 Task: Find connections with filter location Jugsālai with filter topic #Business2021with filter profile language English with filter current company Ashok Leyland with filter school Ambedkar University, Delhi with filter industry IT System Design Services with filter service category Logo Design with filter keywords title Travel Nurse
Action: Mouse moved to (193, 290)
Screenshot: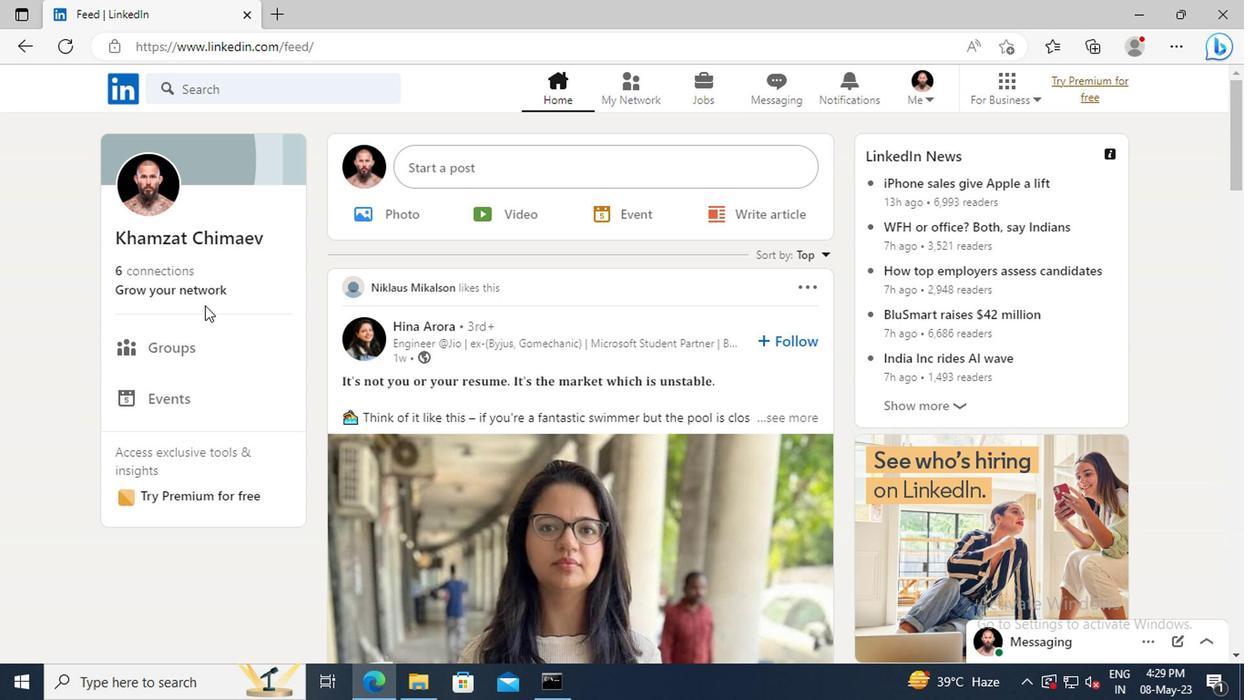
Action: Mouse pressed left at (193, 290)
Screenshot: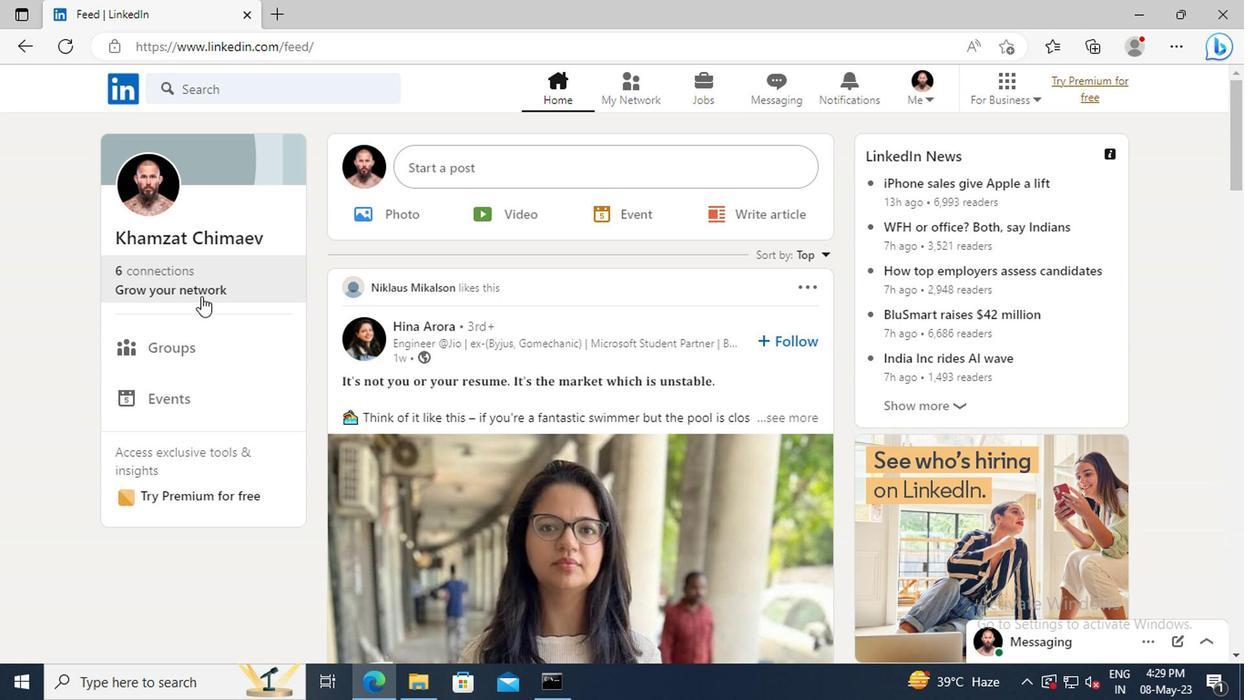 
Action: Mouse moved to (193, 194)
Screenshot: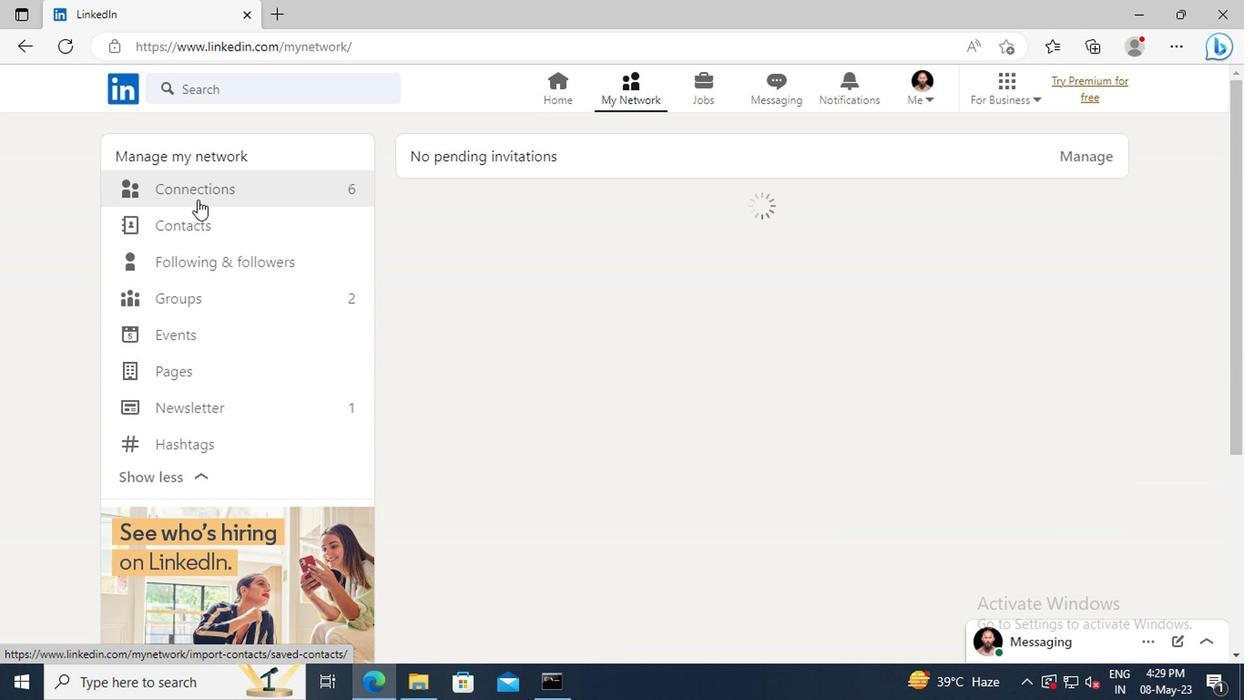 
Action: Mouse pressed left at (193, 194)
Screenshot: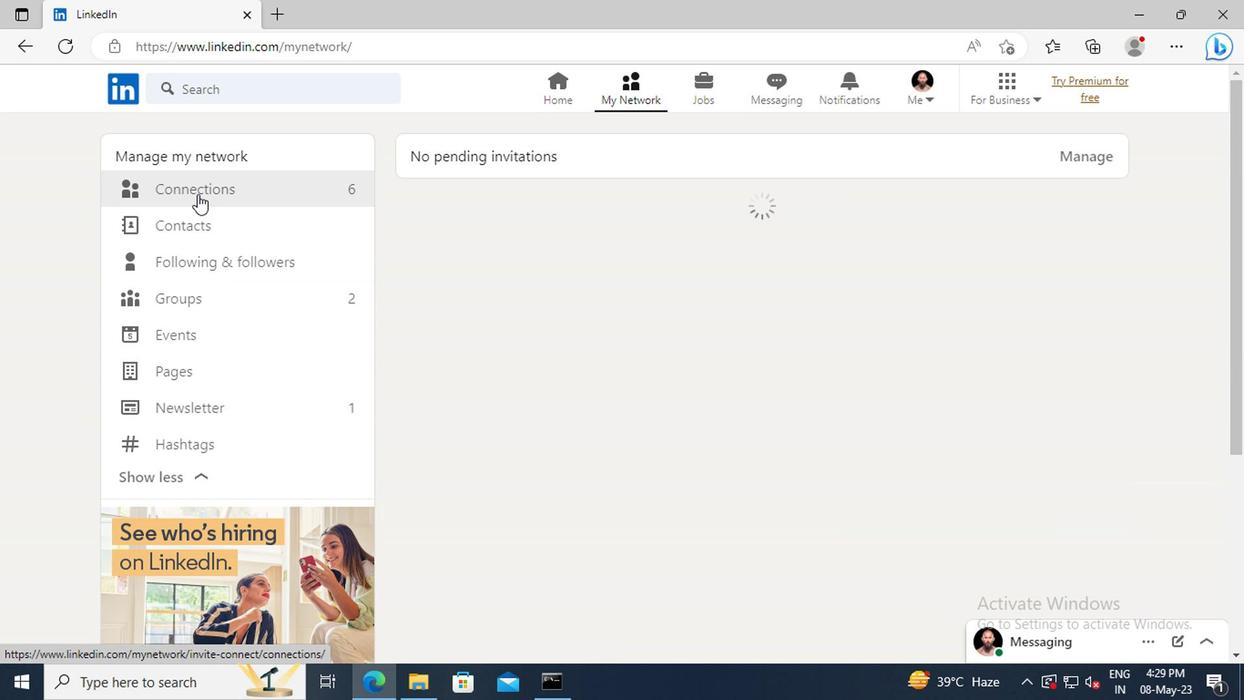 
Action: Mouse moved to (755, 195)
Screenshot: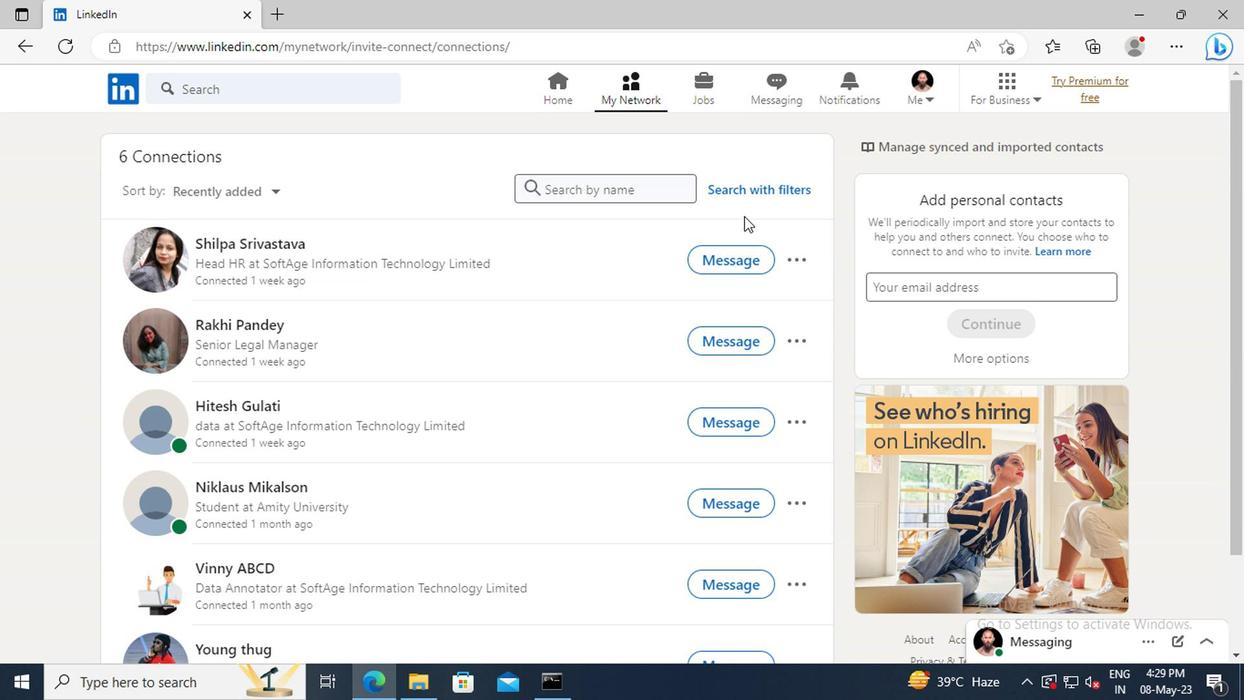 
Action: Mouse pressed left at (755, 195)
Screenshot: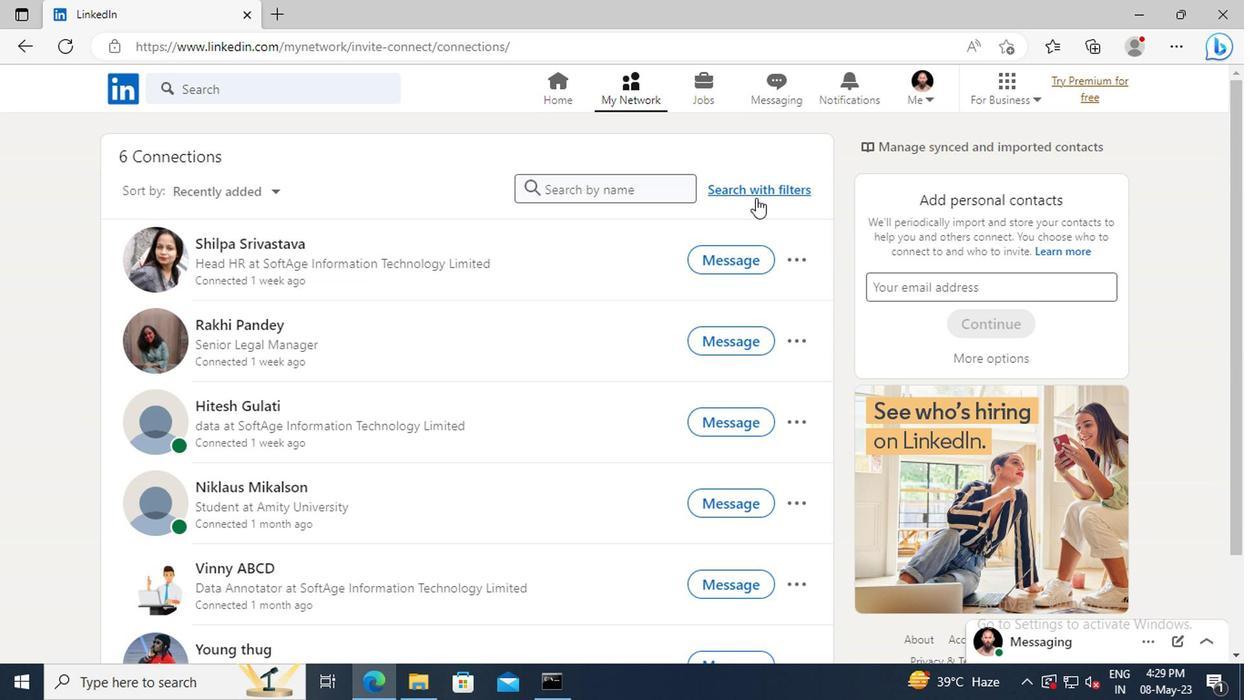 
Action: Mouse moved to (688, 141)
Screenshot: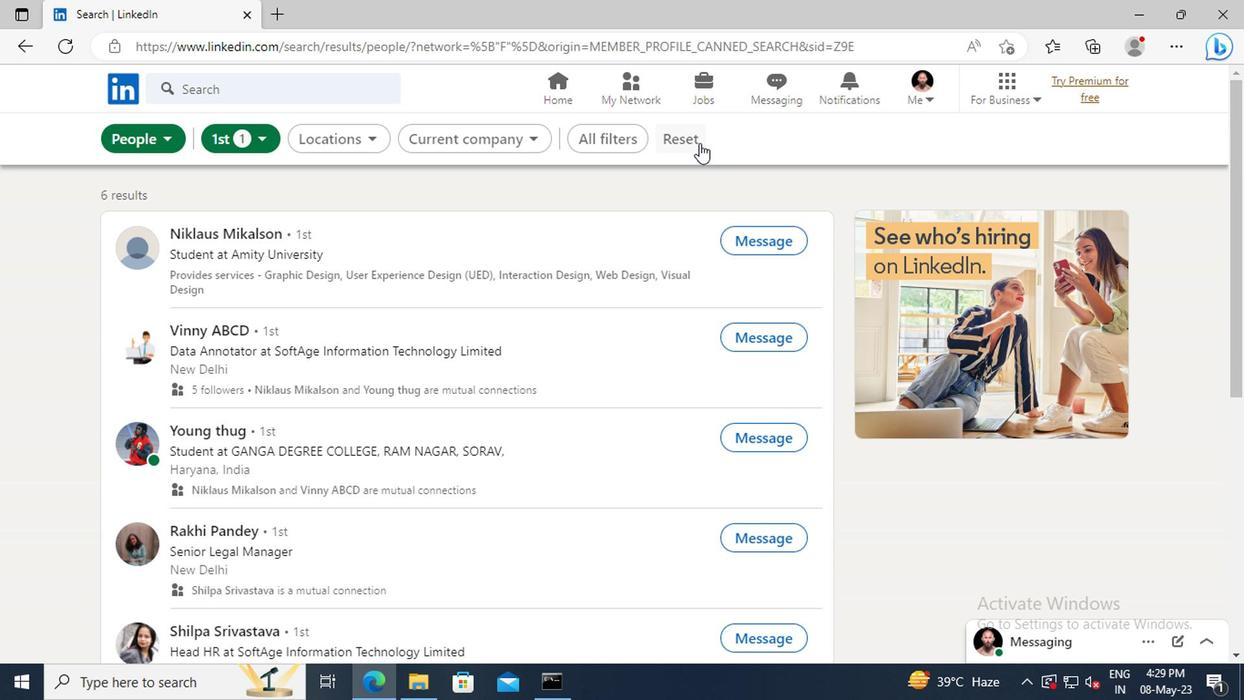 
Action: Mouse pressed left at (688, 141)
Screenshot: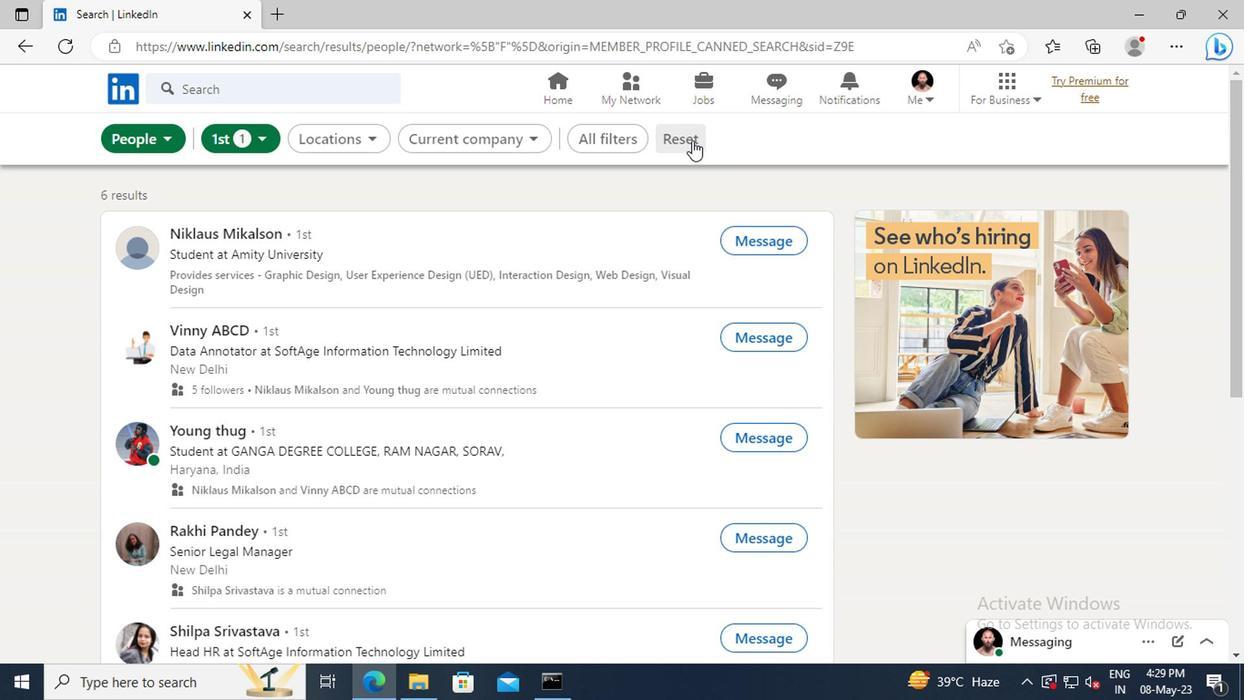 
Action: Mouse moved to (659, 141)
Screenshot: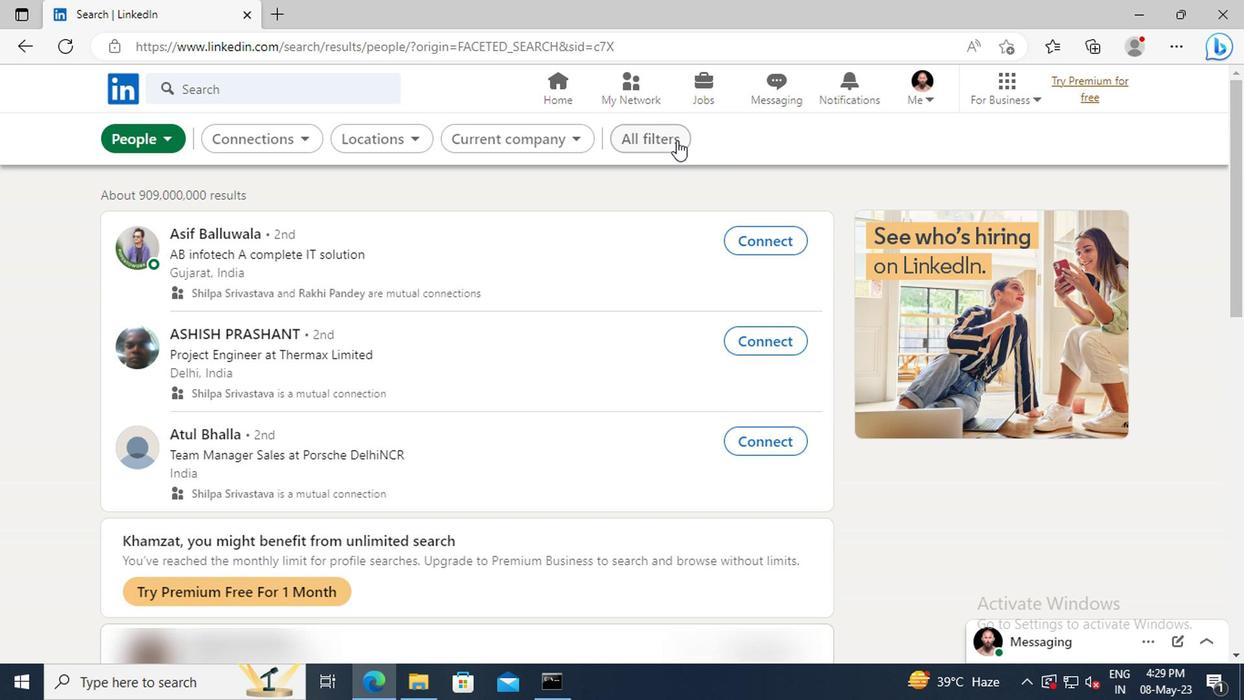 
Action: Mouse pressed left at (659, 141)
Screenshot: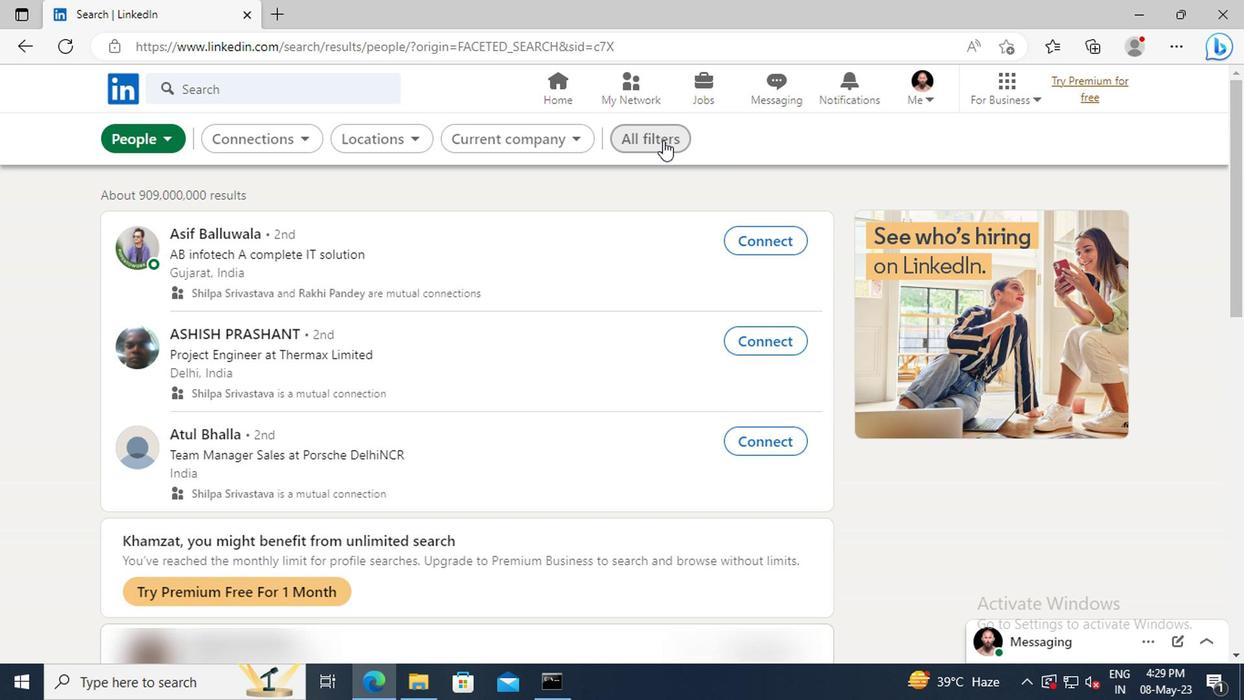 
Action: Mouse moved to (1025, 352)
Screenshot: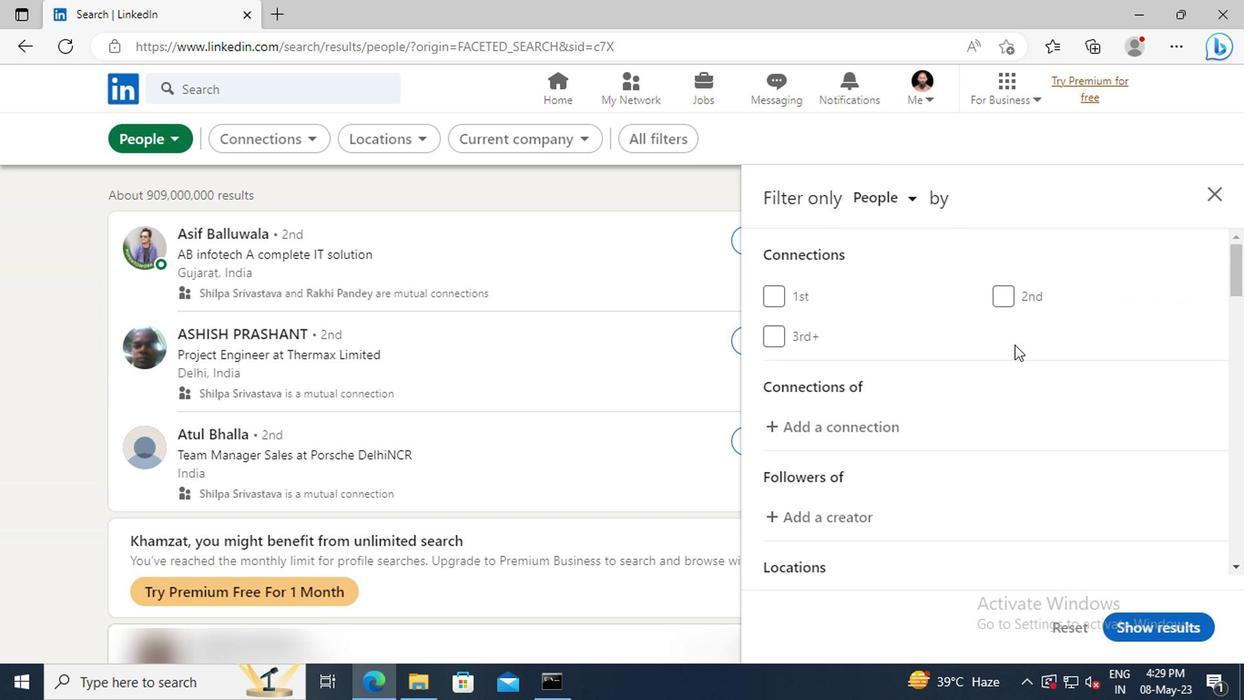 
Action: Mouse scrolled (1025, 351) with delta (0, -1)
Screenshot: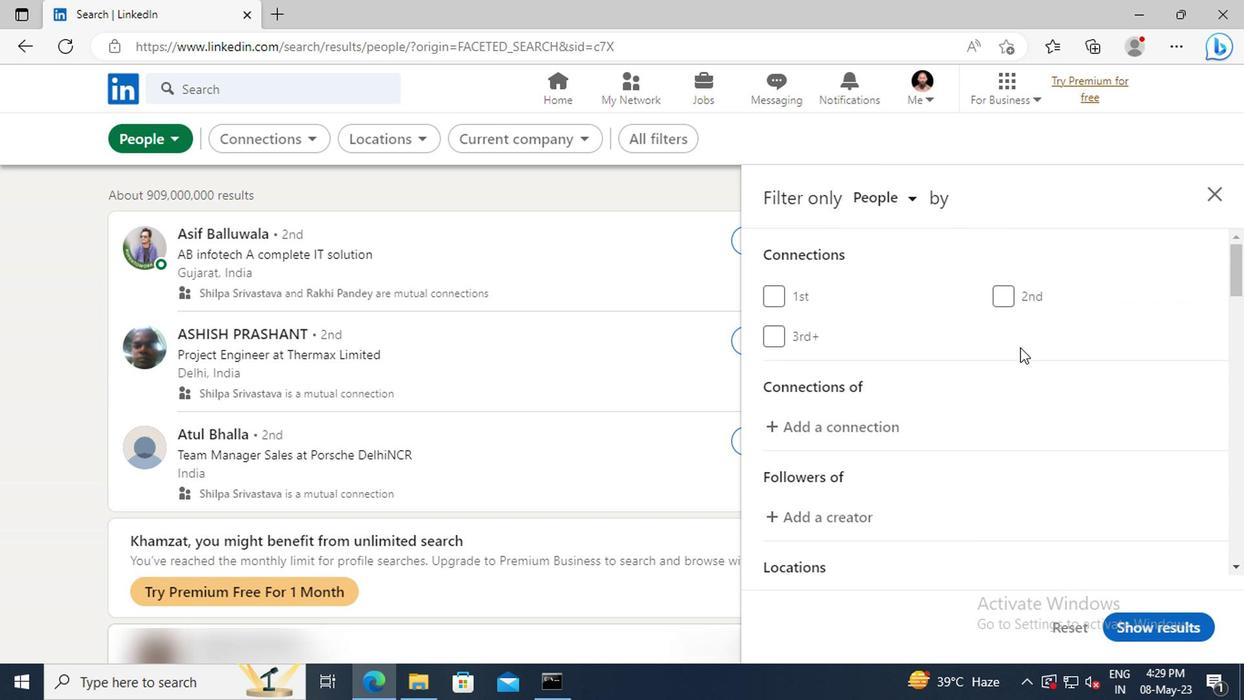 
Action: Mouse scrolled (1025, 351) with delta (0, -1)
Screenshot: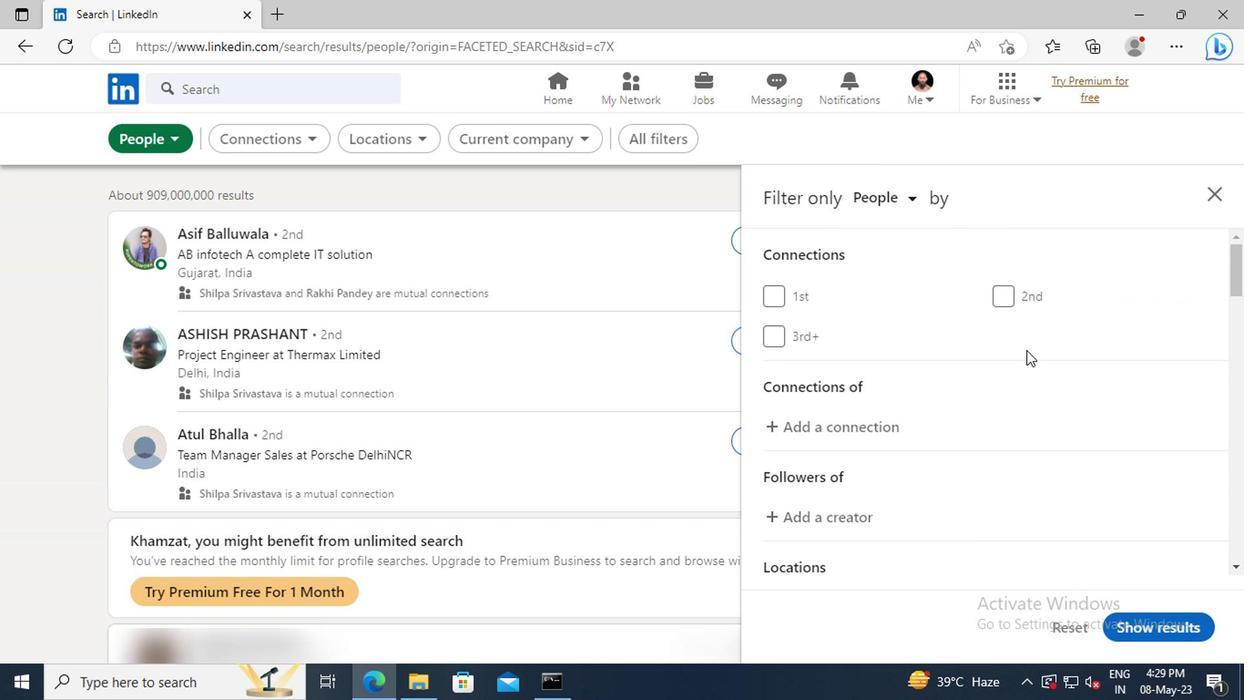
Action: Mouse scrolled (1025, 351) with delta (0, -1)
Screenshot: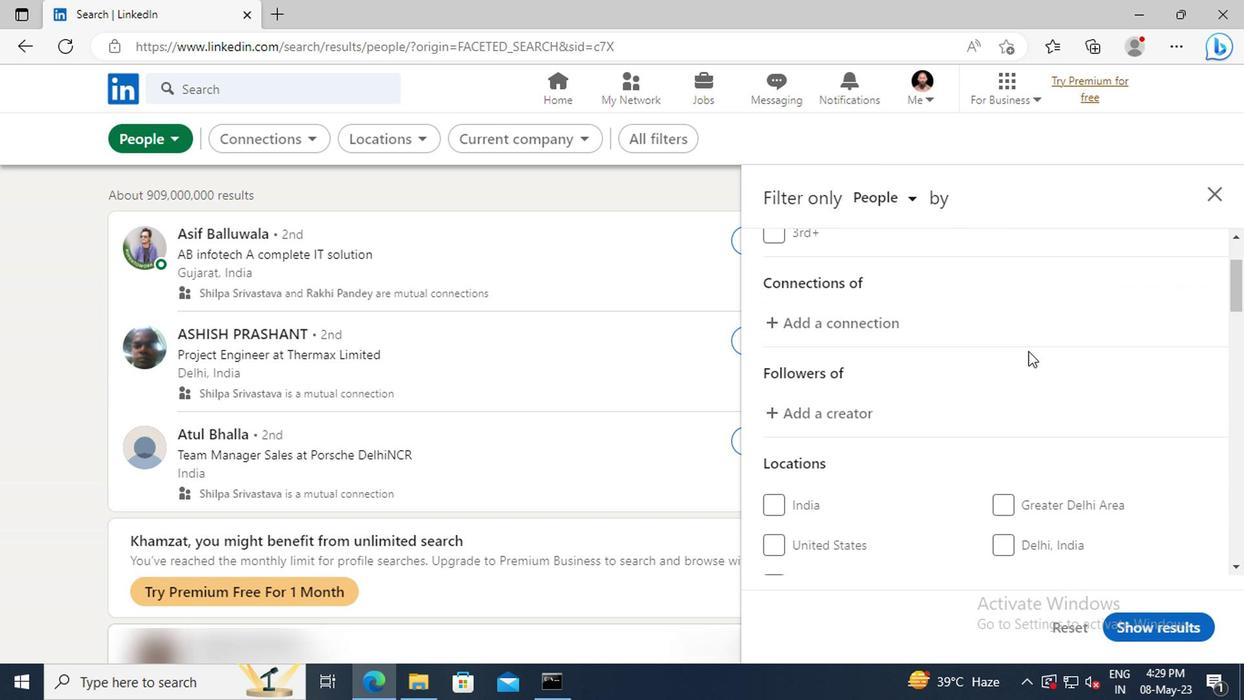 
Action: Mouse scrolled (1025, 351) with delta (0, -1)
Screenshot: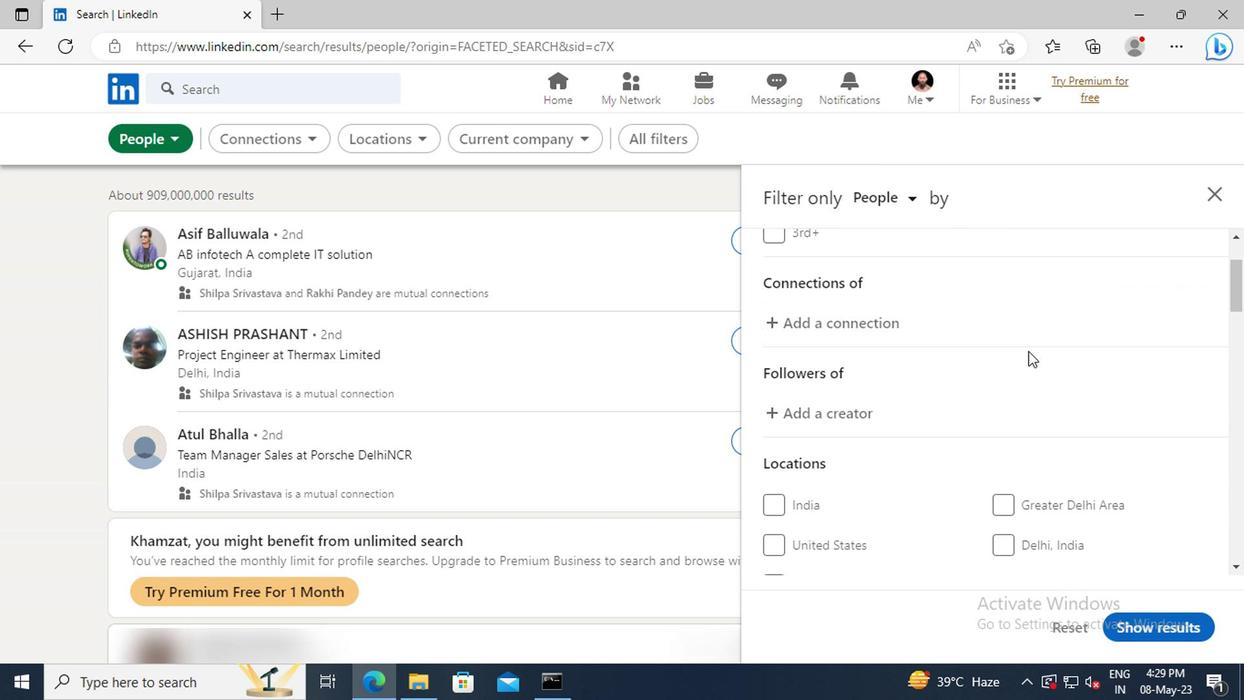 
Action: Mouse scrolled (1025, 351) with delta (0, -1)
Screenshot: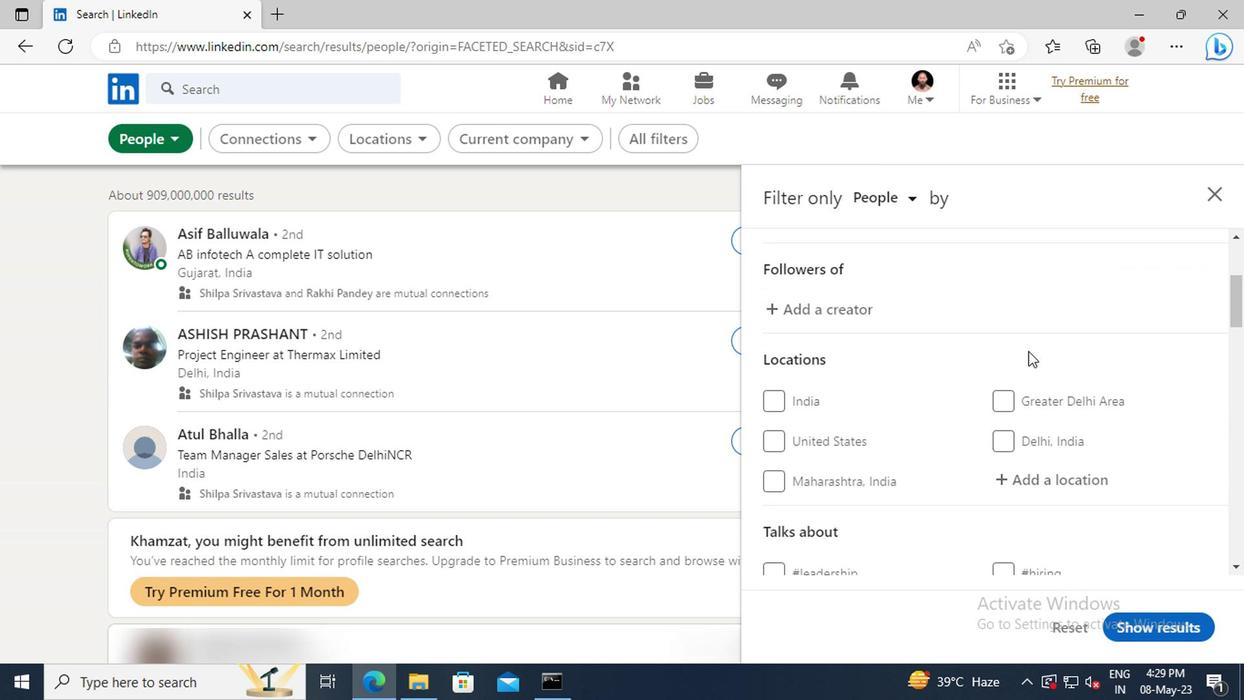 
Action: Mouse scrolled (1025, 351) with delta (0, -1)
Screenshot: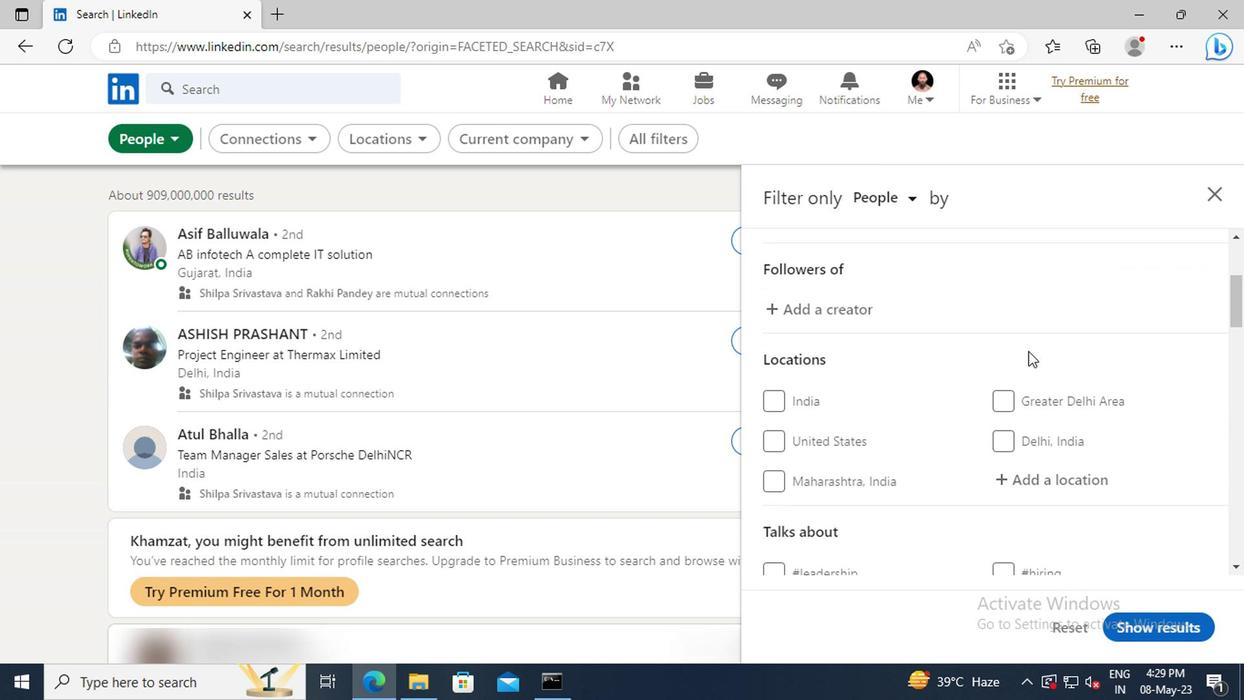 
Action: Mouse moved to (1025, 377)
Screenshot: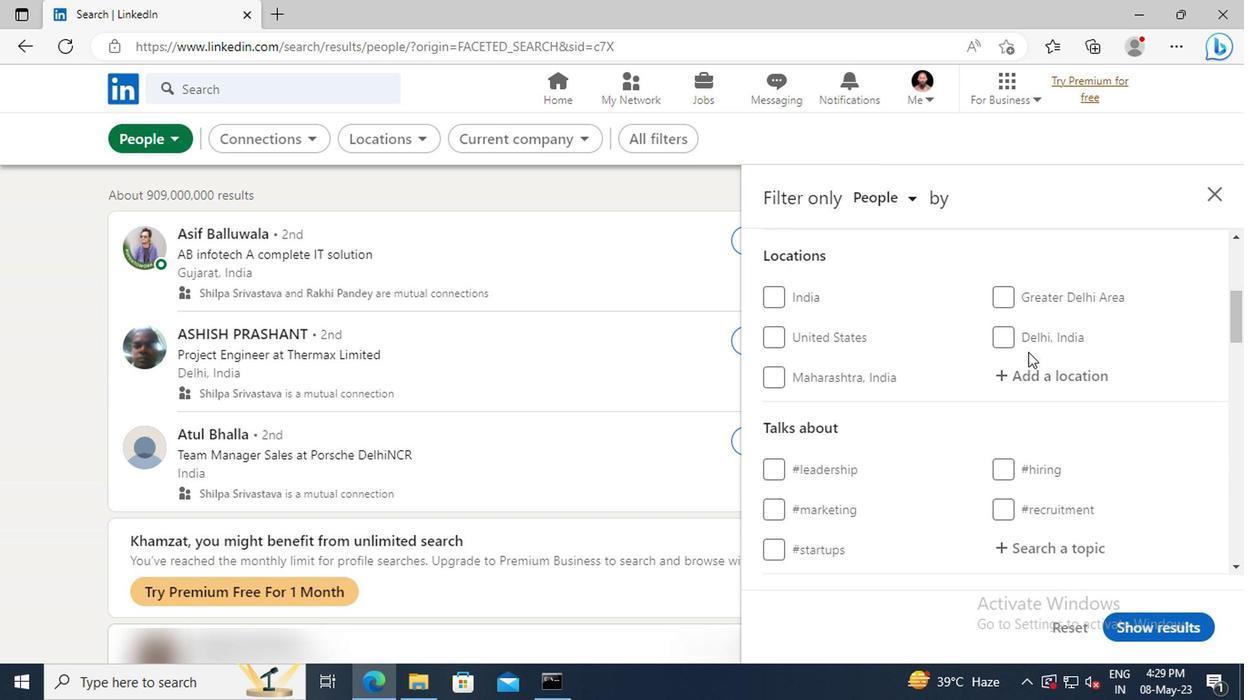 
Action: Mouse pressed left at (1025, 377)
Screenshot: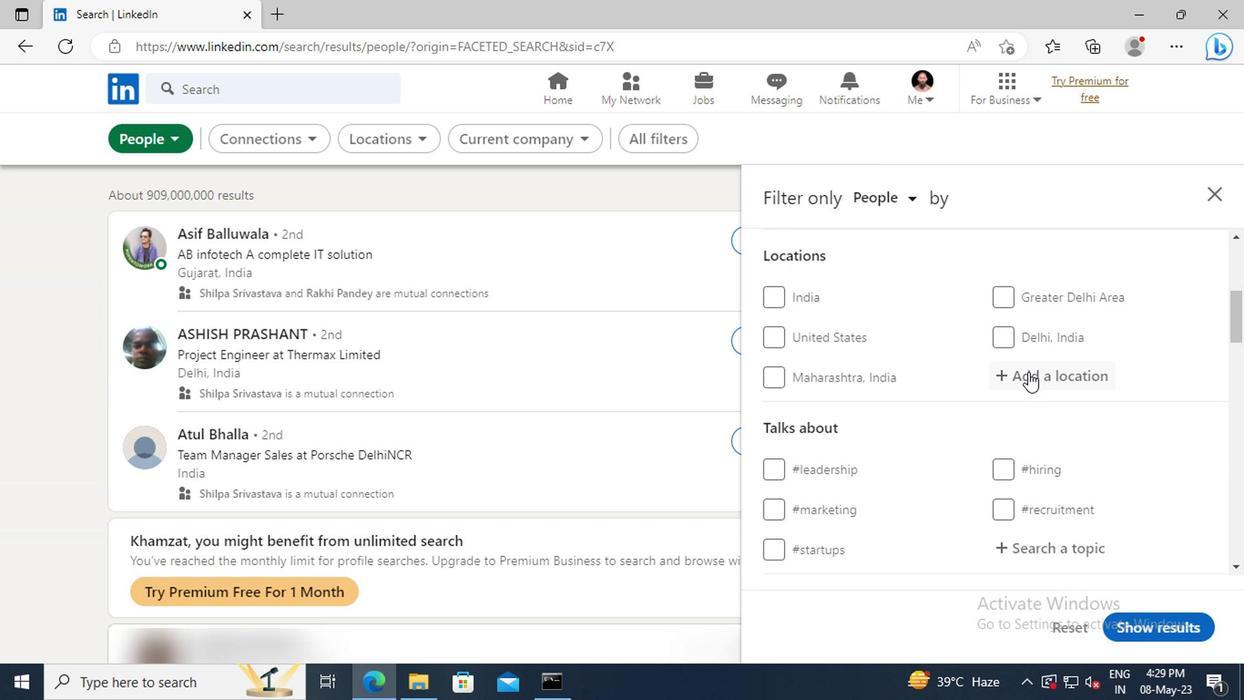 
Action: Key pressed <Key.shift>JUGSALAI
Screenshot: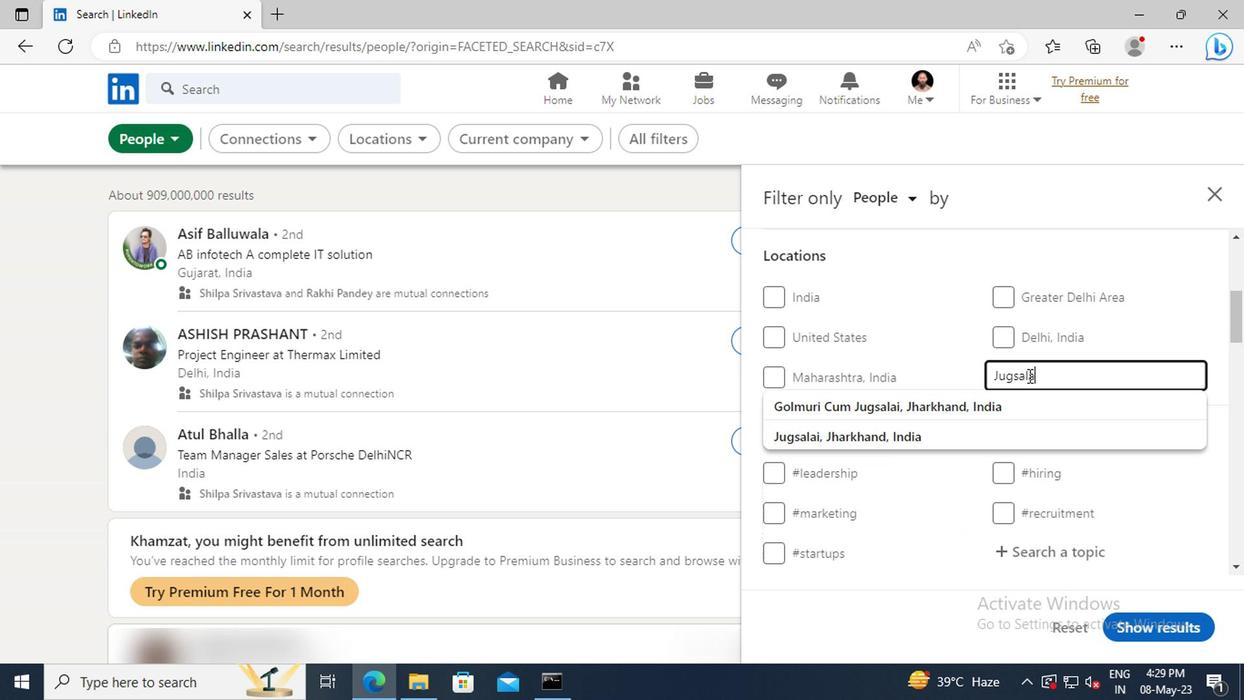 
Action: Mouse moved to (1040, 429)
Screenshot: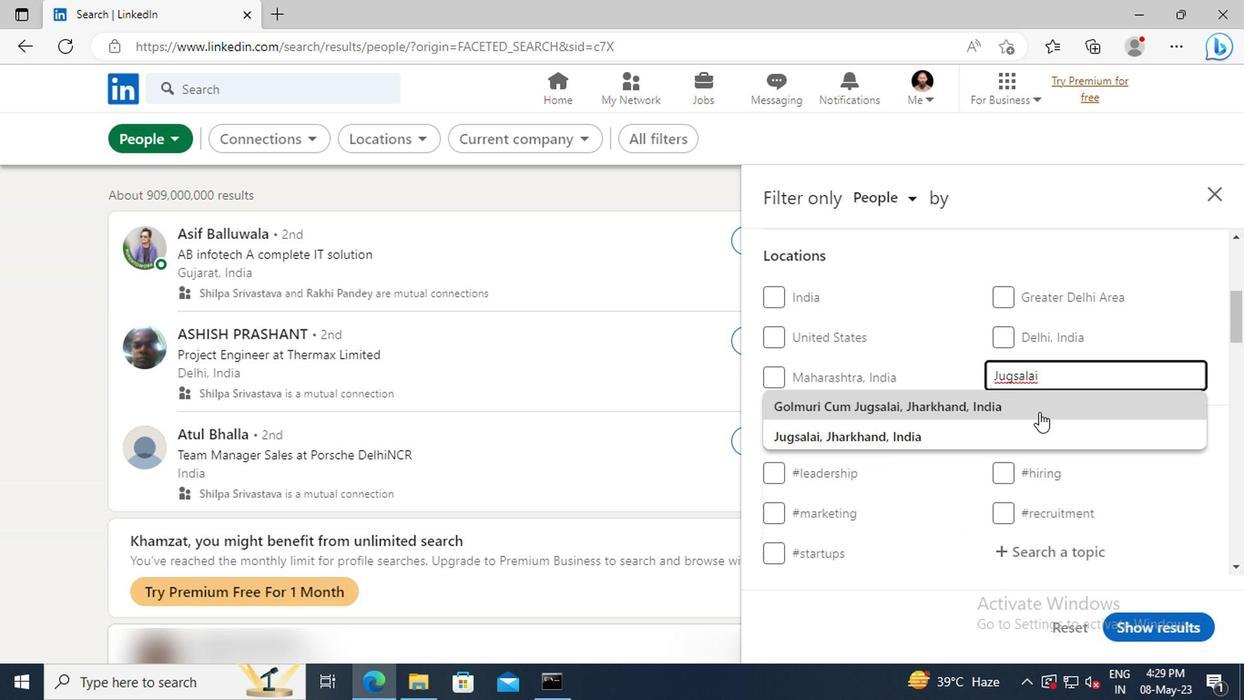 
Action: Mouse pressed left at (1040, 429)
Screenshot: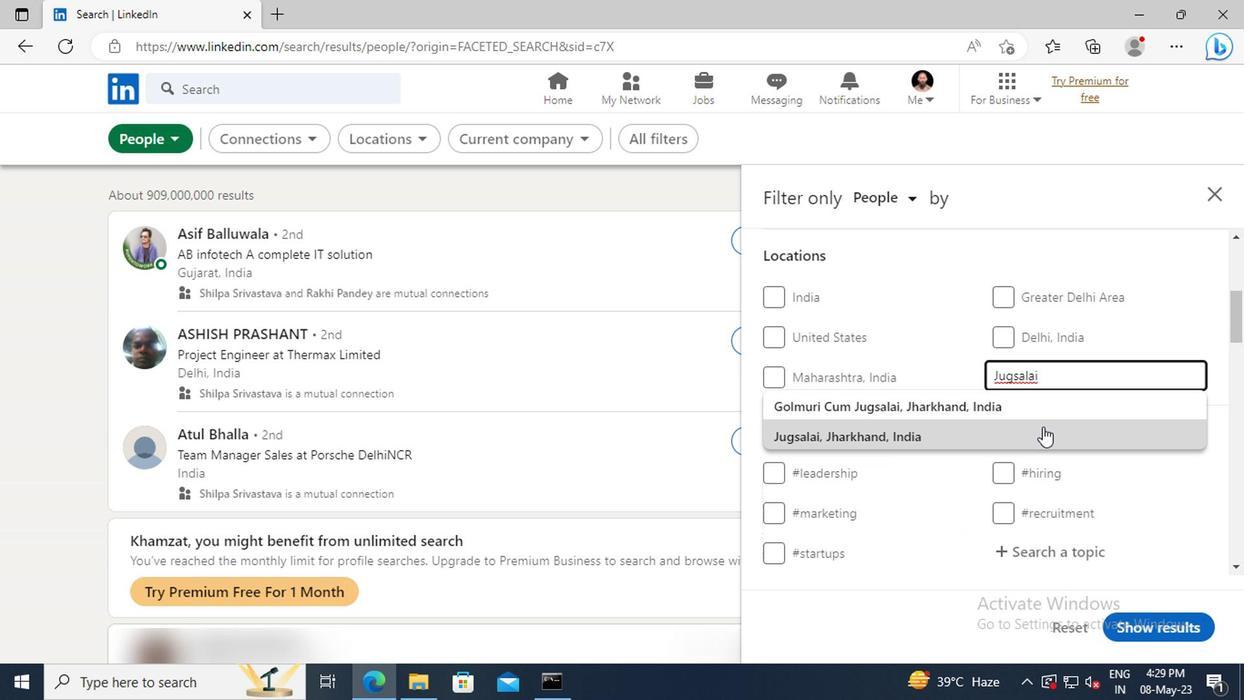 
Action: Mouse scrolled (1040, 428) with delta (0, 0)
Screenshot: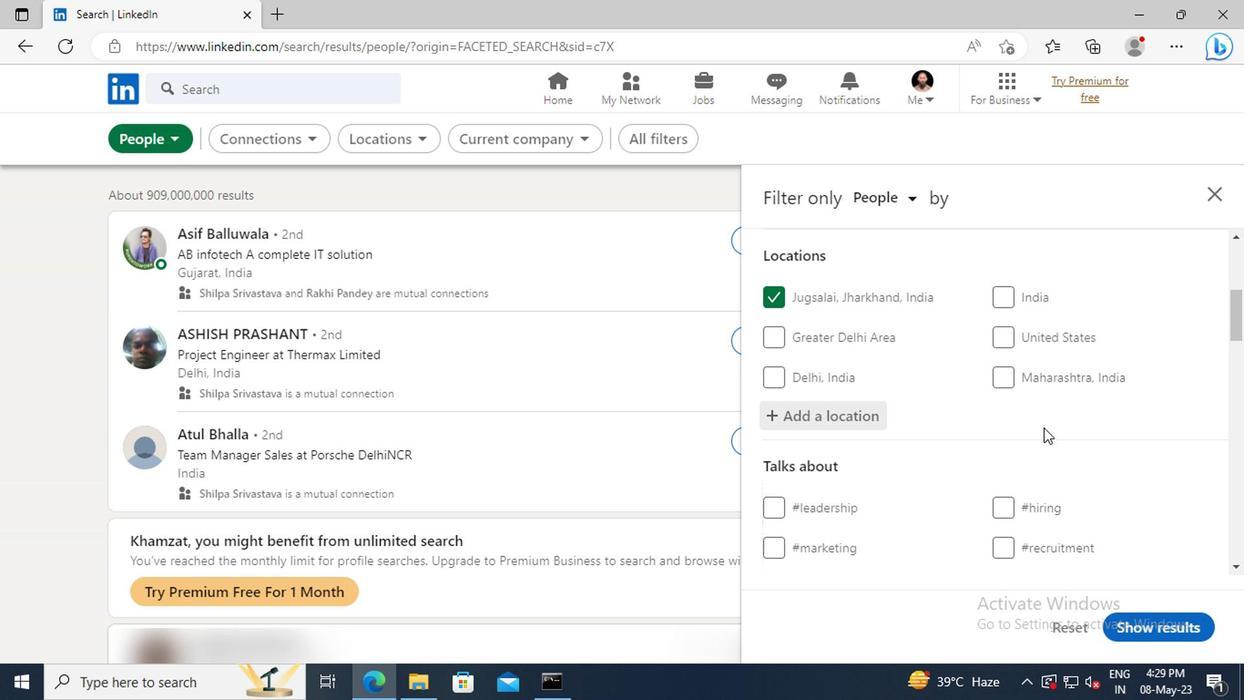
Action: Mouse scrolled (1040, 428) with delta (0, 0)
Screenshot: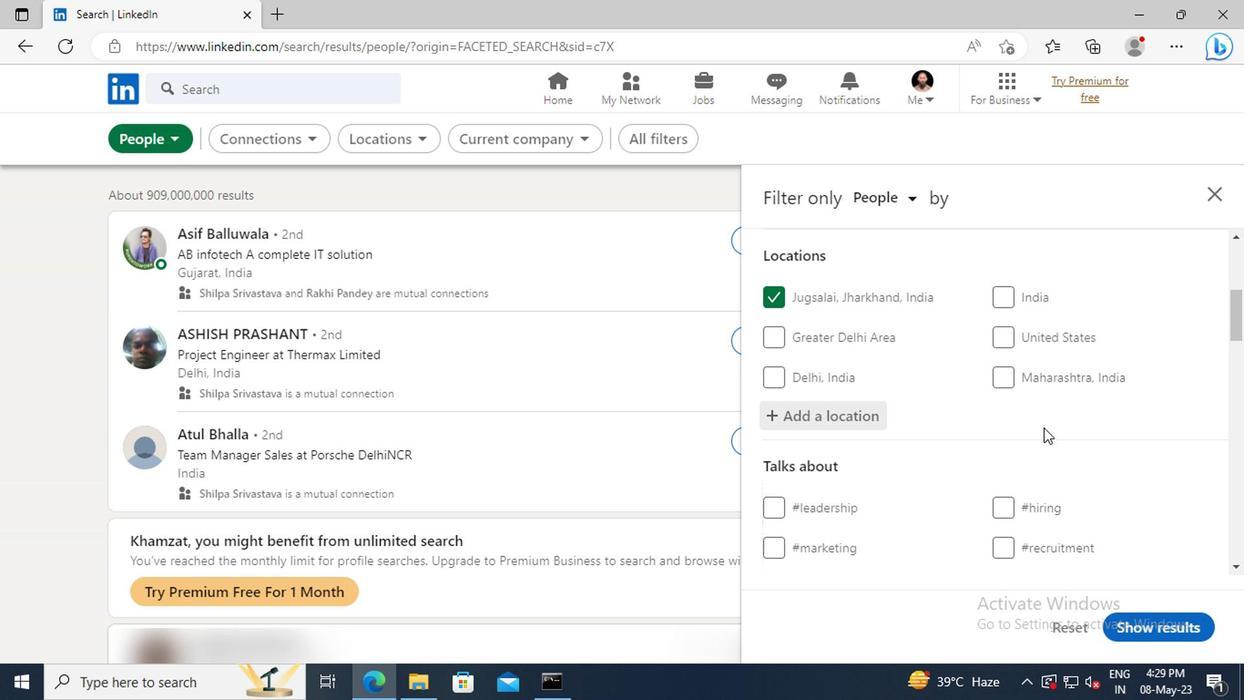 
Action: Mouse moved to (1040, 430)
Screenshot: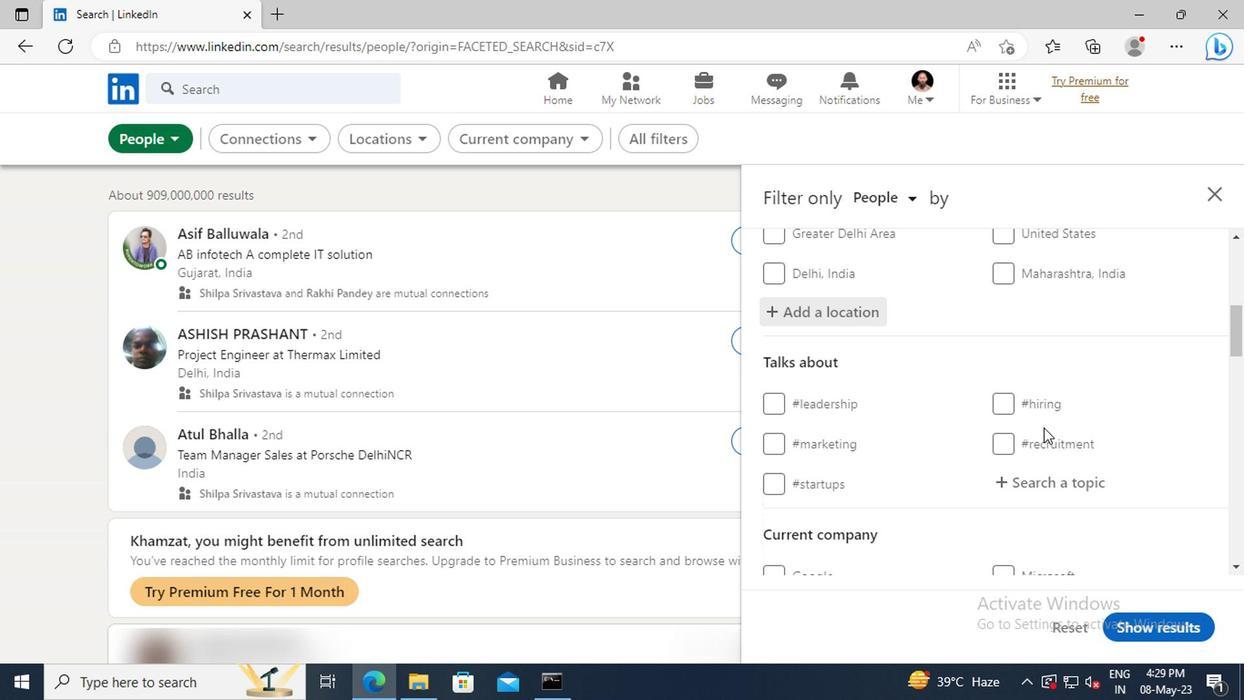 
Action: Mouse scrolled (1040, 429) with delta (0, -1)
Screenshot: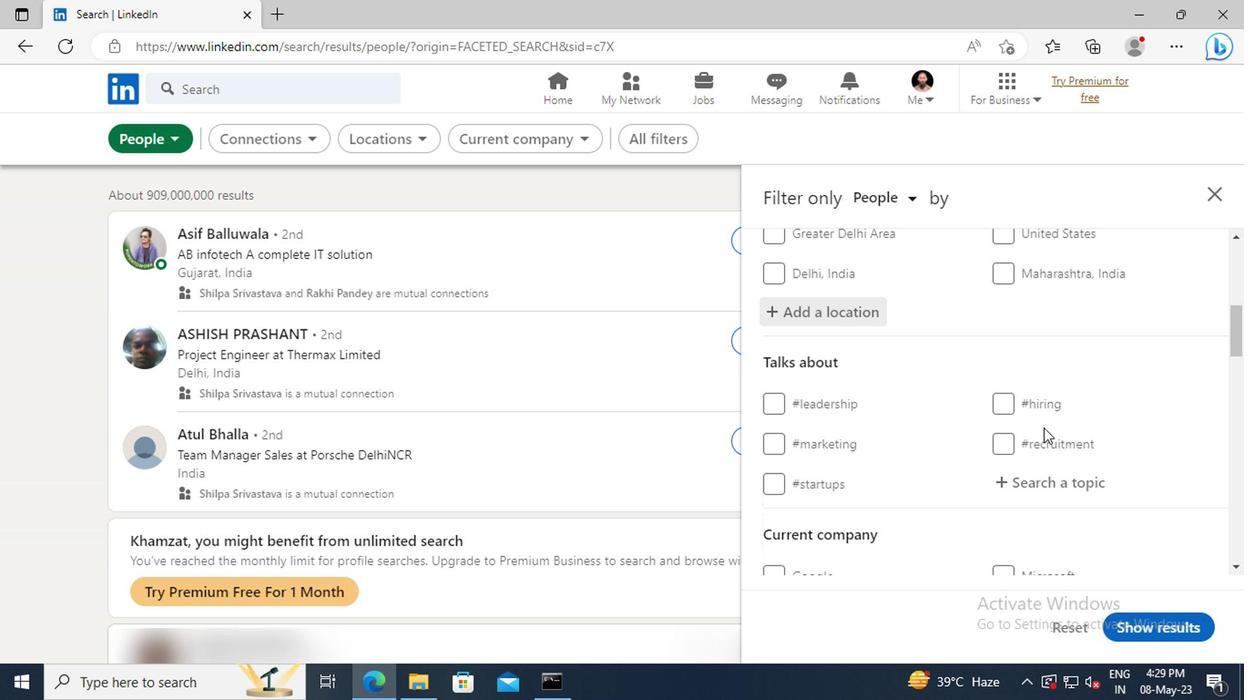 
Action: Mouse pressed left at (1040, 430)
Screenshot: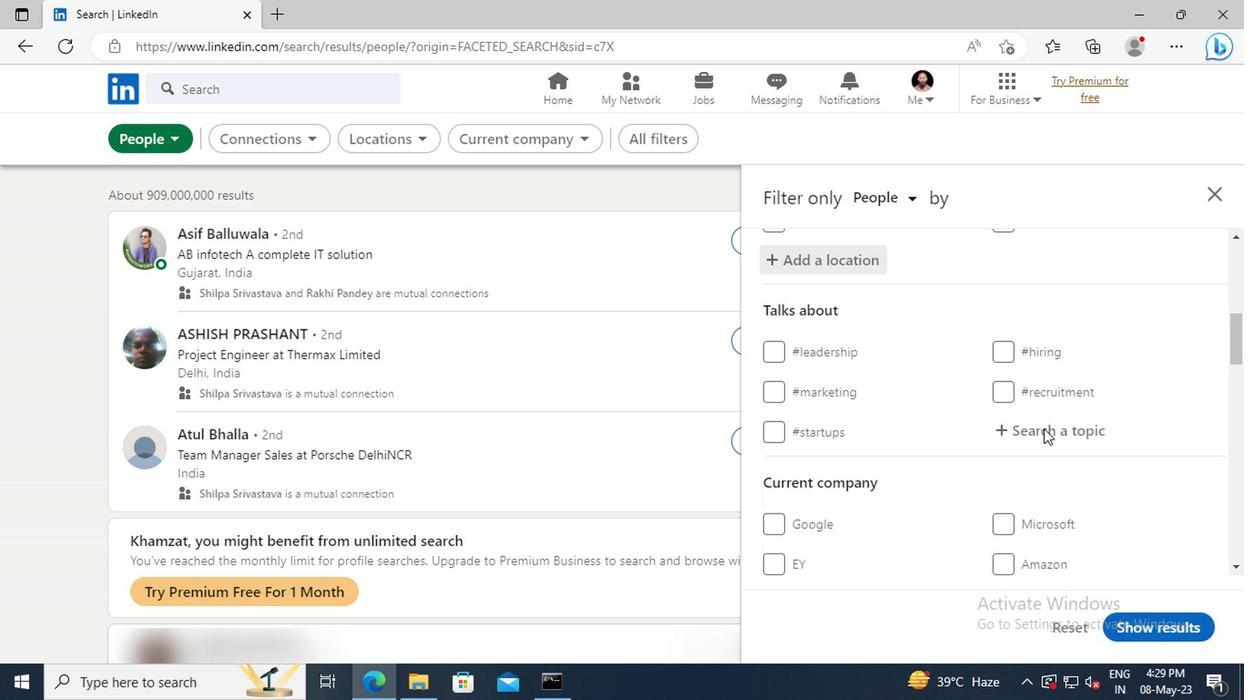 
Action: Key pressed <Key.shift>BUSINESS2021<Key.enter>
Screenshot: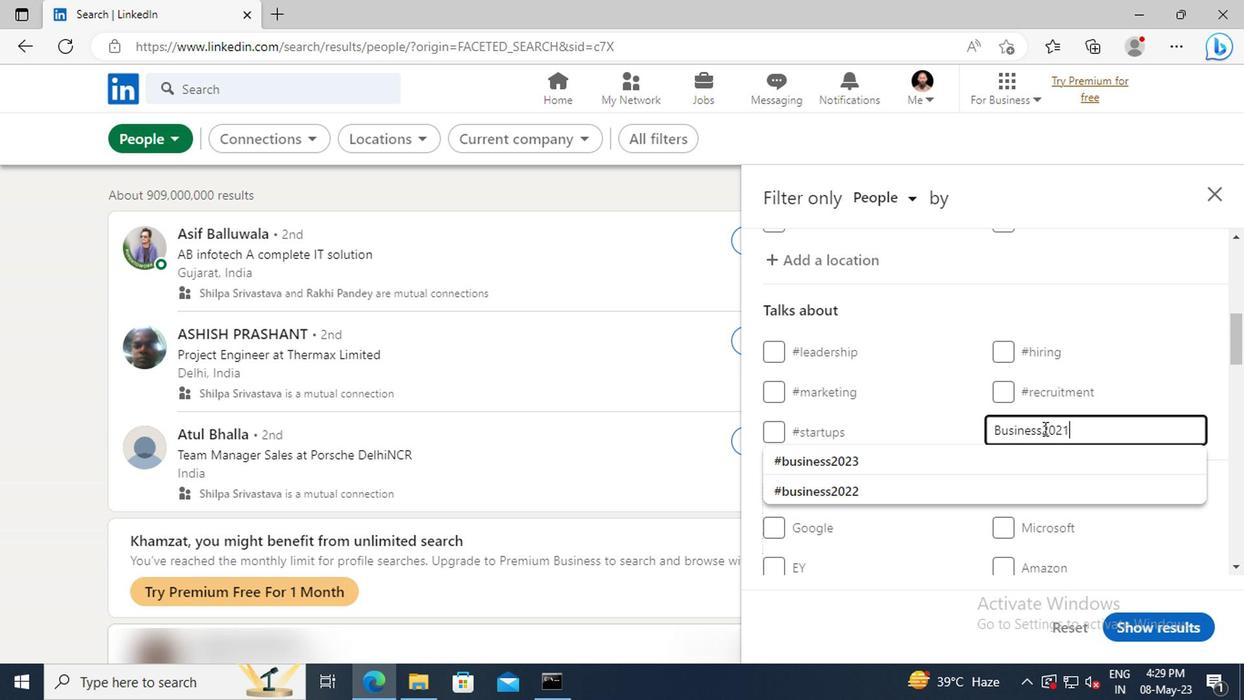 
Action: Mouse scrolled (1040, 429) with delta (0, -1)
Screenshot: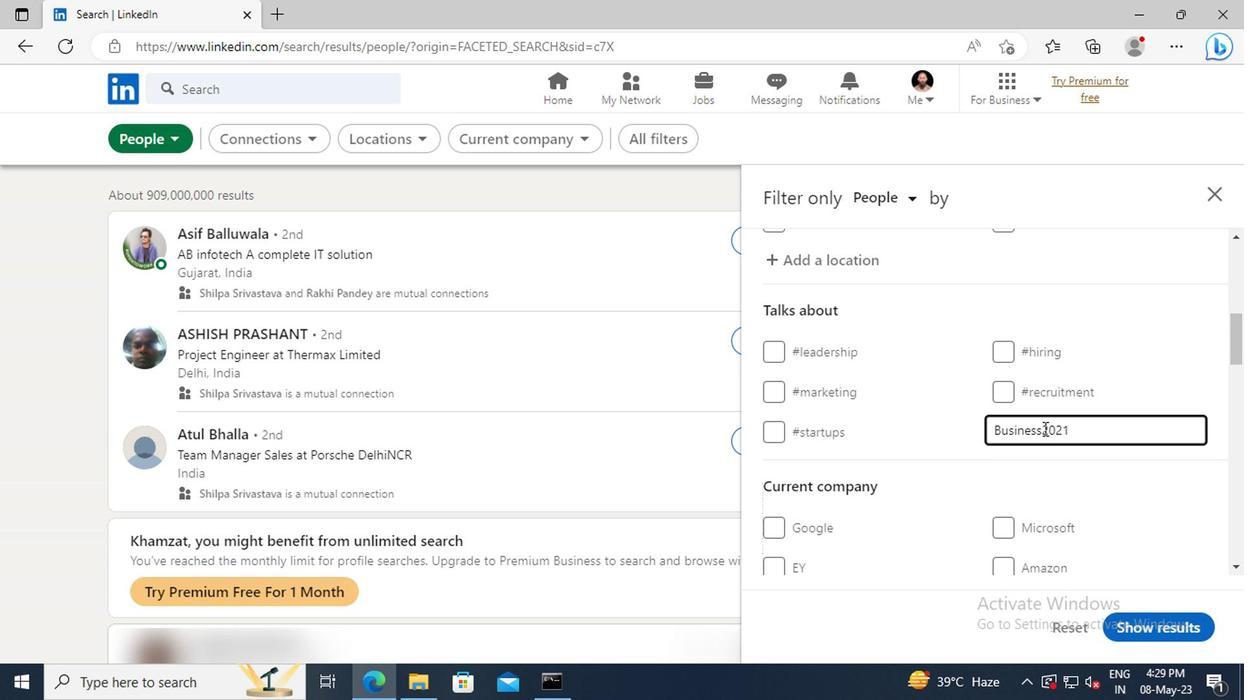 
Action: Mouse scrolled (1040, 429) with delta (0, -1)
Screenshot: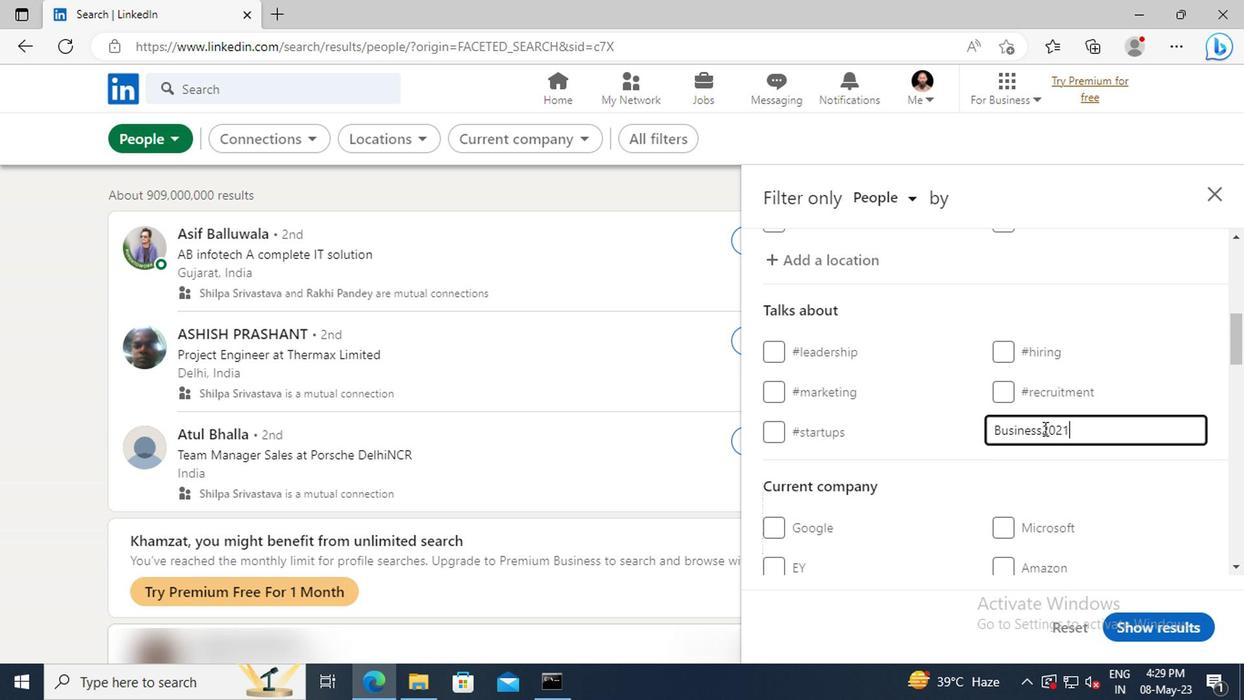 
Action: Mouse scrolled (1040, 429) with delta (0, -1)
Screenshot: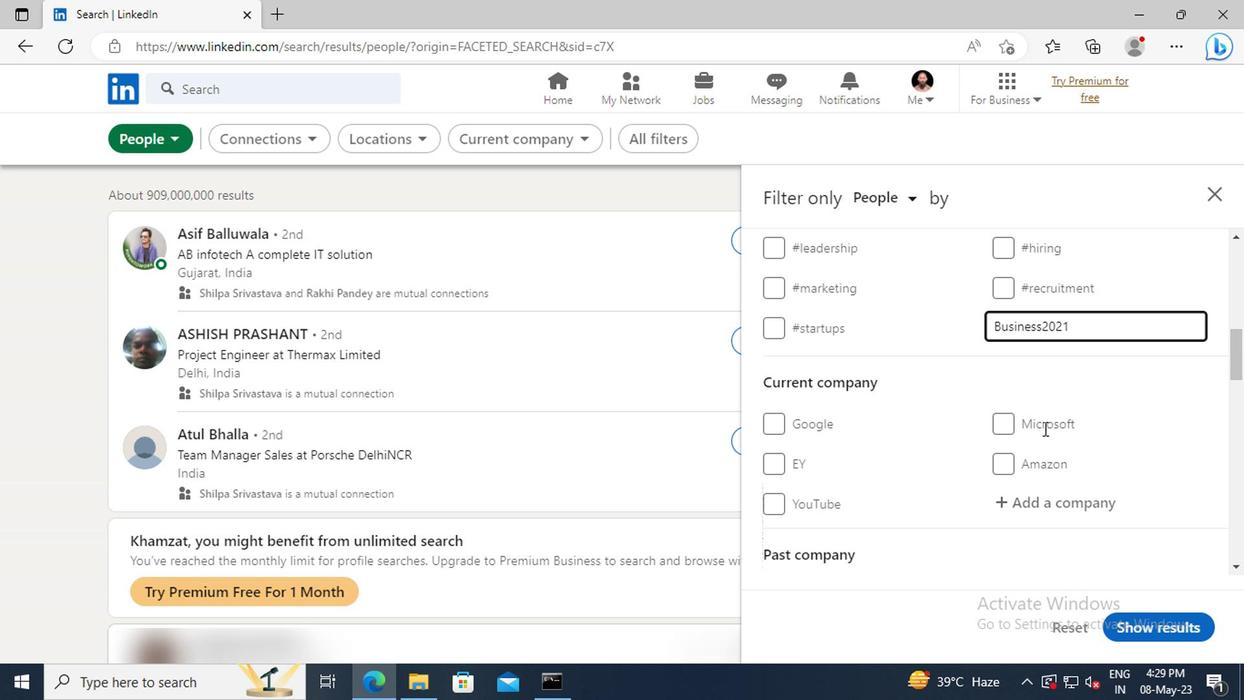 
Action: Mouse scrolled (1040, 429) with delta (0, -1)
Screenshot: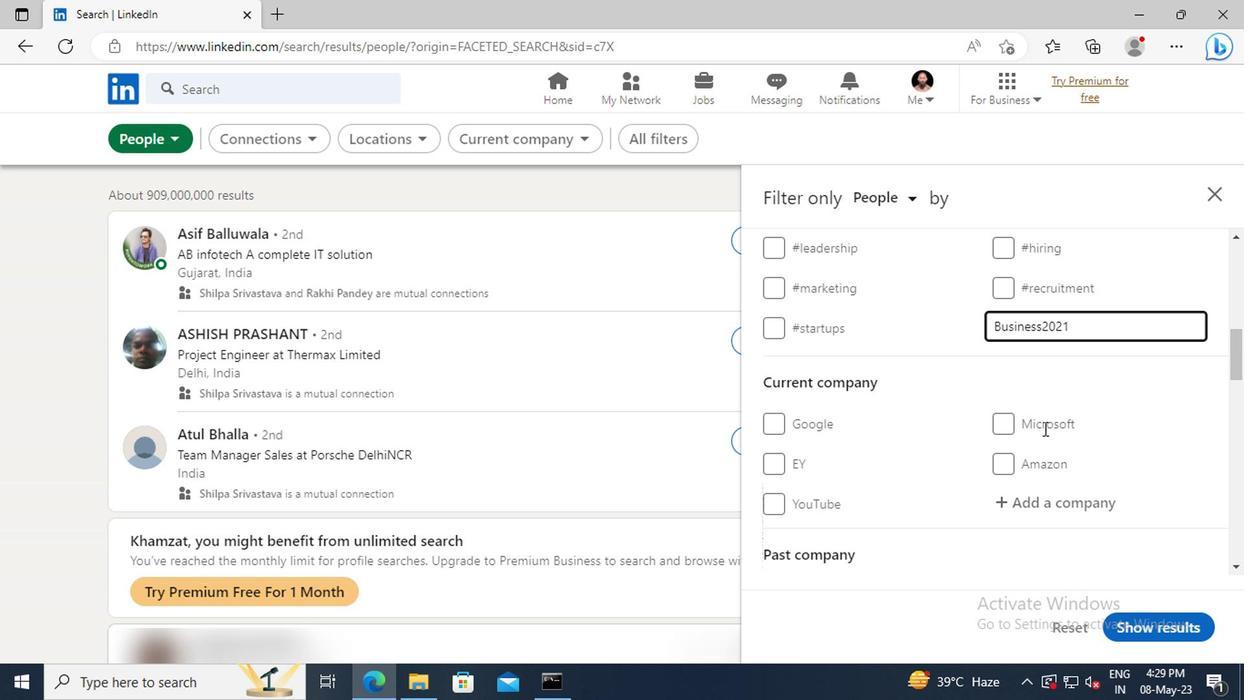 
Action: Mouse scrolled (1040, 429) with delta (0, -1)
Screenshot: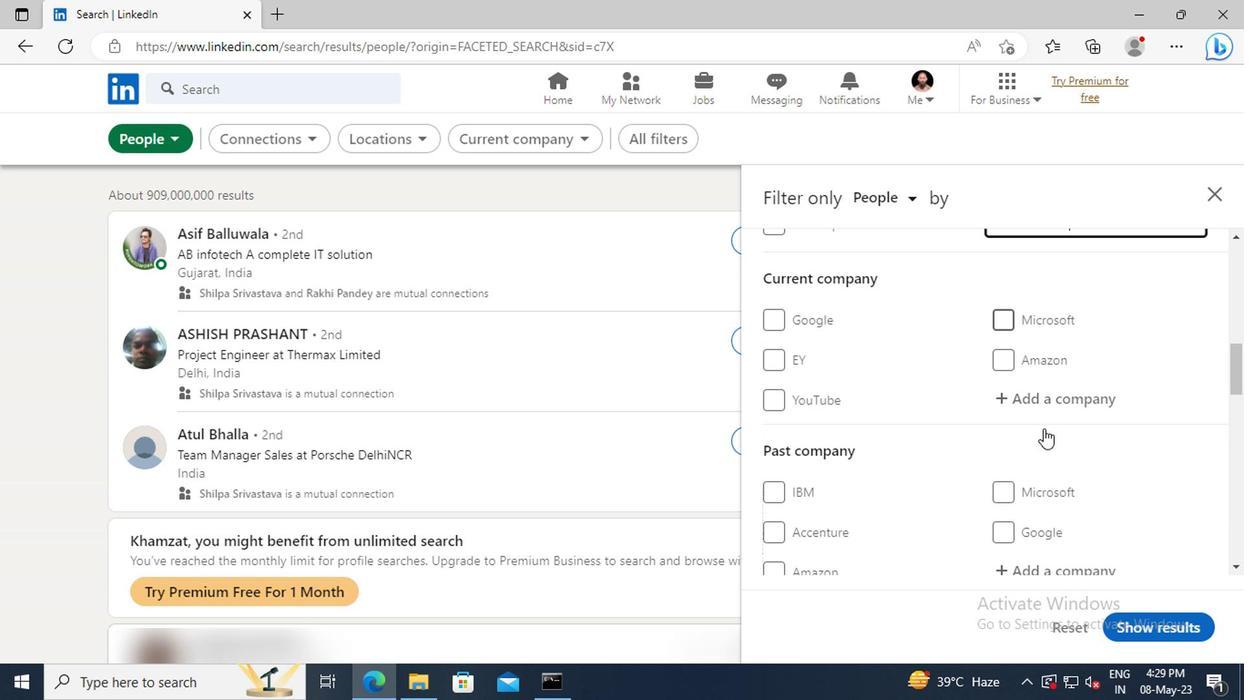 
Action: Mouse scrolled (1040, 429) with delta (0, -1)
Screenshot: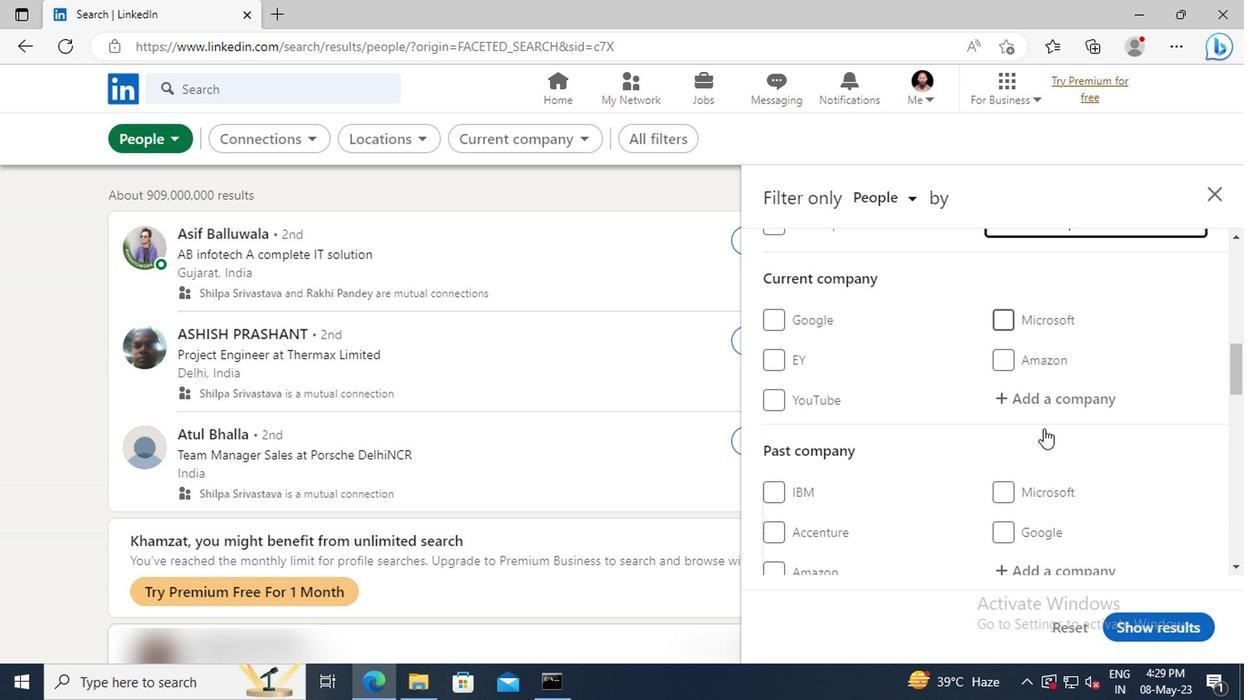 
Action: Mouse scrolled (1040, 429) with delta (0, -1)
Screenshot: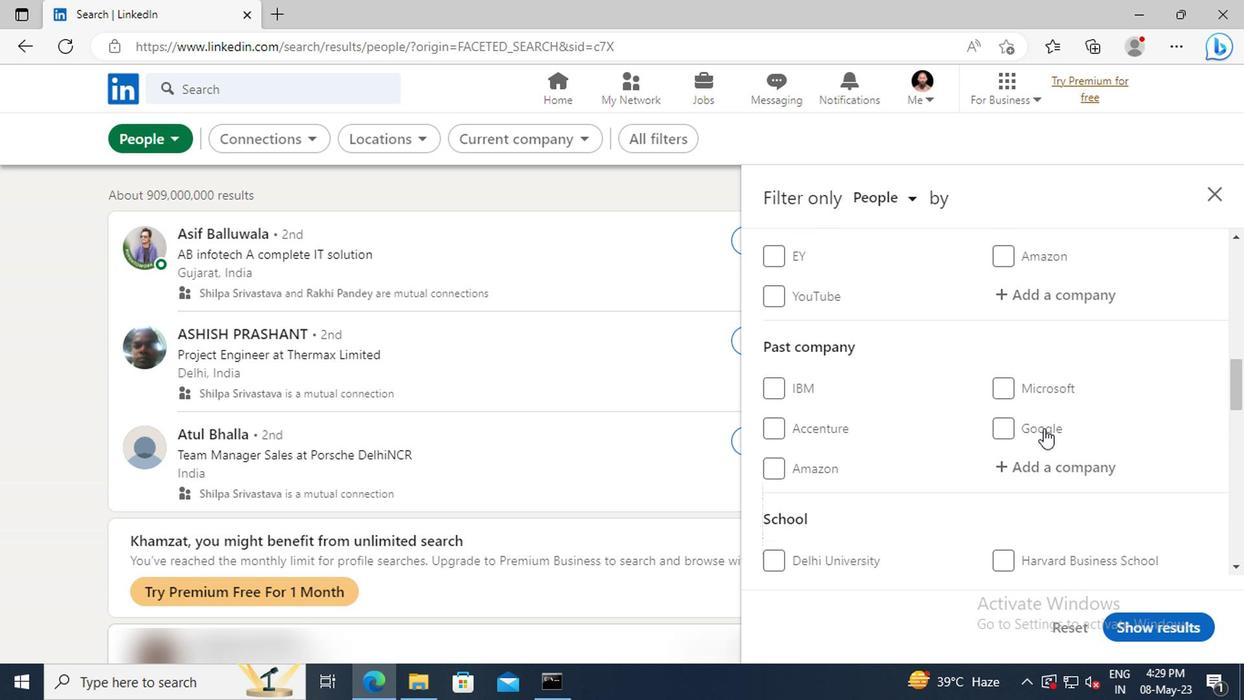 
Action: Mouse scrolled (1040, 429) with delta (0, -1)
Screenshot: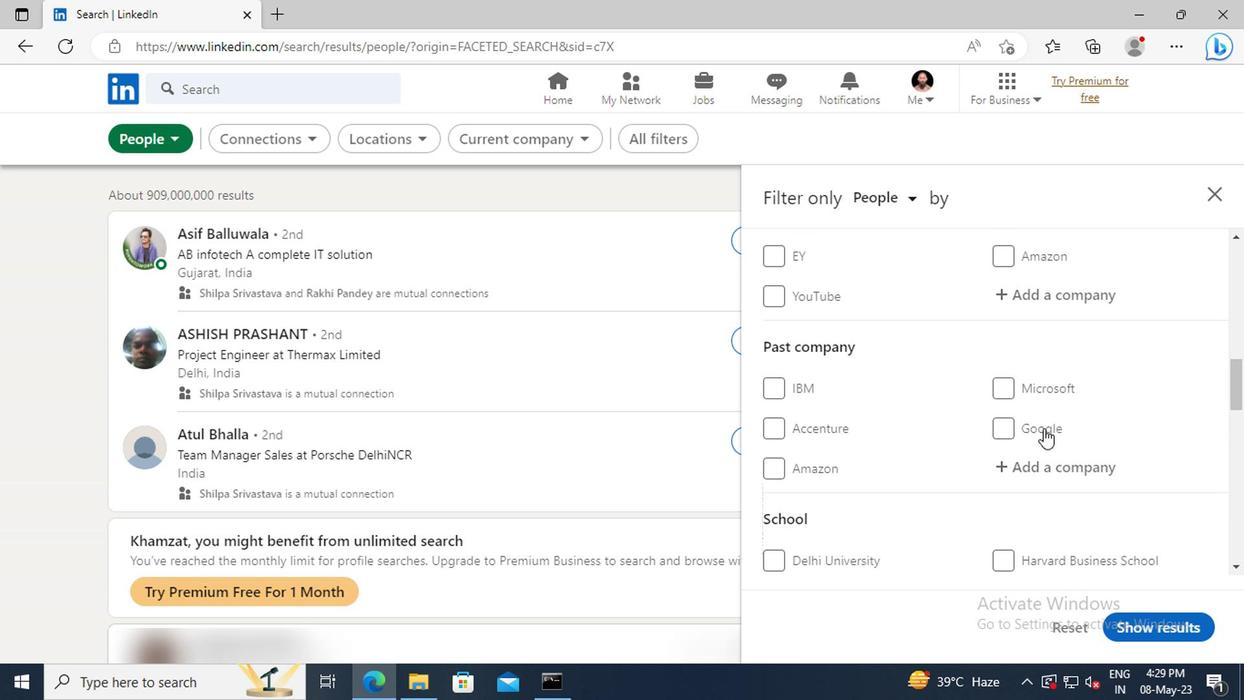 
Action: Mouse scrolled (1040, 429) with delta (0, -1)
Screenshot: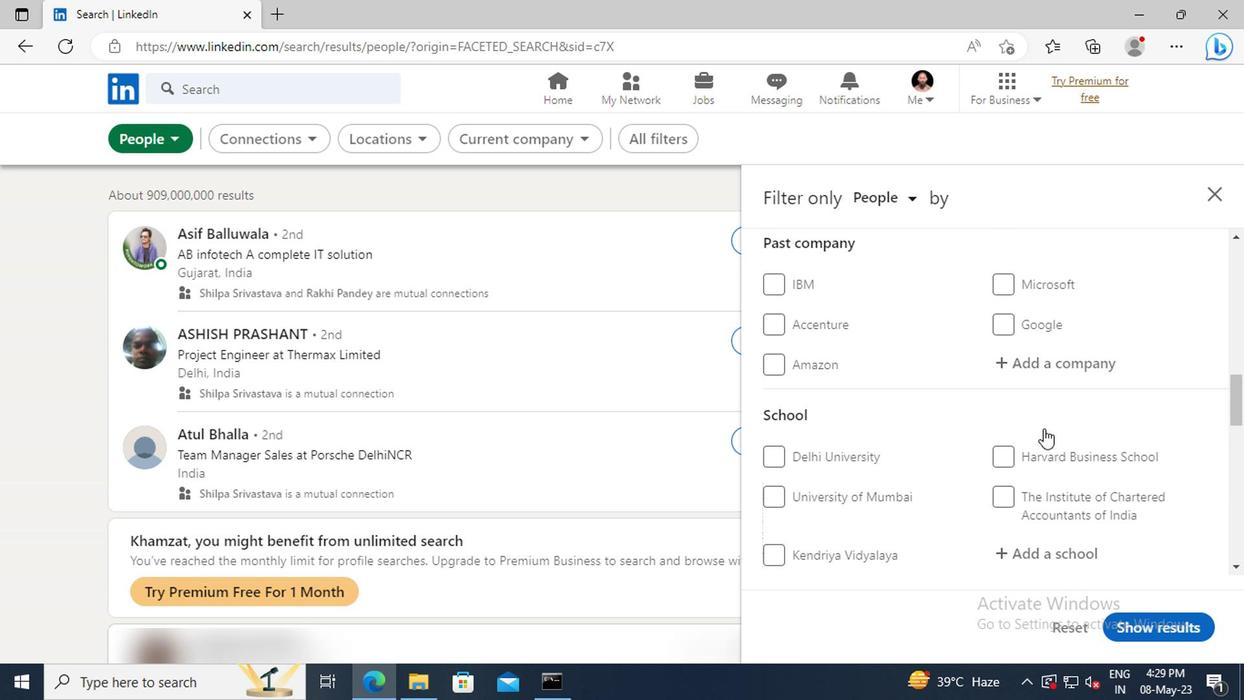 
Action: Mouse scrolled (1040, 429) with delta (0, -1)
Screenshot: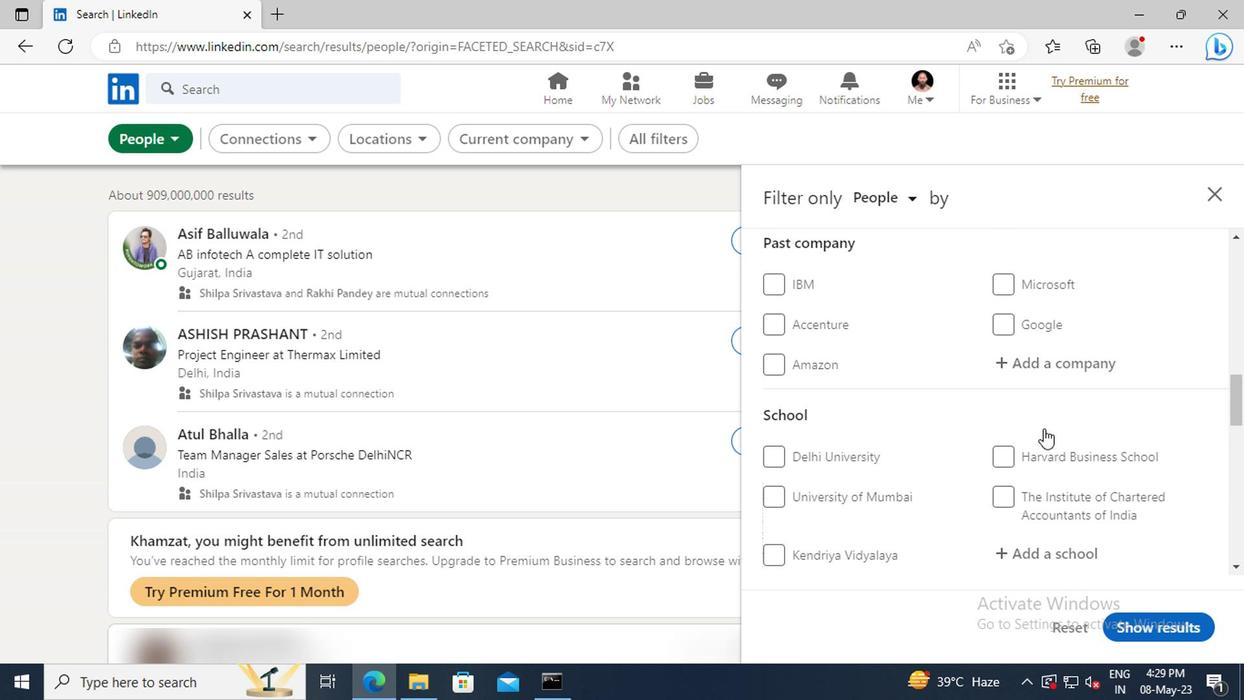 
Action: Mouse scrolled (1040, 429) with delta (0, -1)
Screenshot: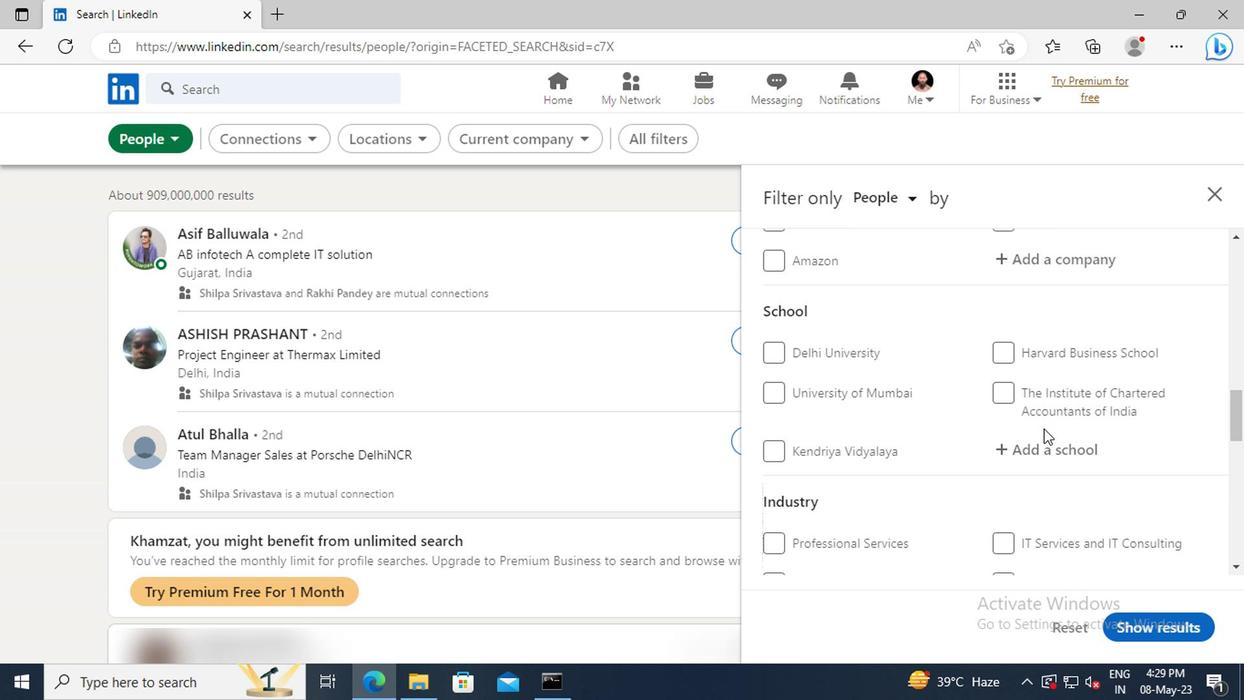 
Action: Mouse scrolled (1040, 429) with delta (0, -1)
Screenshot: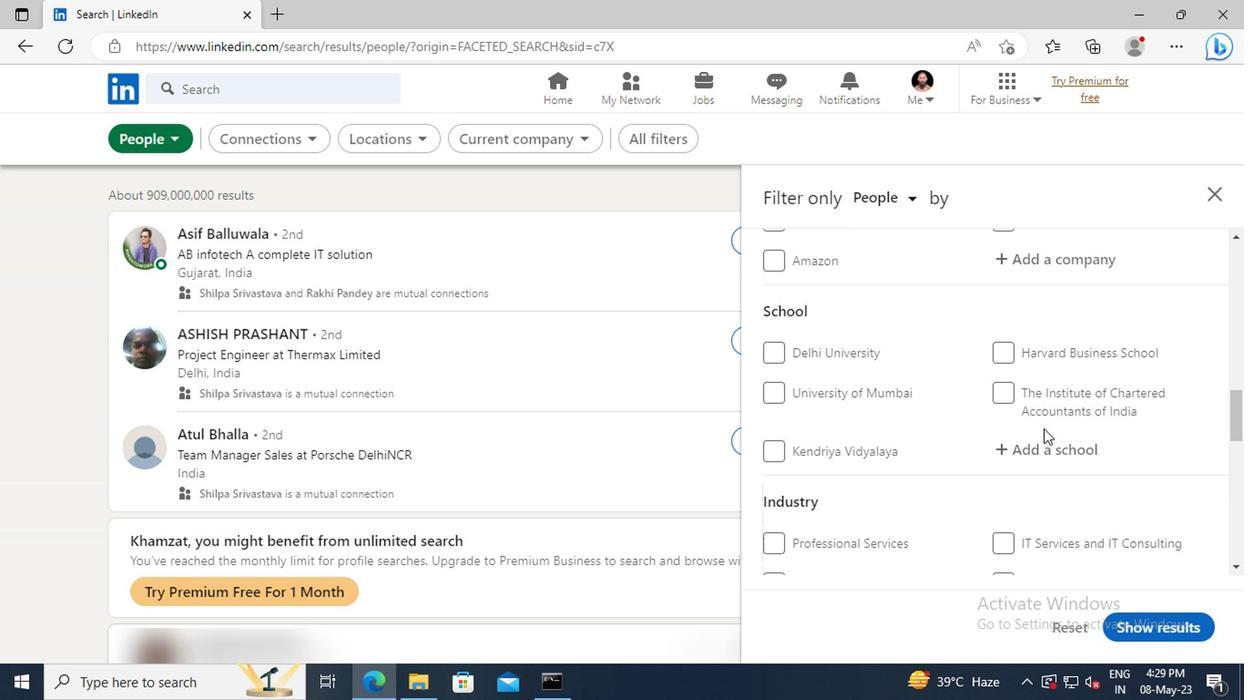
Action: Mouse scrolled (1040, 429) with delta (0, -1)
Screenshot: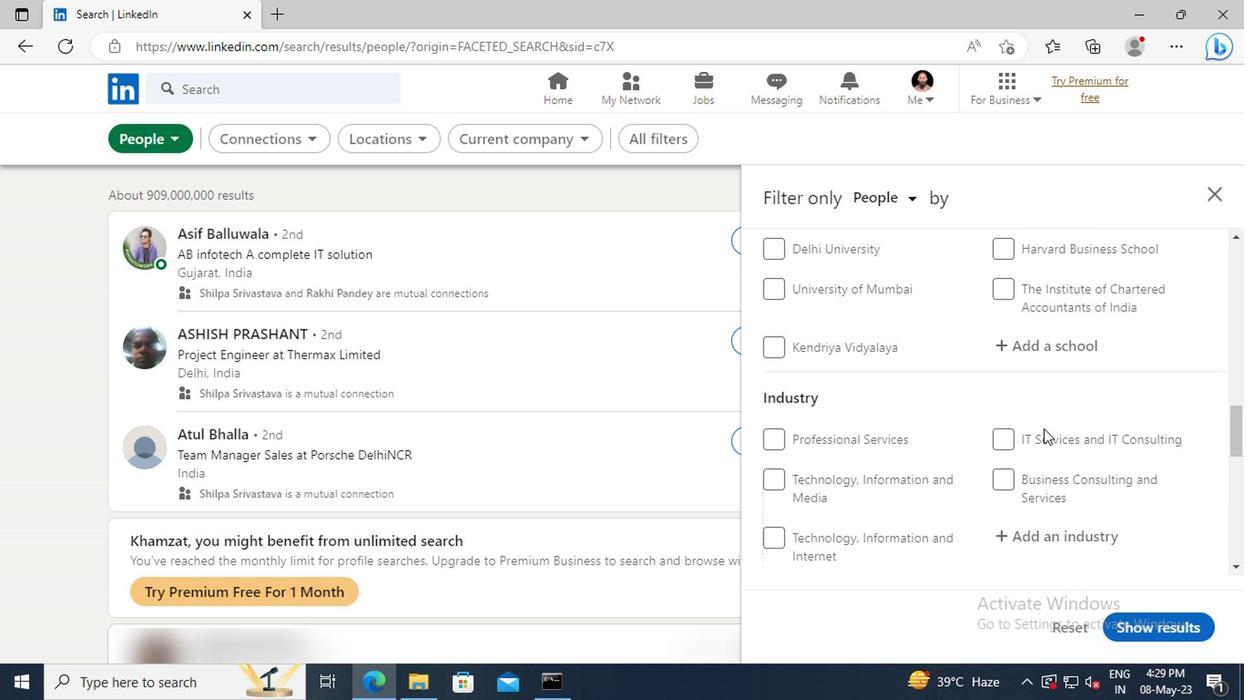 
Action: Mouse scrolled (1040, 429) with delta (0, -1)
Screenshot: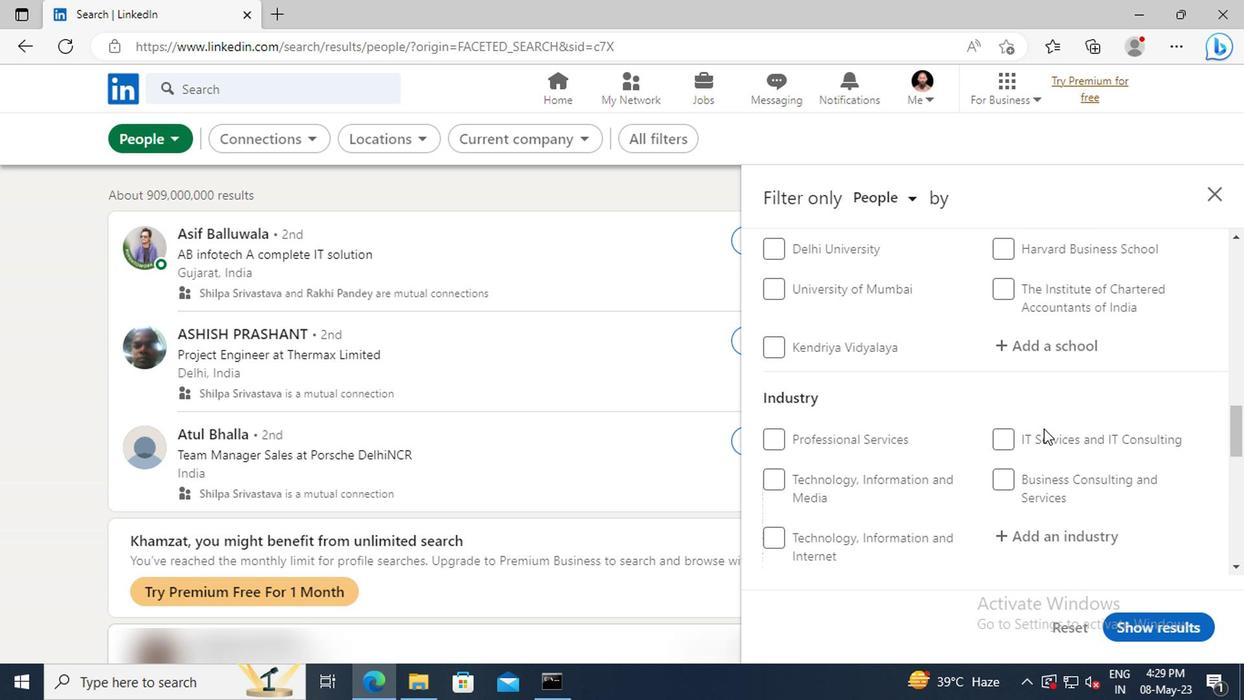 
Action: Mouse scrolled (1040, 429) with delta (0, -1)
Screenshot: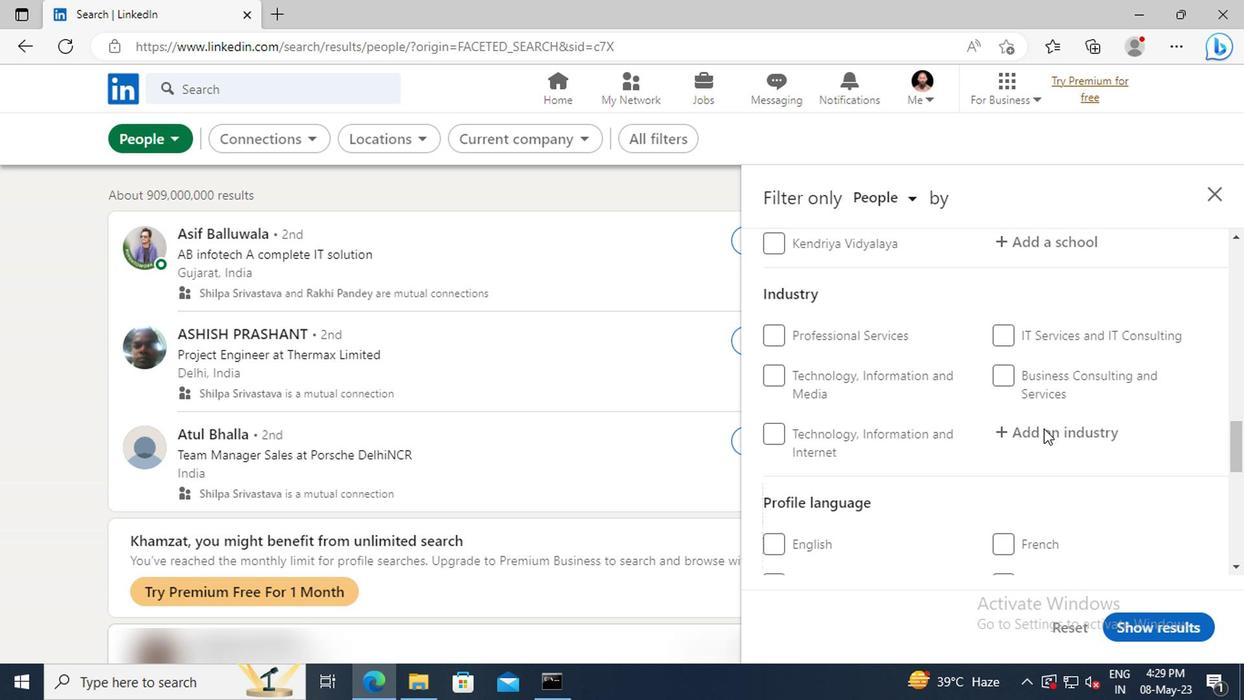 
Action: Mouse moved to (769, 500)
Screenshot: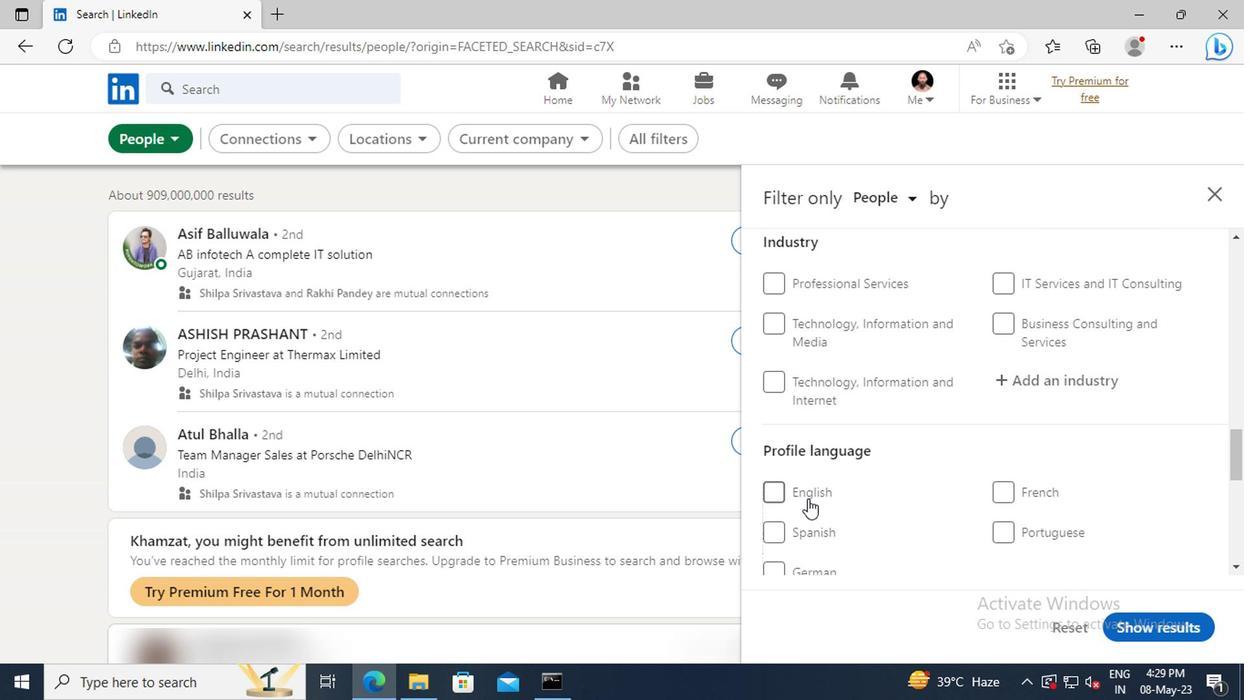 
Action: Mouse pressed left at (769, 500)
Screenshot: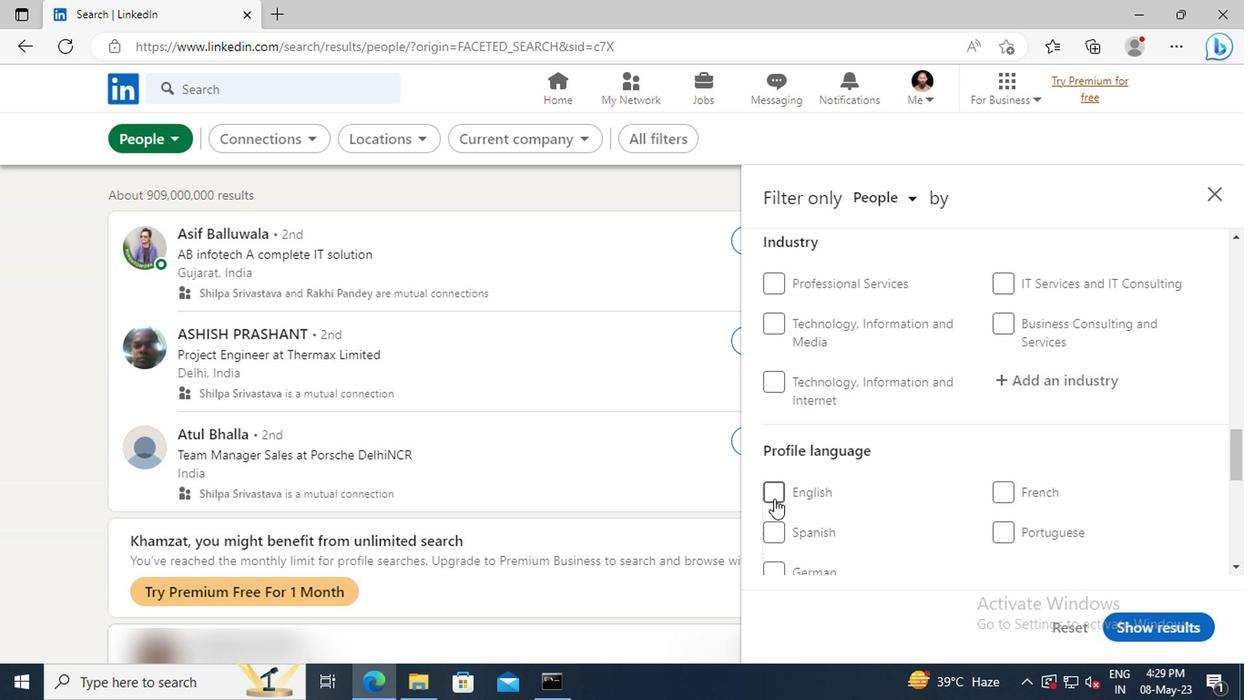 
Action: Mouse moved to (1048, 442)
Screenshot: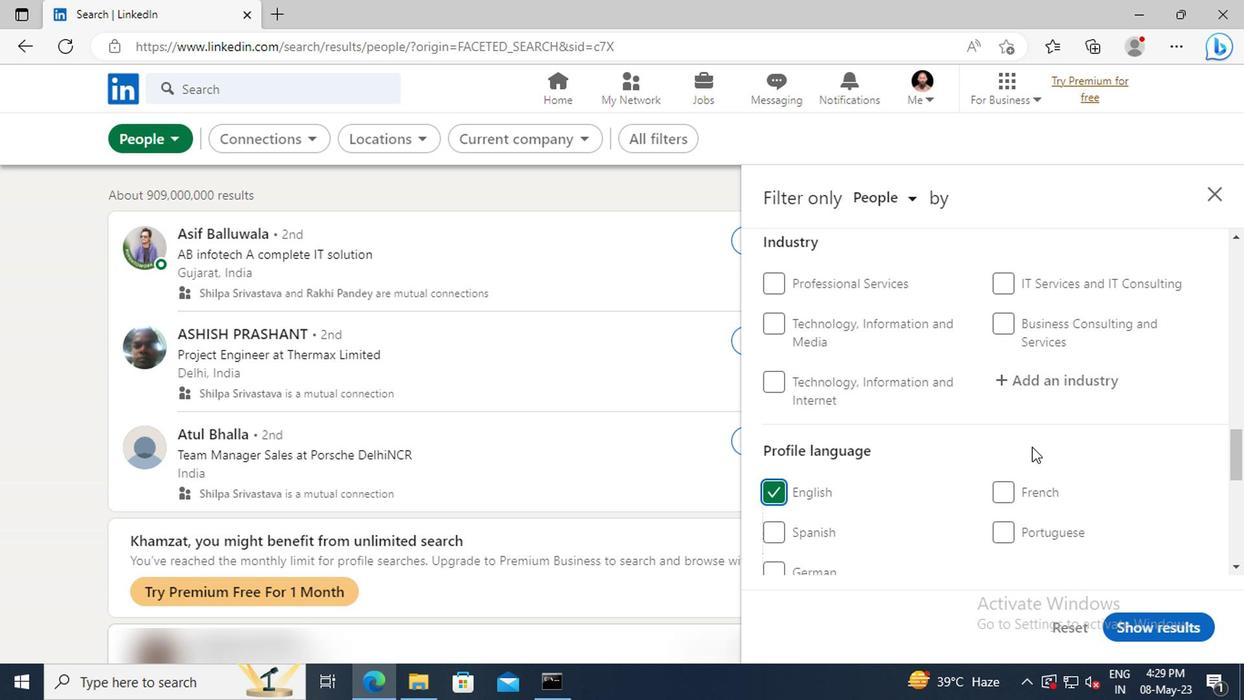 
Action: Mouse scrolled (1048, 444) with delta (0, 1)
Screenshot: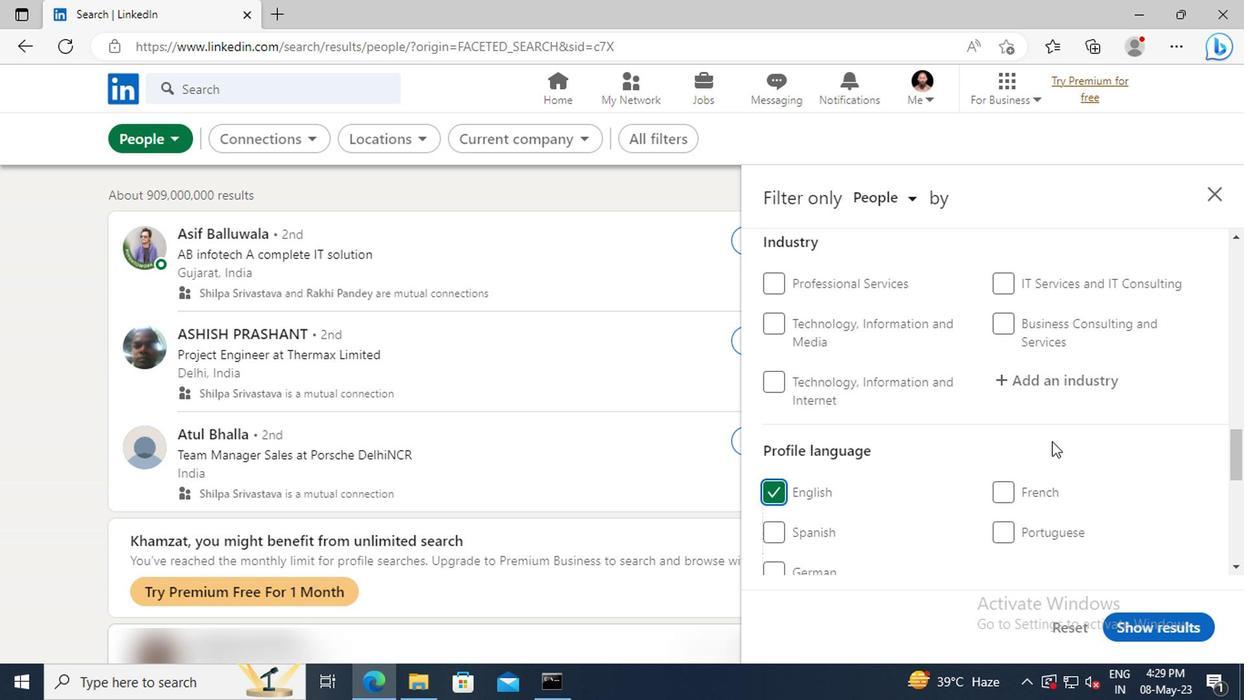 
Action: Mouse scrolled (1048, 444) with delta (0, 1)
Screenshot: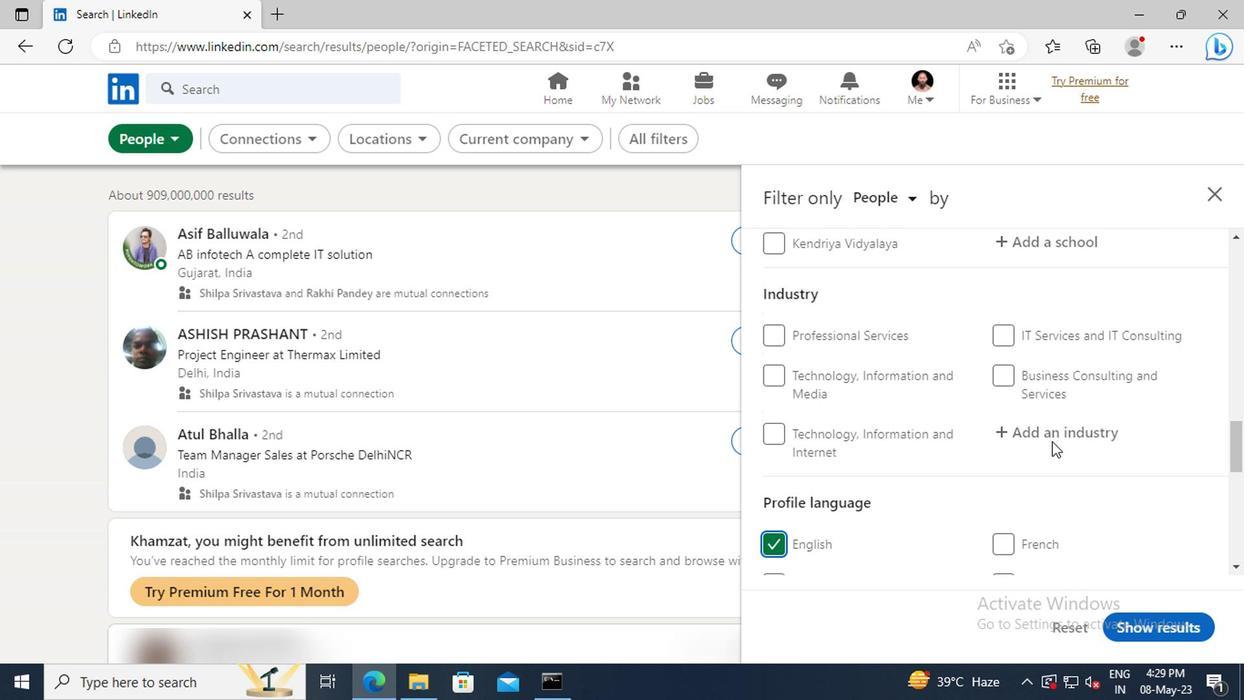 
Action: Mouse scrolled (1048, 444) with delta (0, 1)
Screenshot: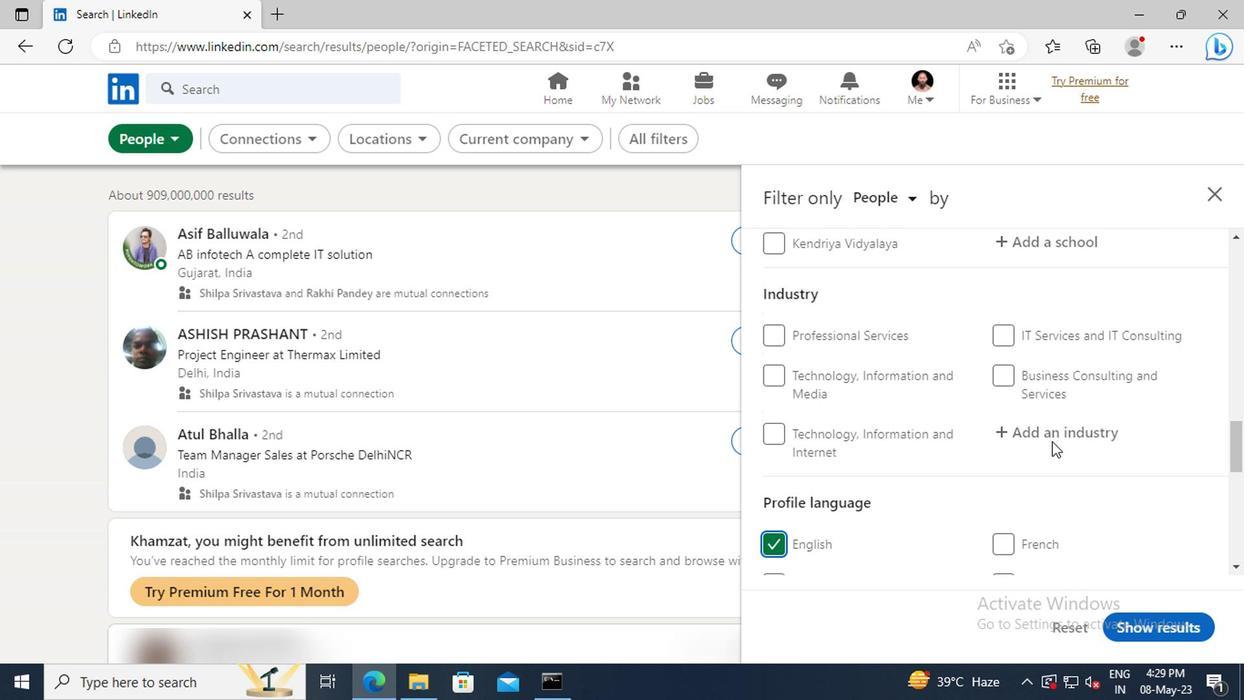 
Action: Mouse scrolled (1048, 444) with delta (0, 1)
Screenshot: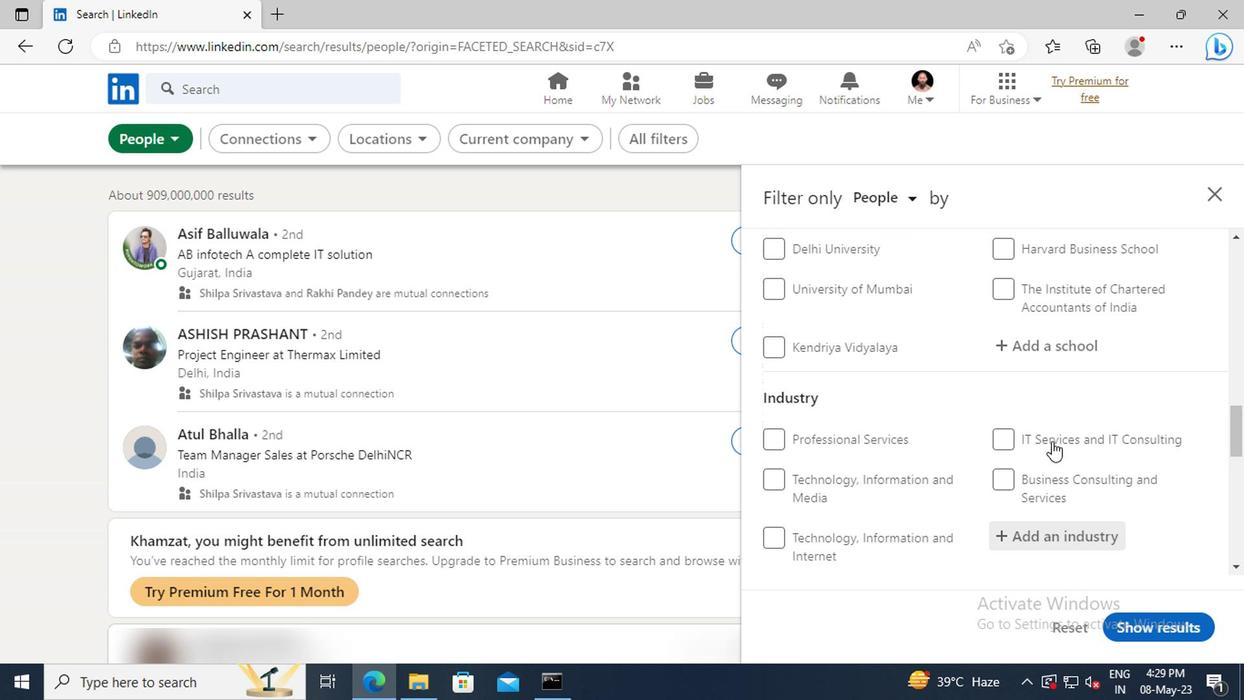 
Action: Mouse scrolled (1048, 444) with delta (0, 1)
Screenshot: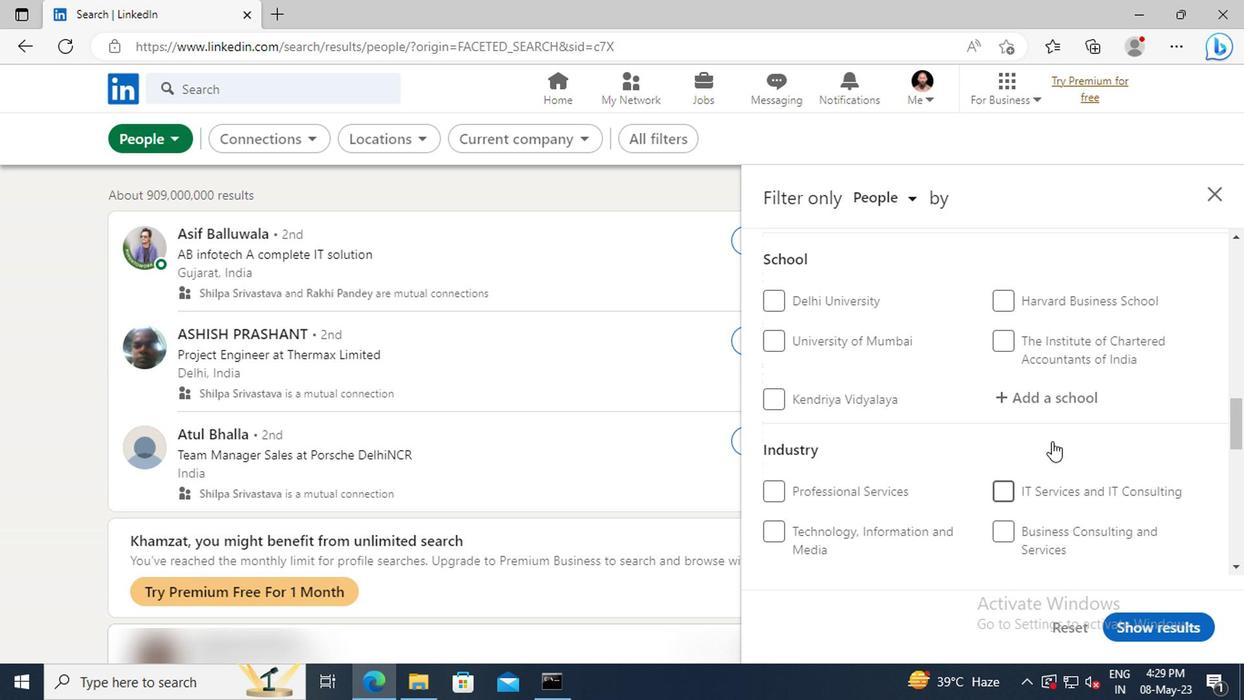 
Action: Mouse scrolled (1048, 444) with delta (0, 1)
Screenshot: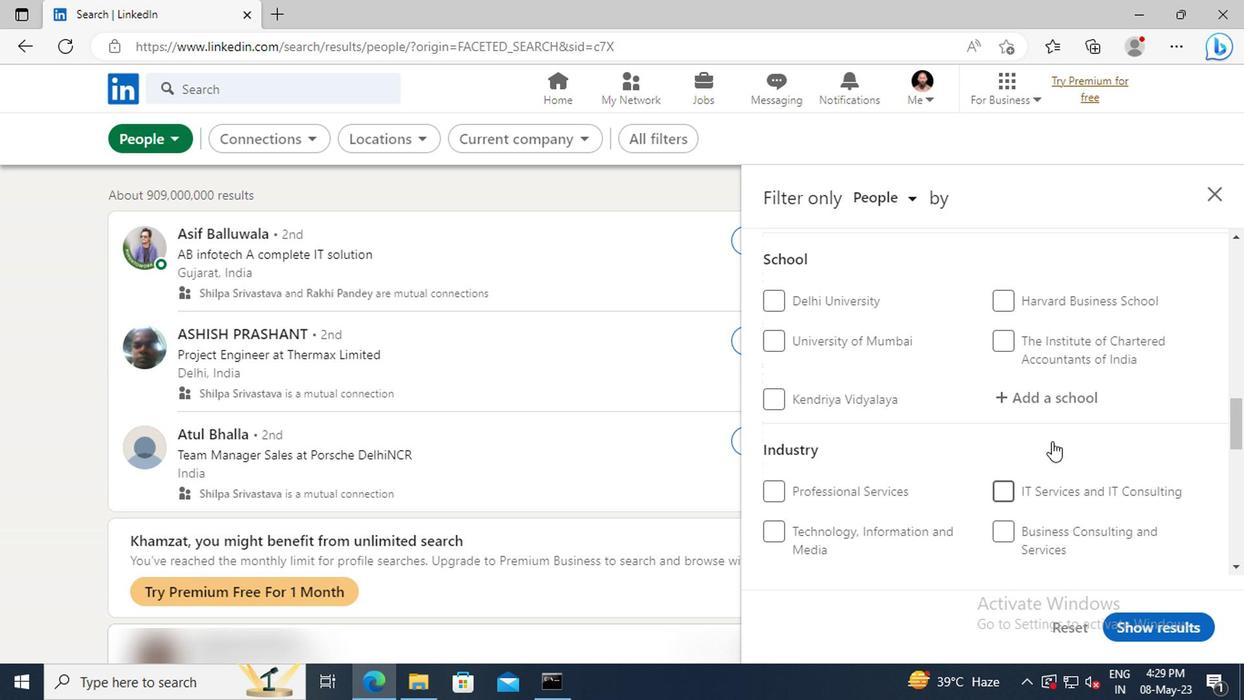 
Action: Mouse scrolled (1048, 444) with delta (0, 1)
Screenshot: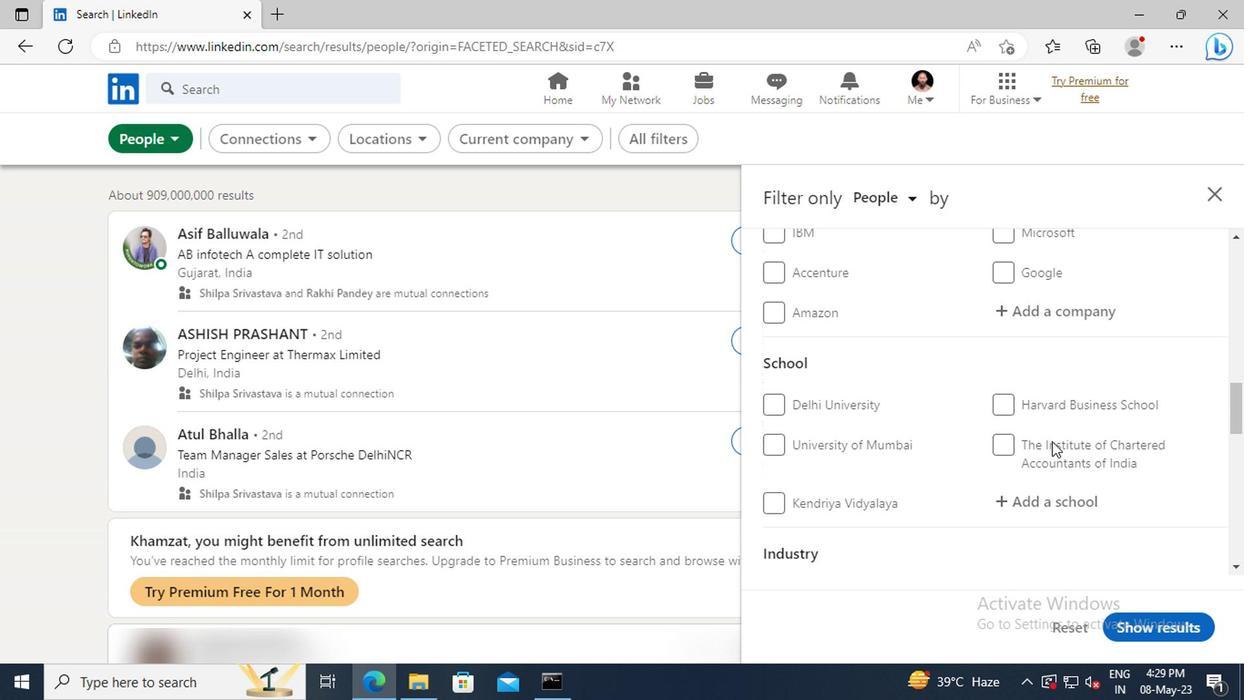 
Action: Mouse scrolled (1048, 444) with delta (0, 1)
Screenshot: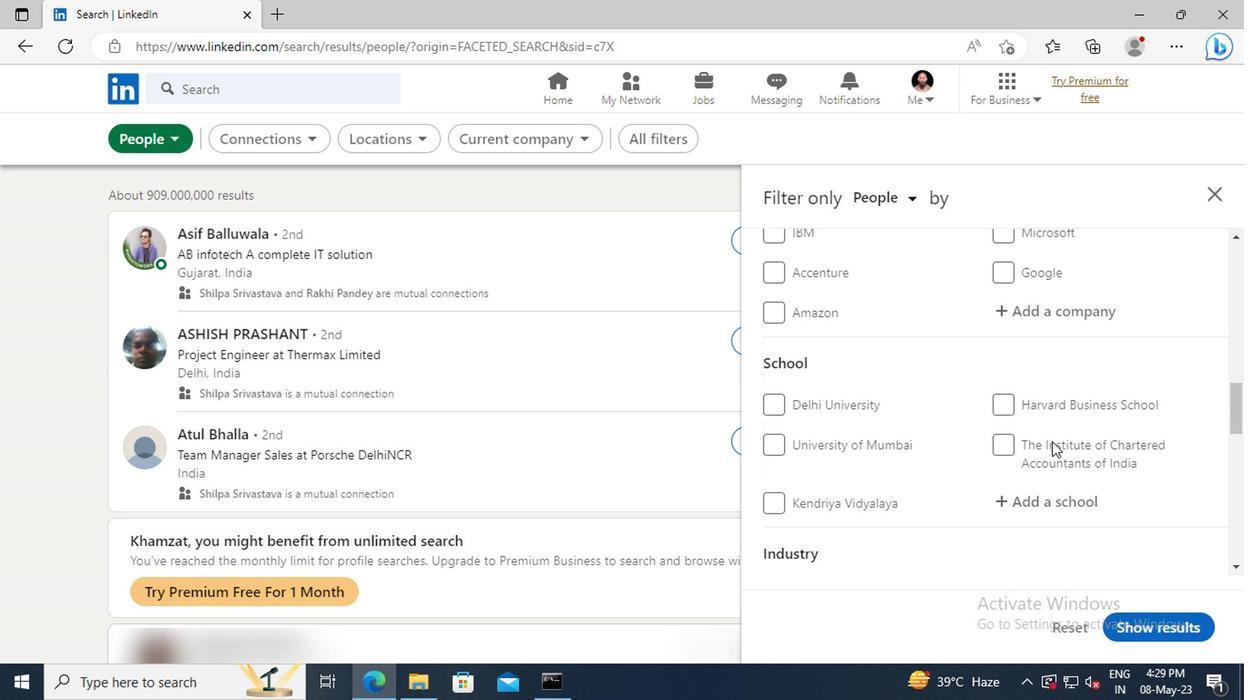 
Action: Mouse scrolled (1048, 444) with delta (0, 1)
Screenshot: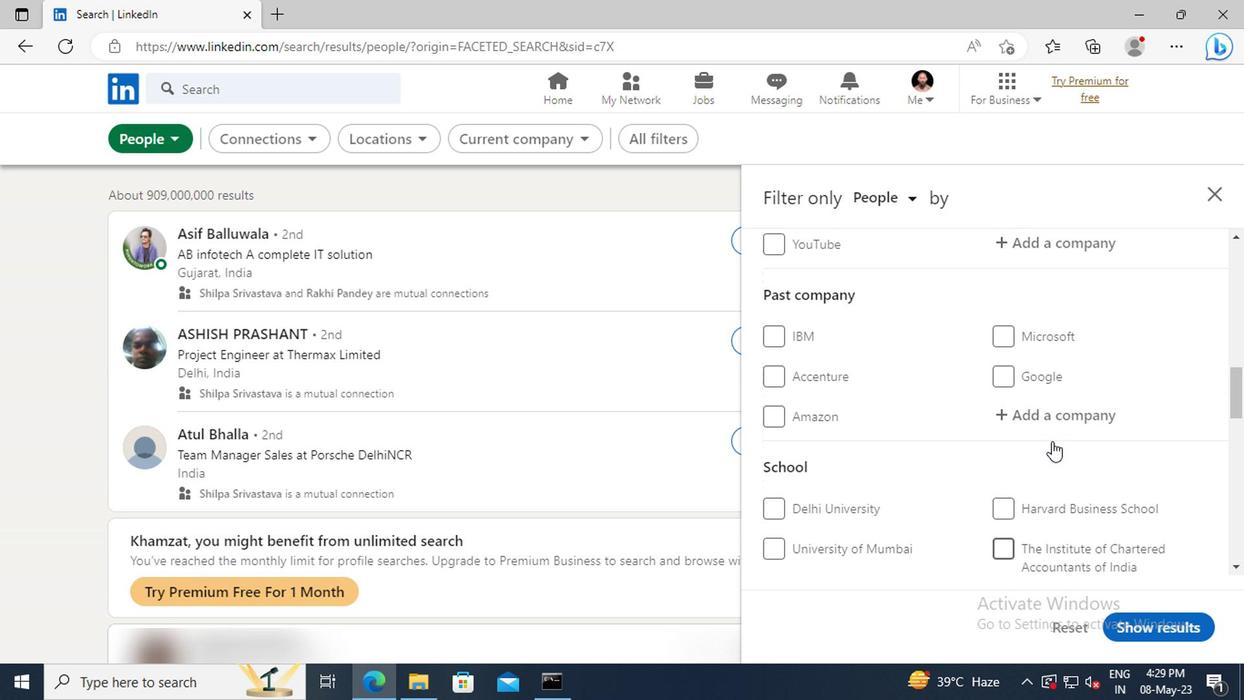 
Action: Mouse scrolled (1048, 444) with delta (0, 1)
Screenshot: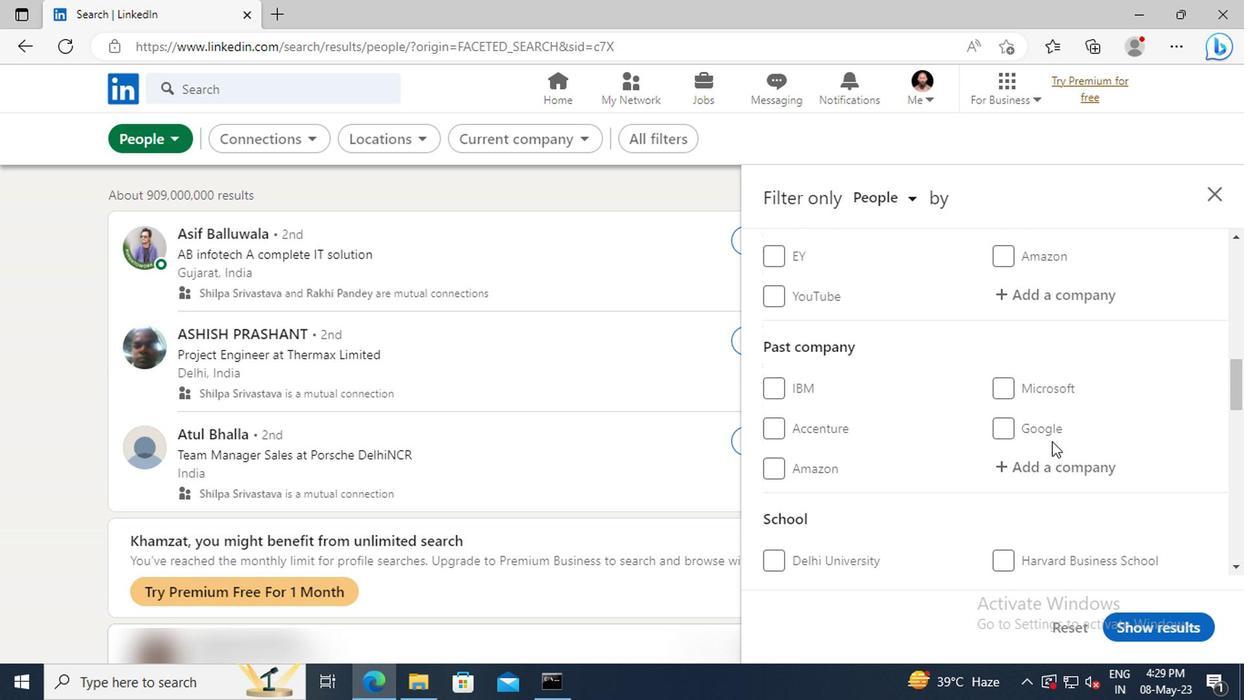 
Action: Mouse scrolled (1048, 444) with delta (0, 1)
Screenshot: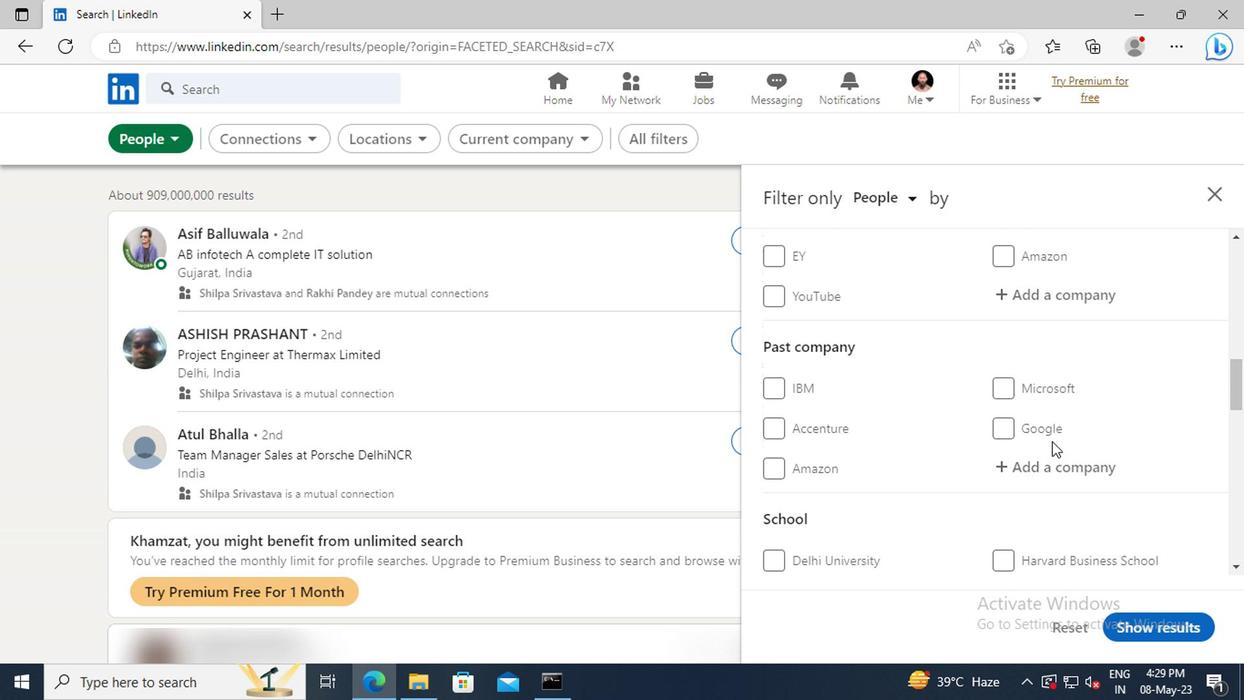 
Action: Mouse moved to (1041, 403)
Screenshot: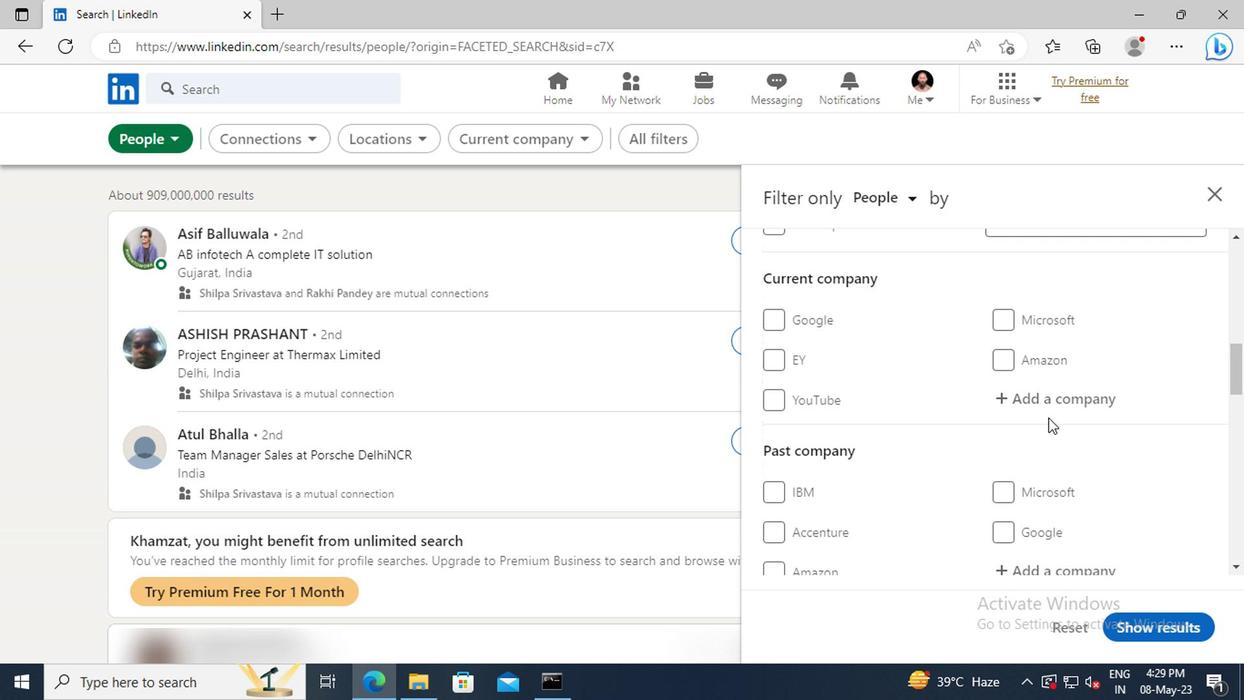 
Action: Mouse pressed left at (1041, 403)
Screenshot: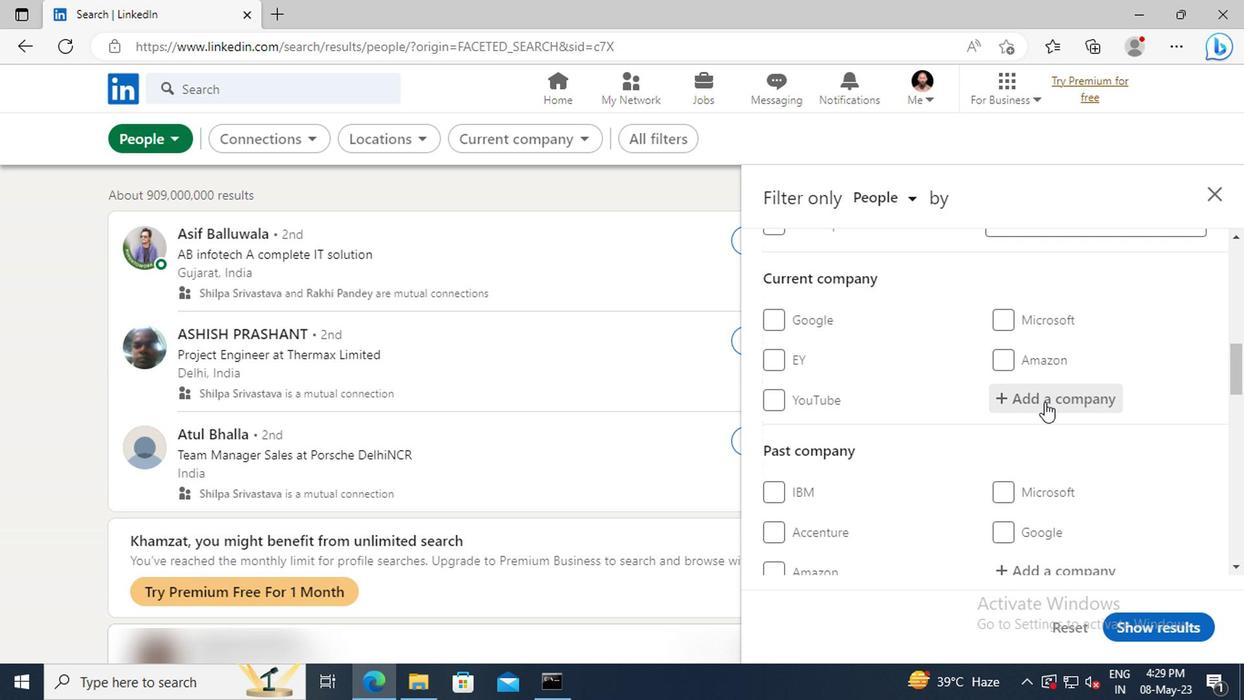 
Action: Key pressed <Key.shift><Key.shift><Key.shift><Key.shift><Key.shift><Key.shift><Key.shift>ASHOK<Key.space><Key.shift>LEY
Screenshot: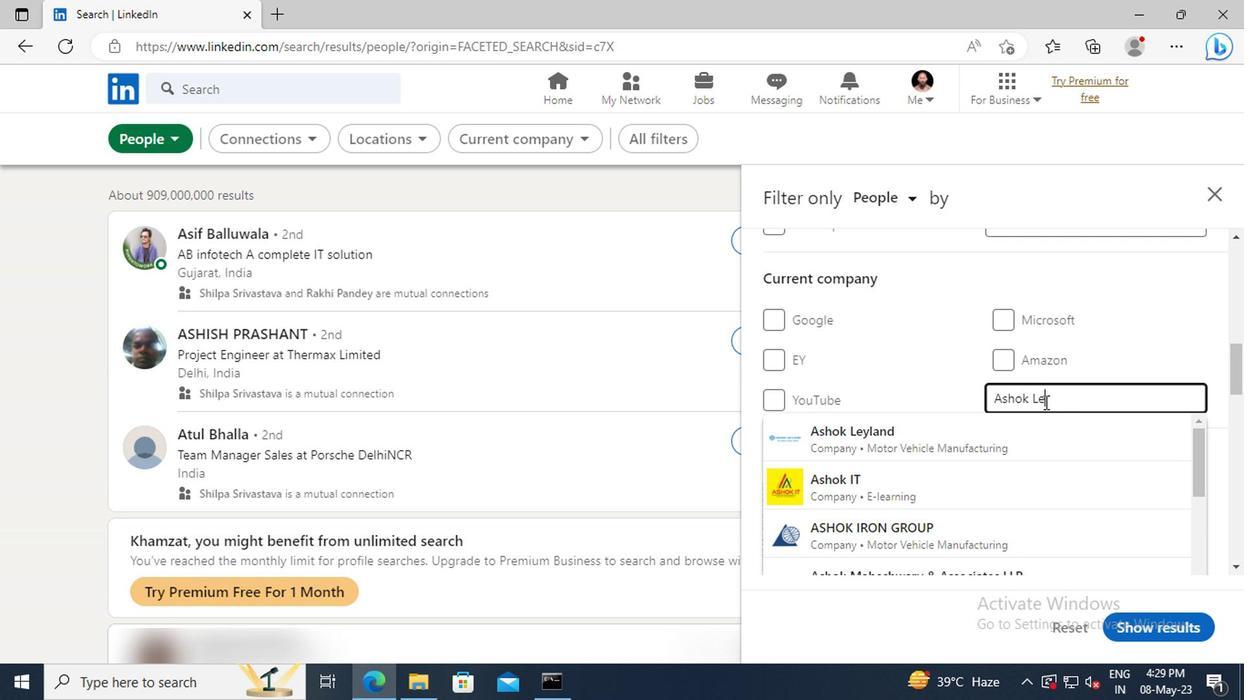 
Action: Mouse moved to (1038, 426)
Screenshot: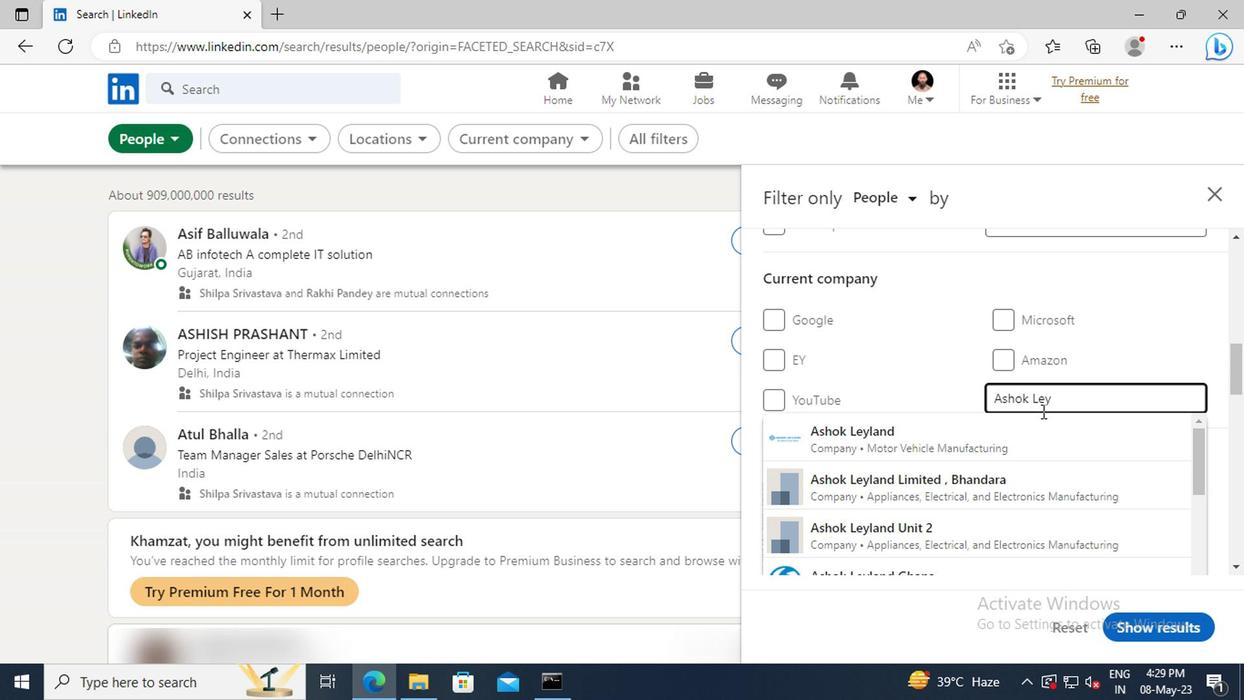 
Action: Mouse pressed left at (1038, 426)
Screenshot: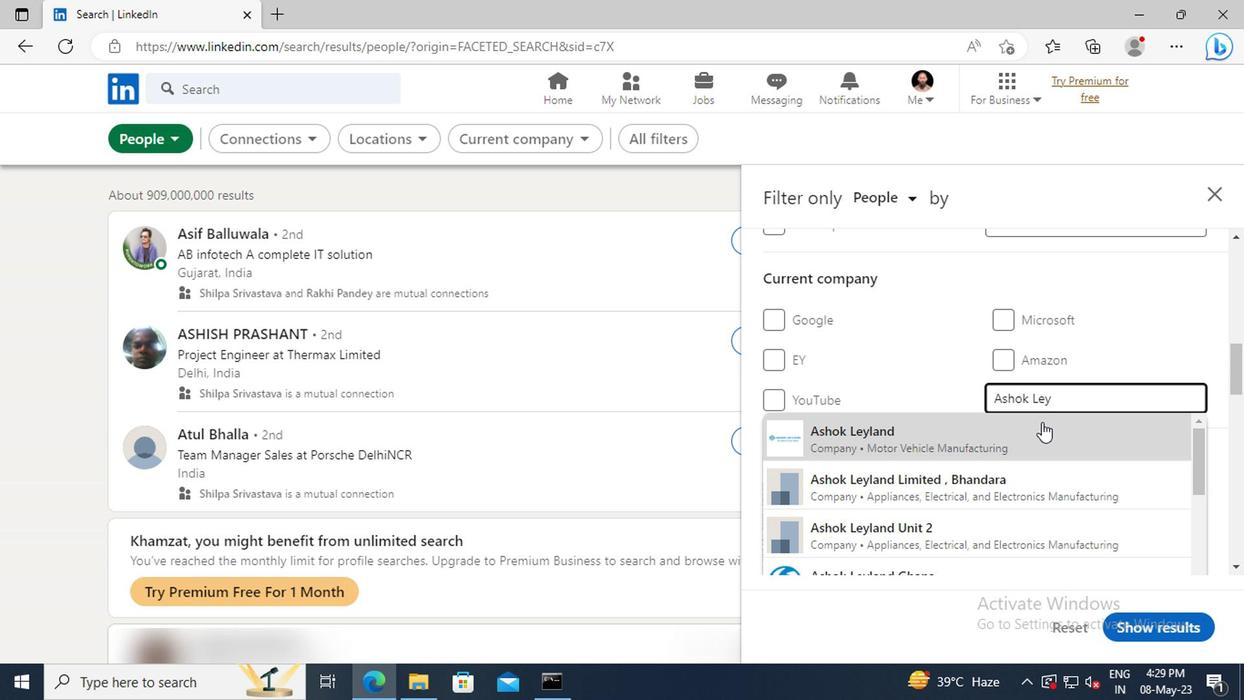 
Action: Mouse scrolled (1038, 425) with delta (0, -1)
Screenshot: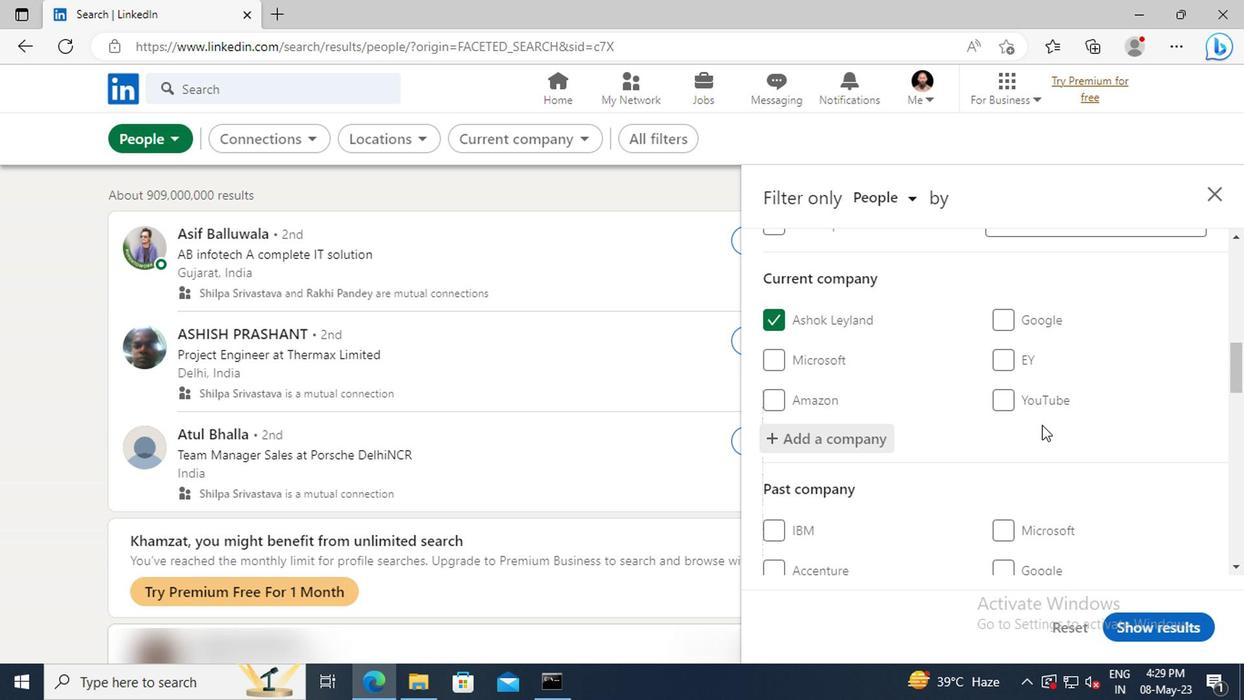 
Action: Mouse scrolled (1038, 425) with delta (0, -1)
Screenshot: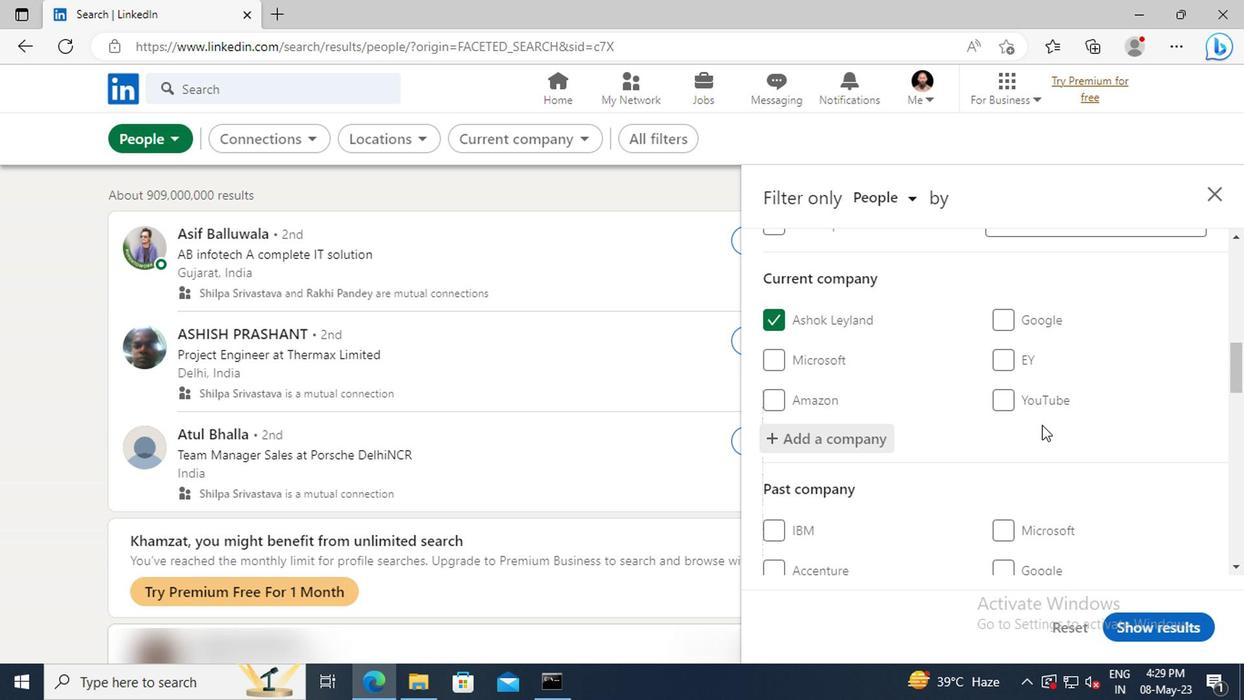 
Action: Mouse moved to (1036, 416)
Screenshot: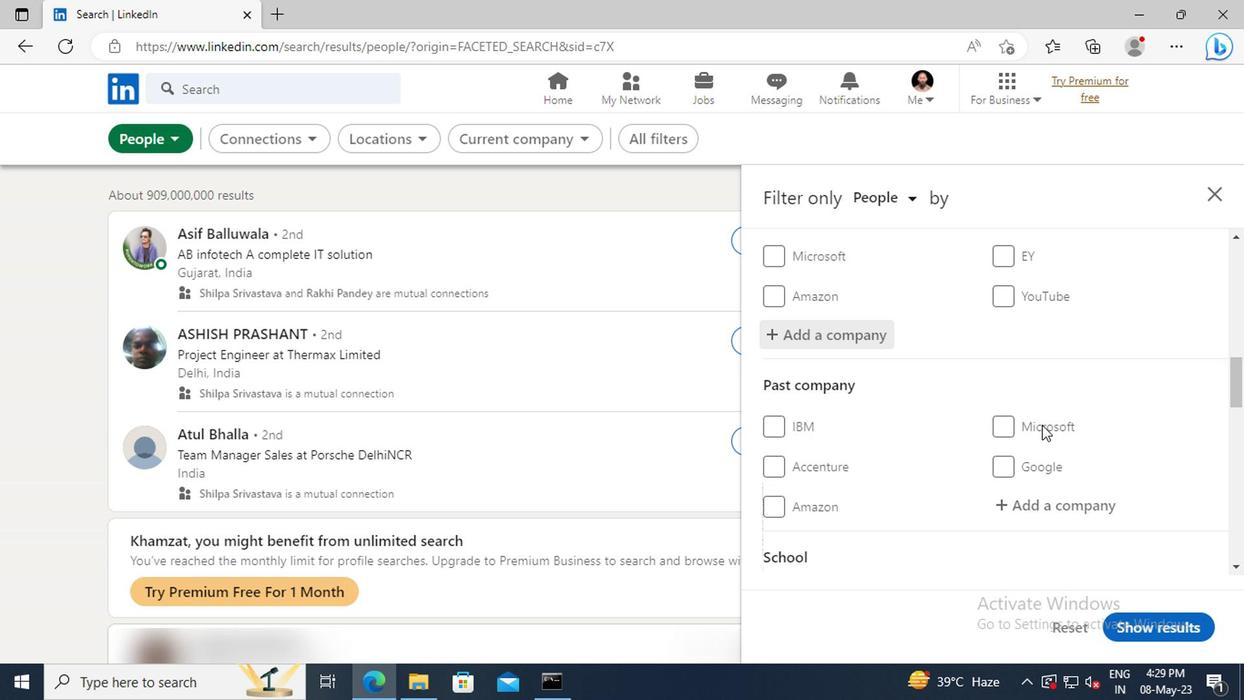 
Action: Mouse scrolled (1036, 415) with delta (0, 0)
Screenshot: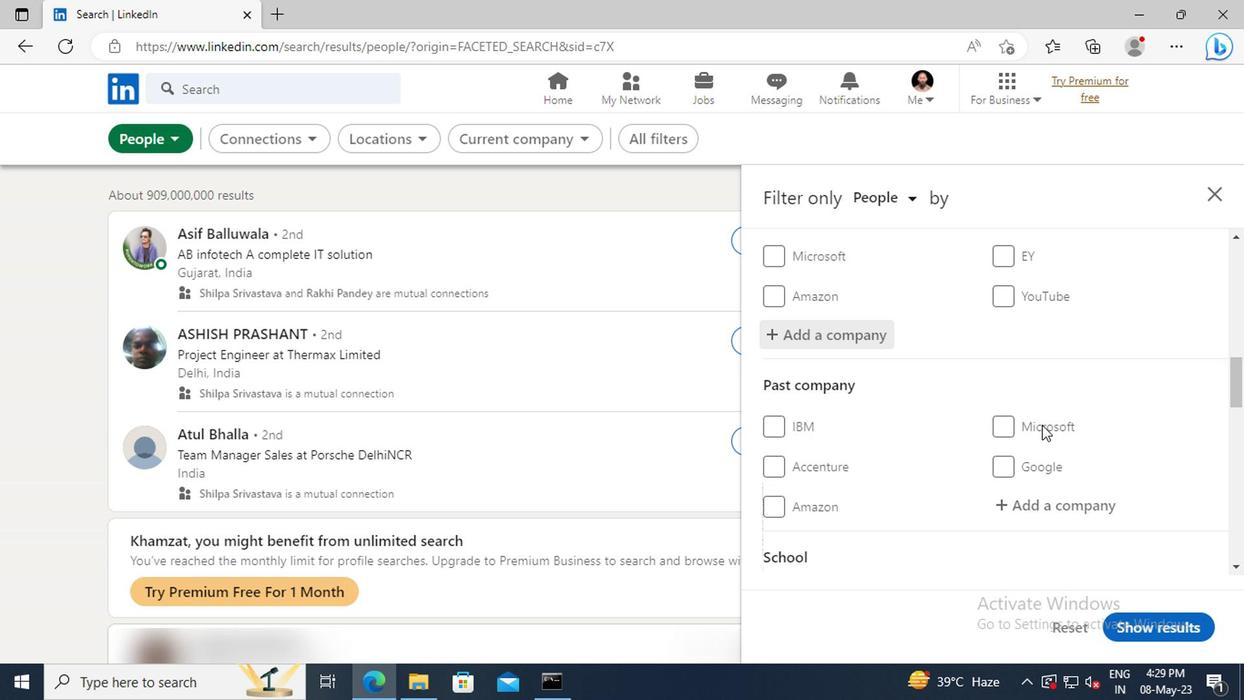 
Action: Mouse moved to (1036, 413)
Screenshot: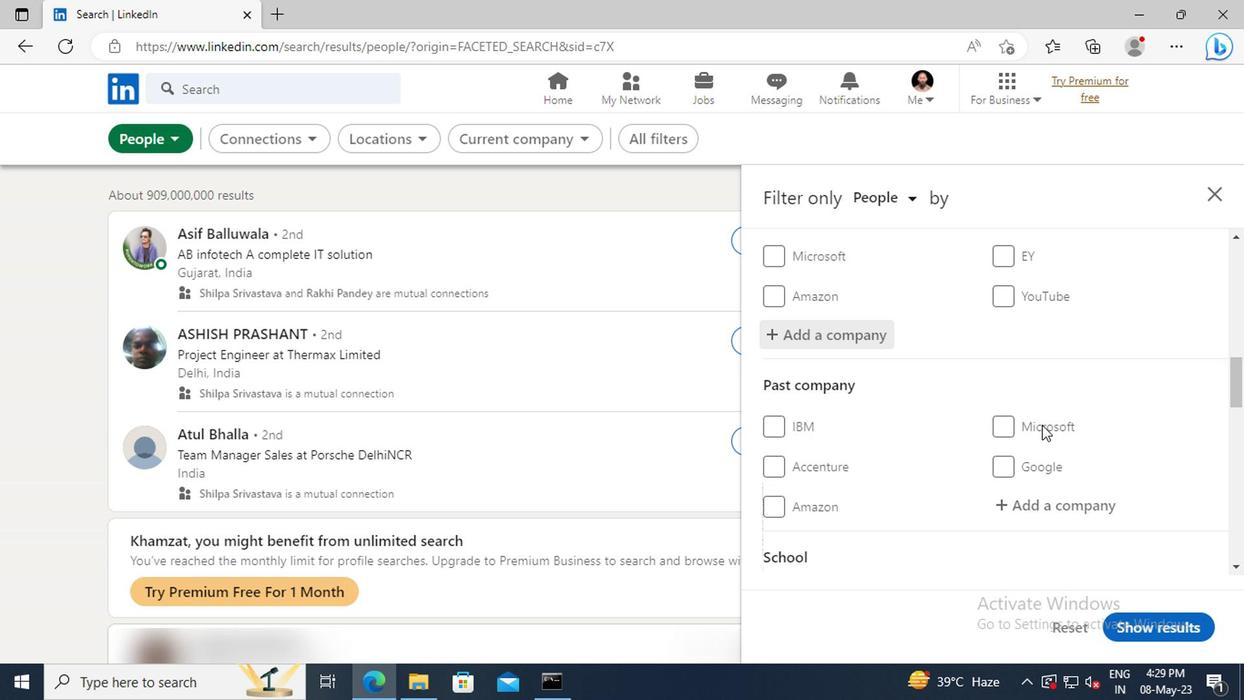 
Action: Mouse scrolled (1036, 413) with delta (0, 0)
Screenshot: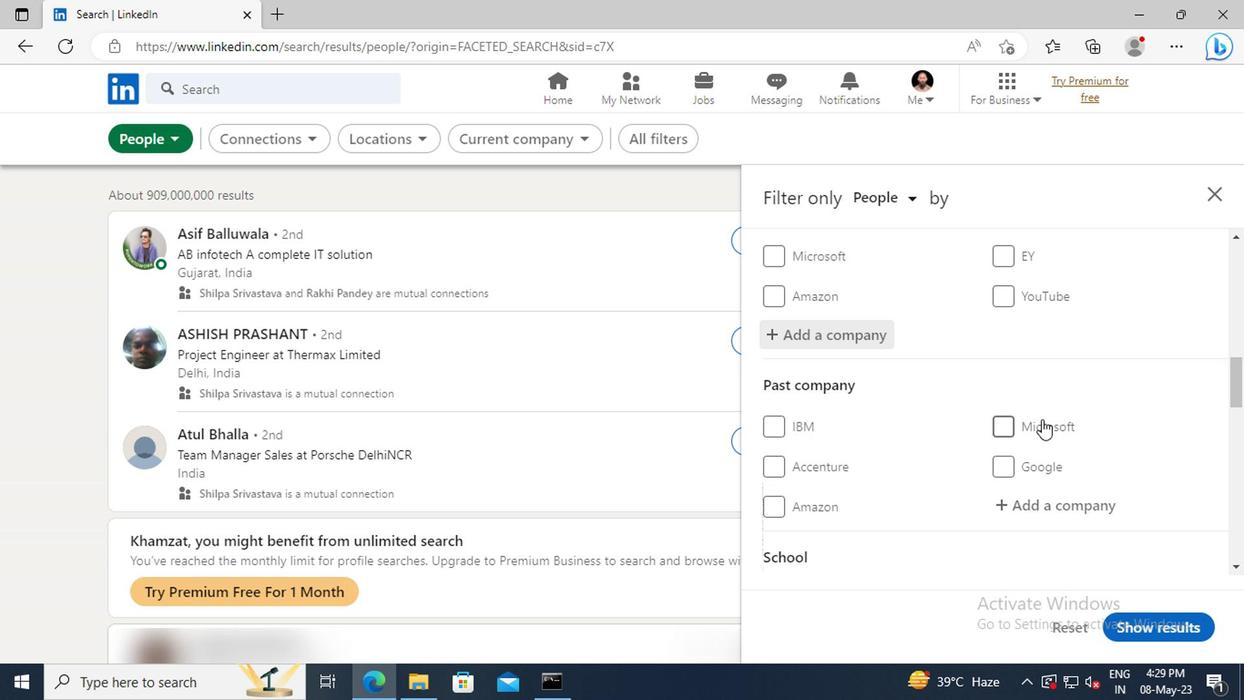 
Action: Mouse moved to (1032, 407)
Screenshot: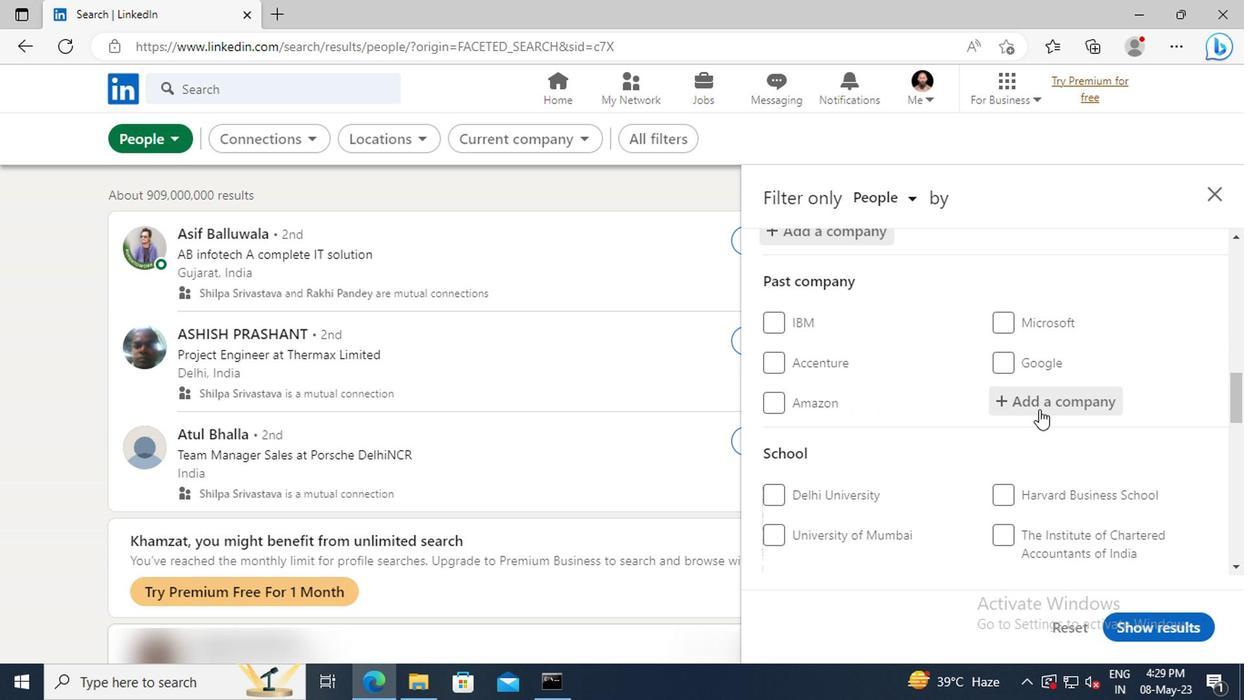 
Action: Mouse scrolled (1032, 406) with delta (0, 0)
Screenshot: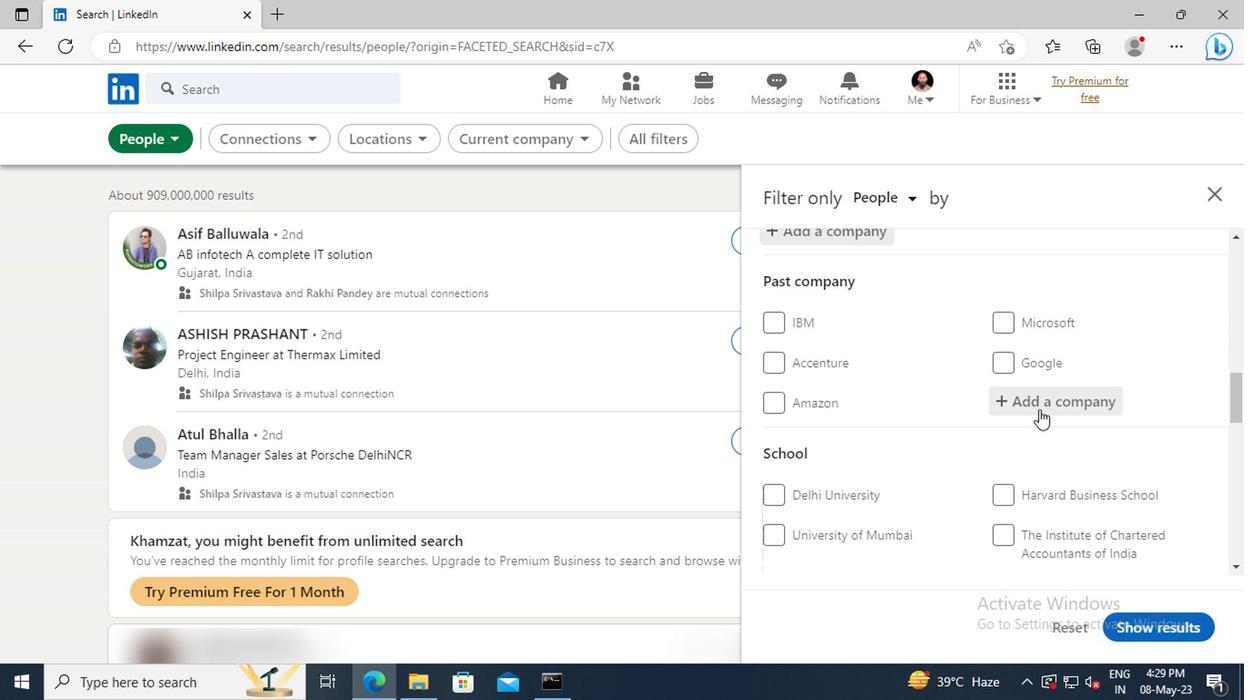 
Action: Mouse scrolled (1032, 406) with delta (0, 0)
Screenshot: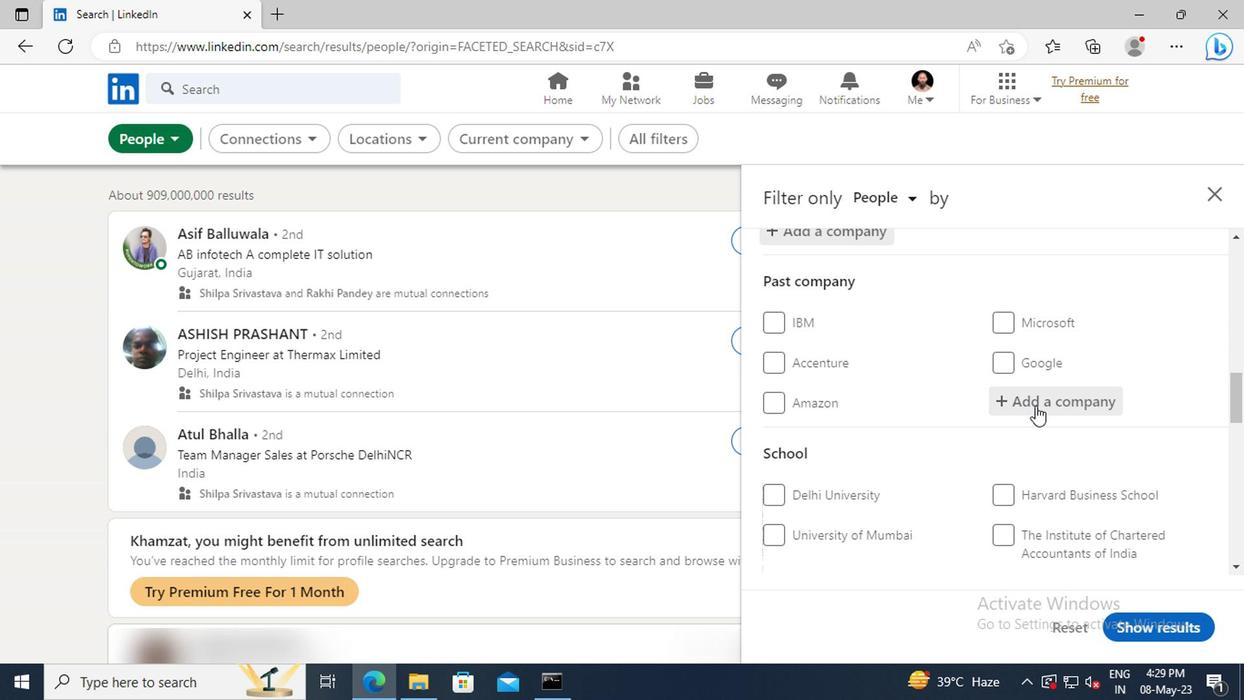 
Action: Mouse scrolled (1032, 406) with delta (0, 0)
Screenshot: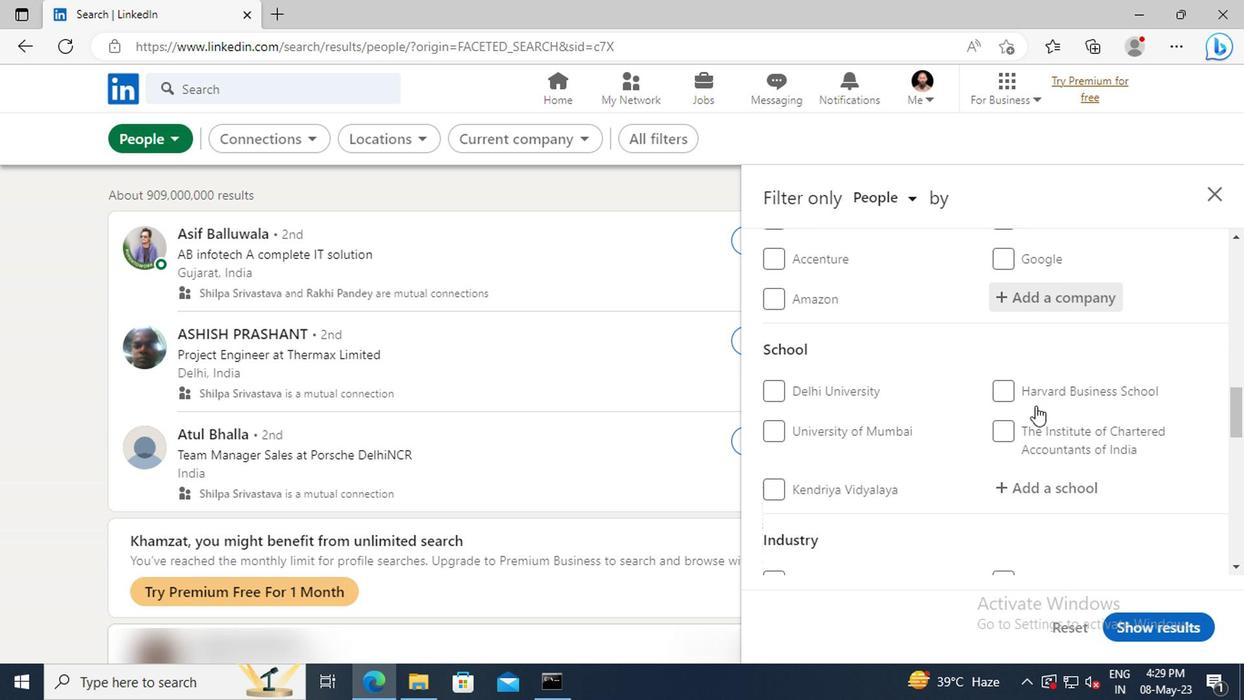 
Action: Mouse moved to (1038, 435)
Screenshot: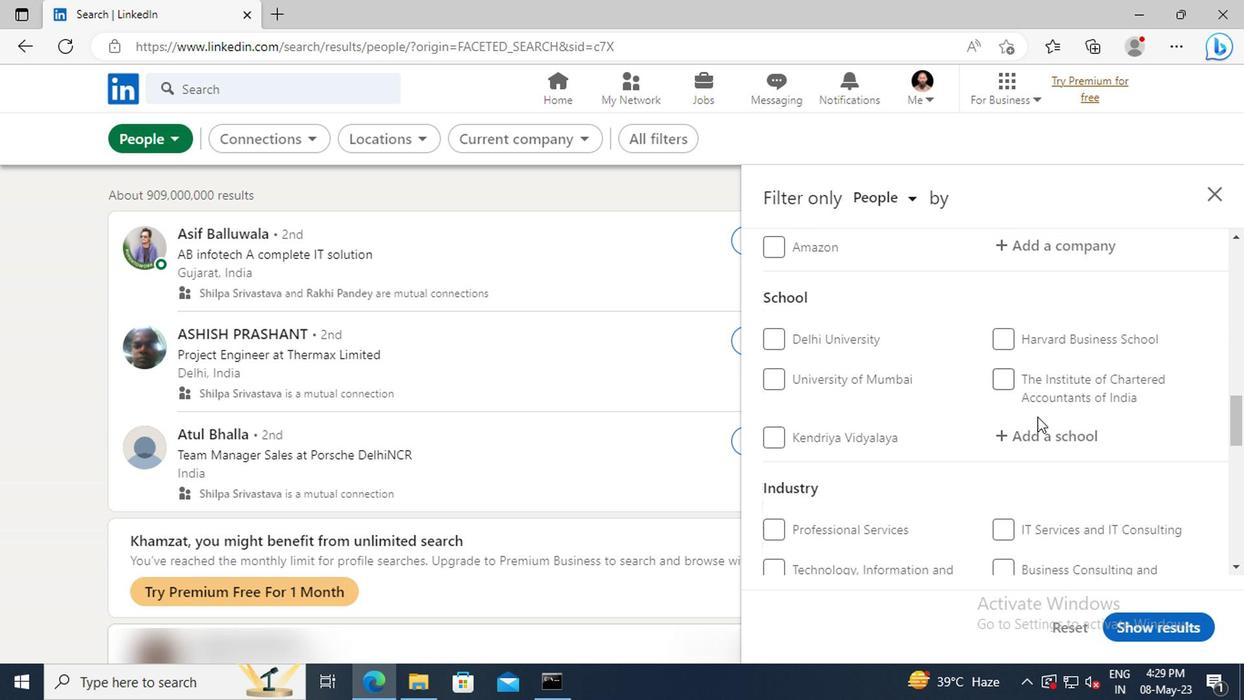 
Action: Mouse pressed left at (1038, 435)
Screenshot: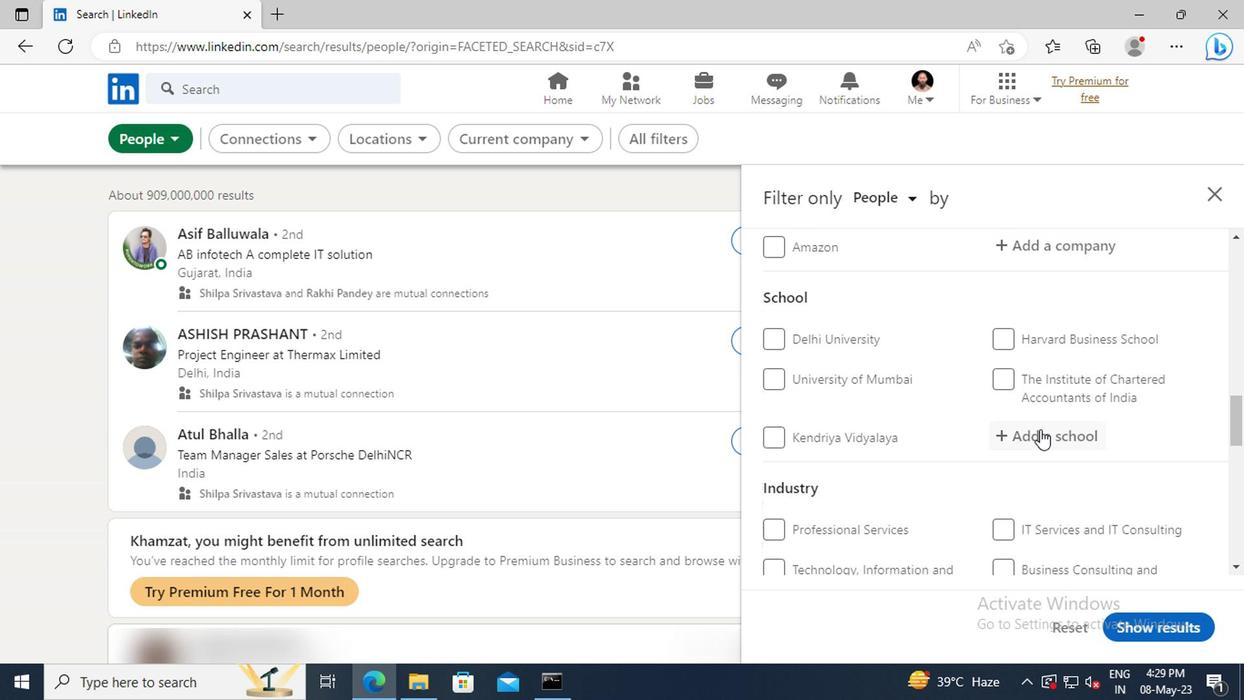 
Action: Key pressed <Key.shift>AMBEDKAR<Key.space><Key.shift>UN
Screenshot: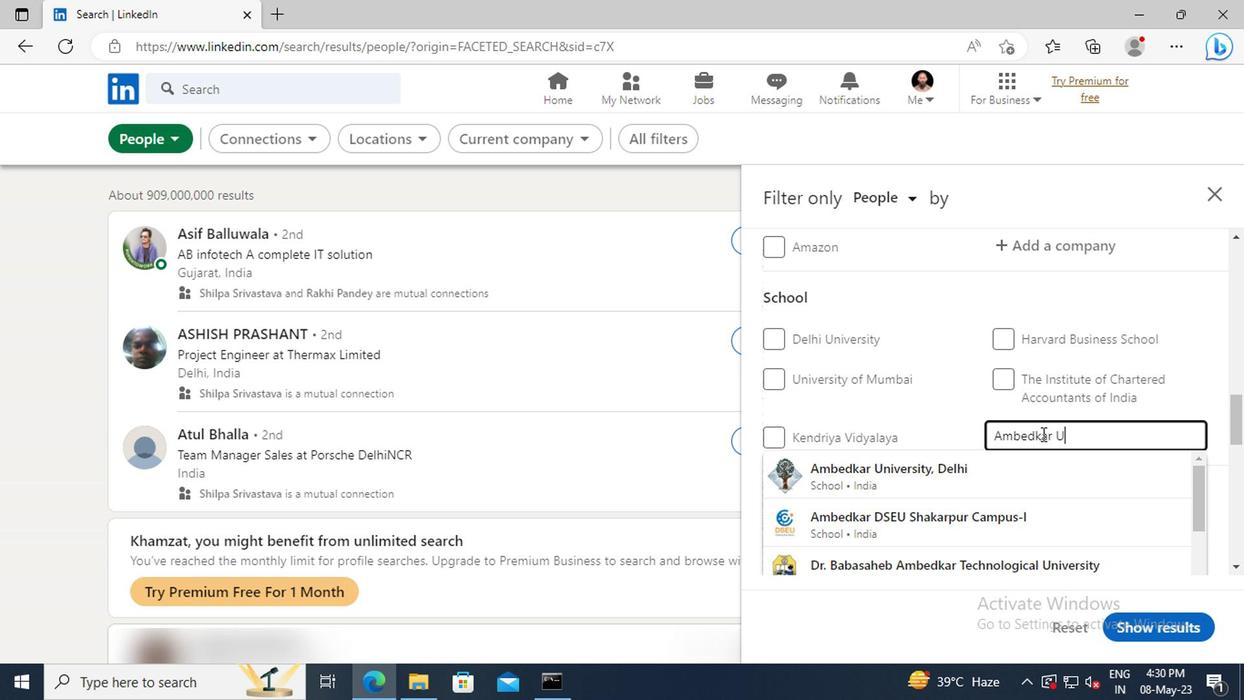 
Action: Mouse moved to (1041, 460)
Screenshot: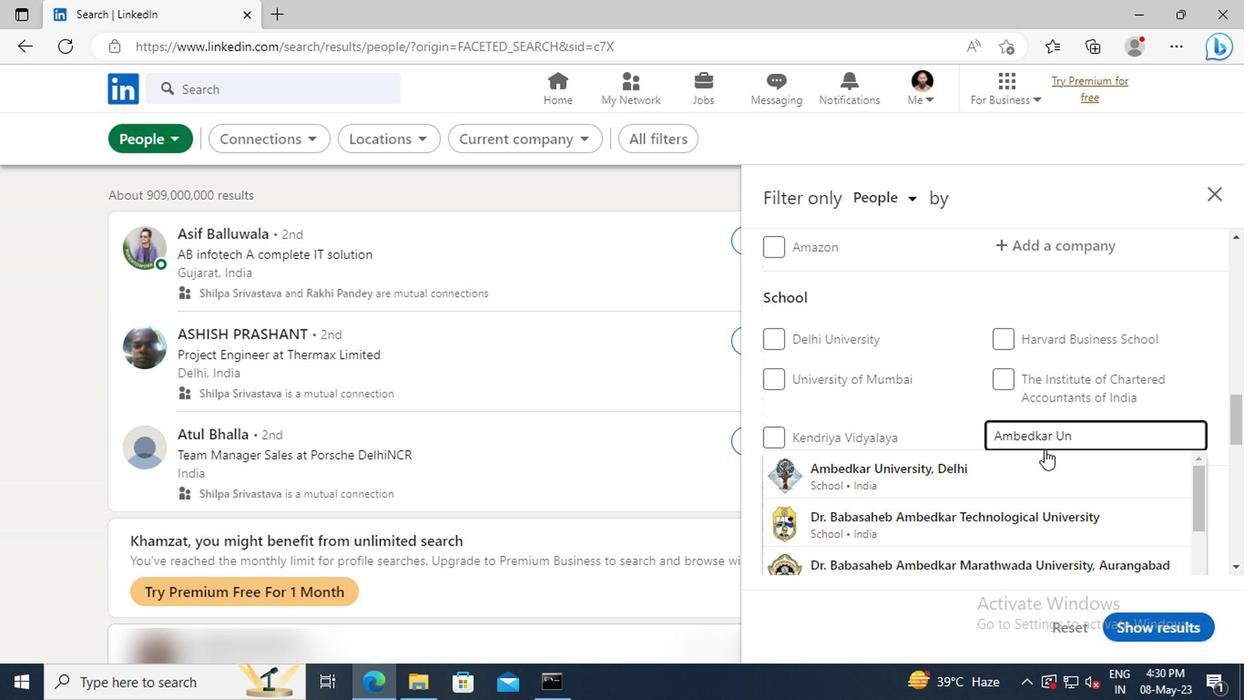
Action: Mouse pressed left at (1041, 460)
Screenshot: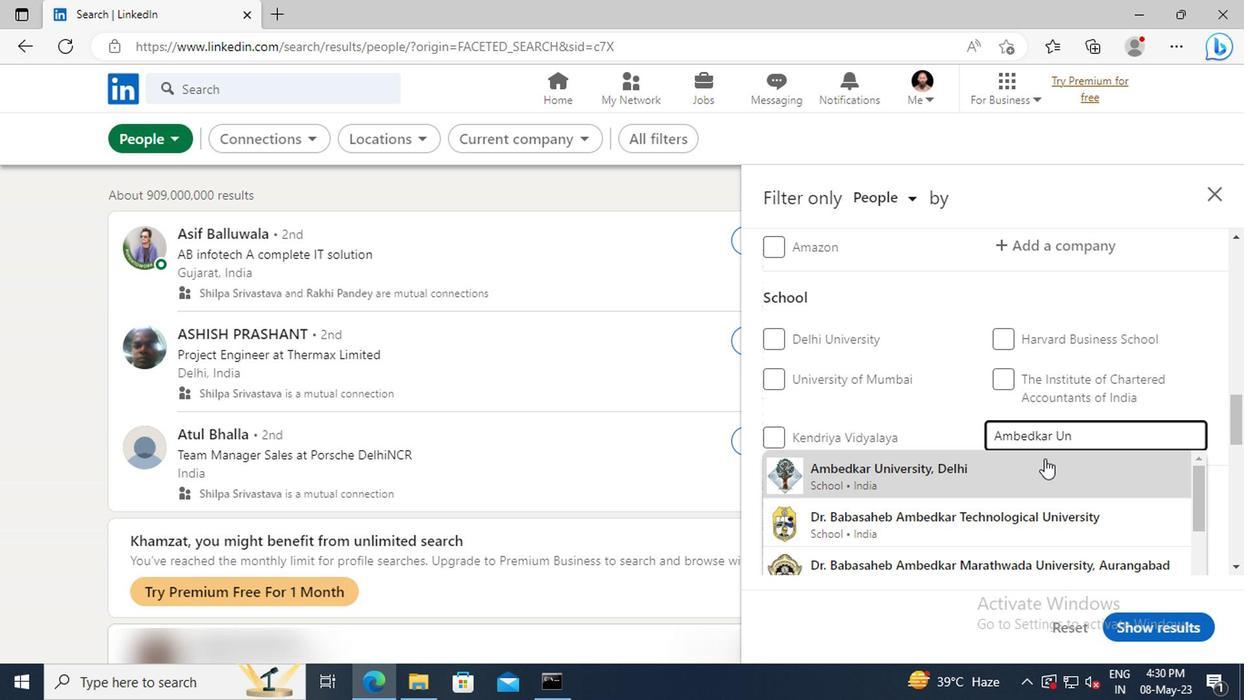 
Action: Mouse scrolled (1041, 459) with delta (0, 0)
Screenshot: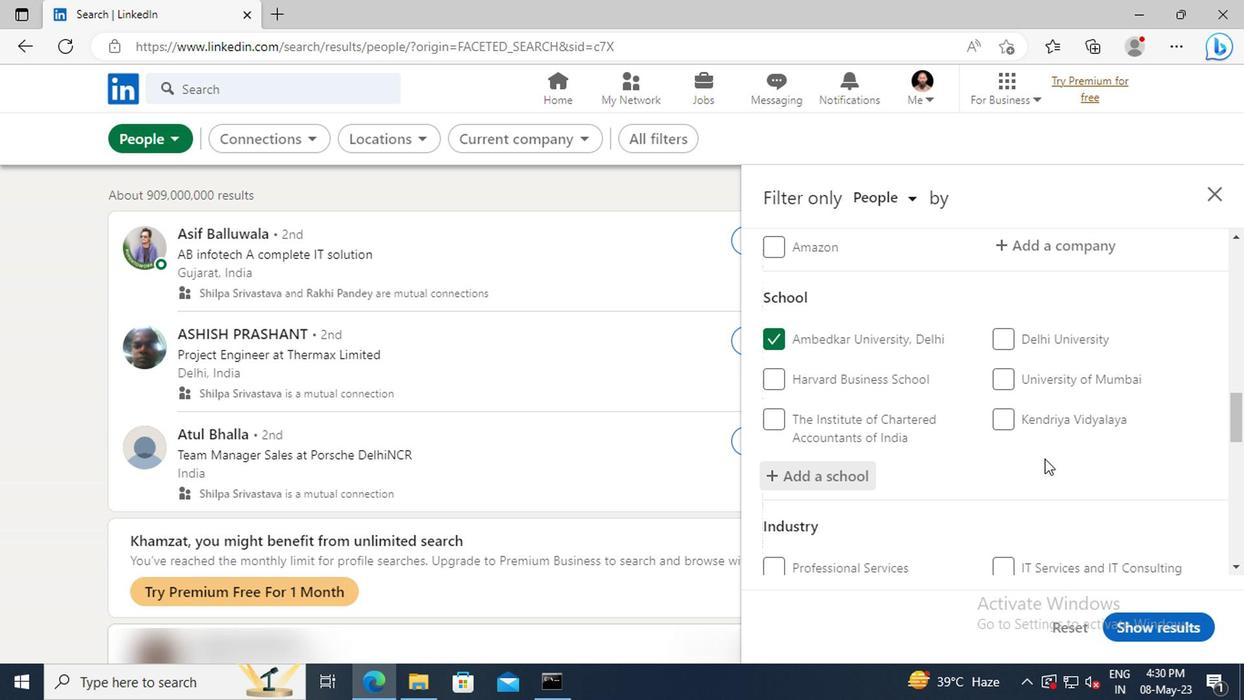 
Action: Mouse moved to (1041, 459)
Screenshot: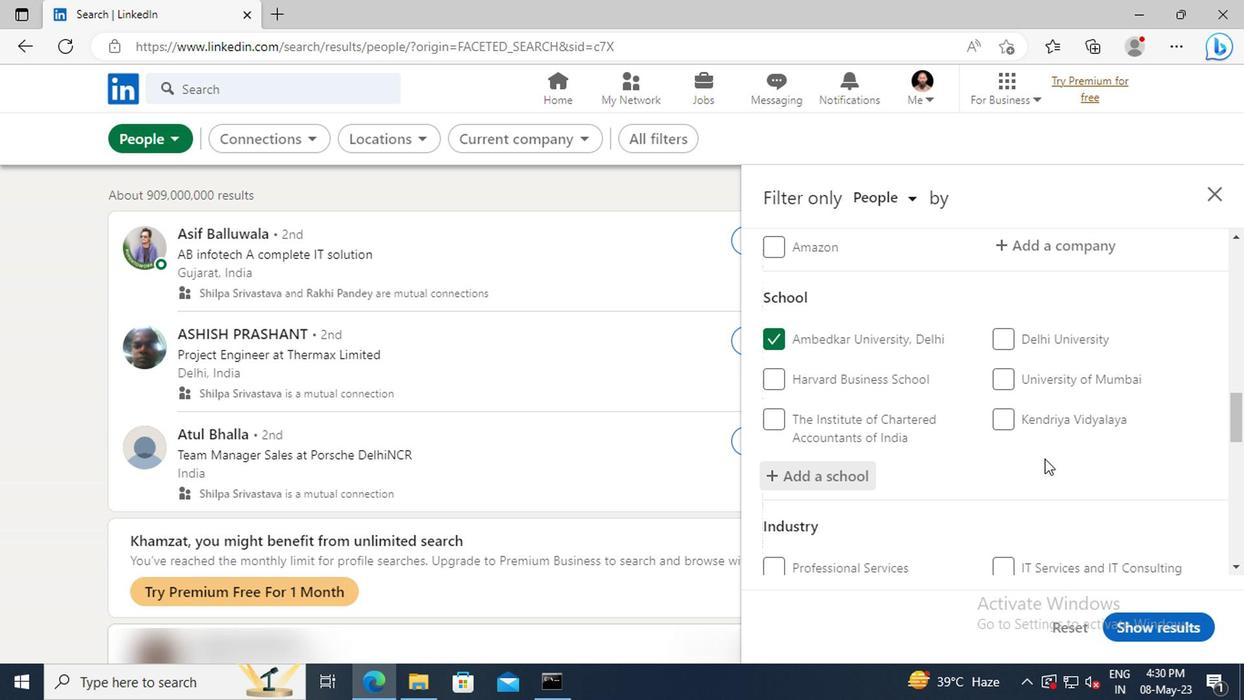
Action: Mouse scrolled (1041, 458) with delta (0, -1)
Screenshot: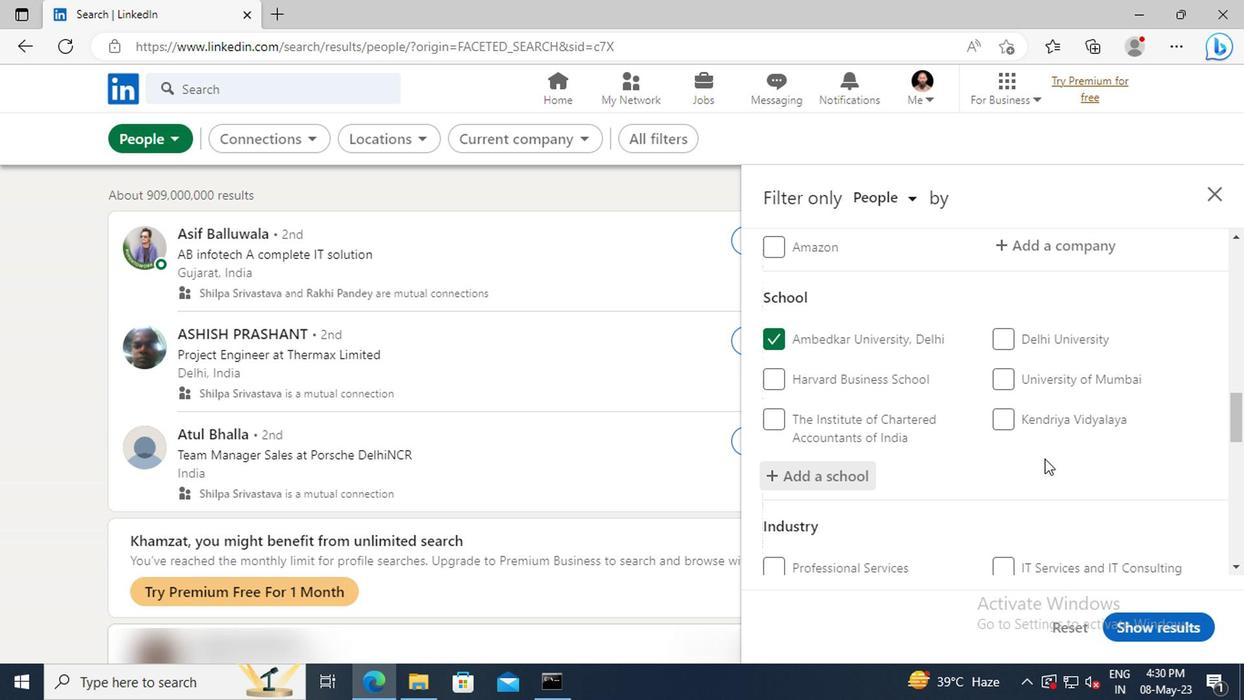 
Action: Mouse moved to (1038, 425)
Screenshot: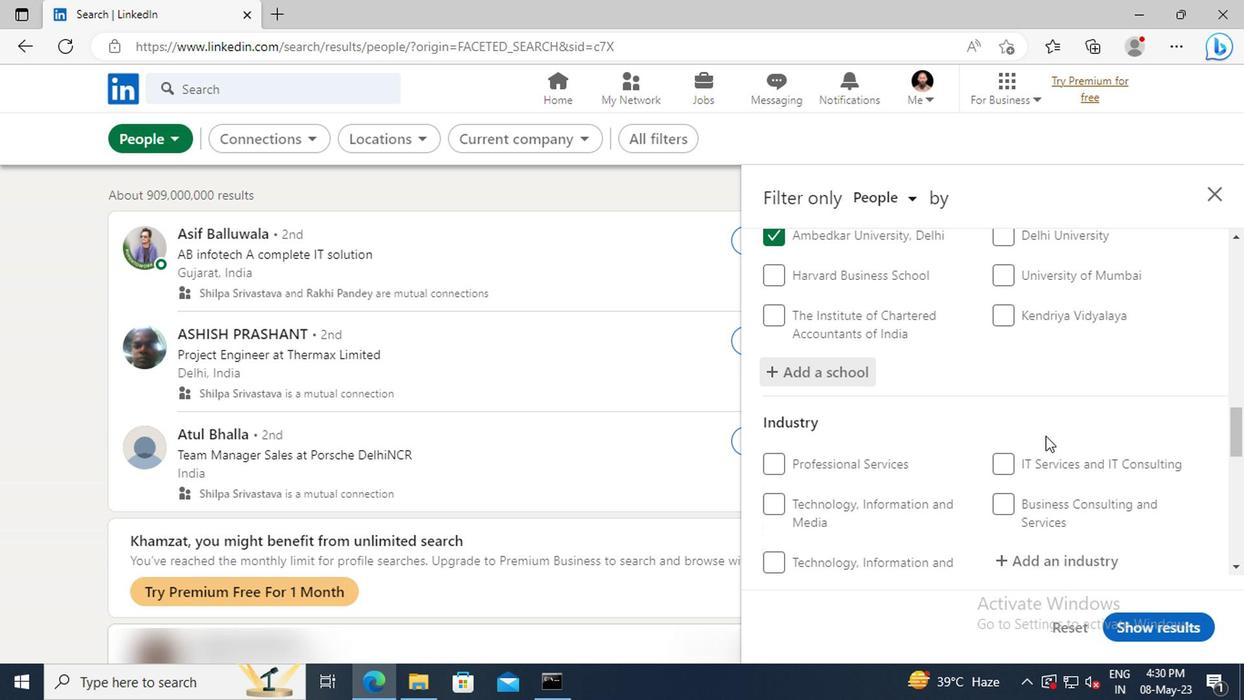 
Action: Mouse scrolled (1038, 424) with delta (0, 0)
Screenshot: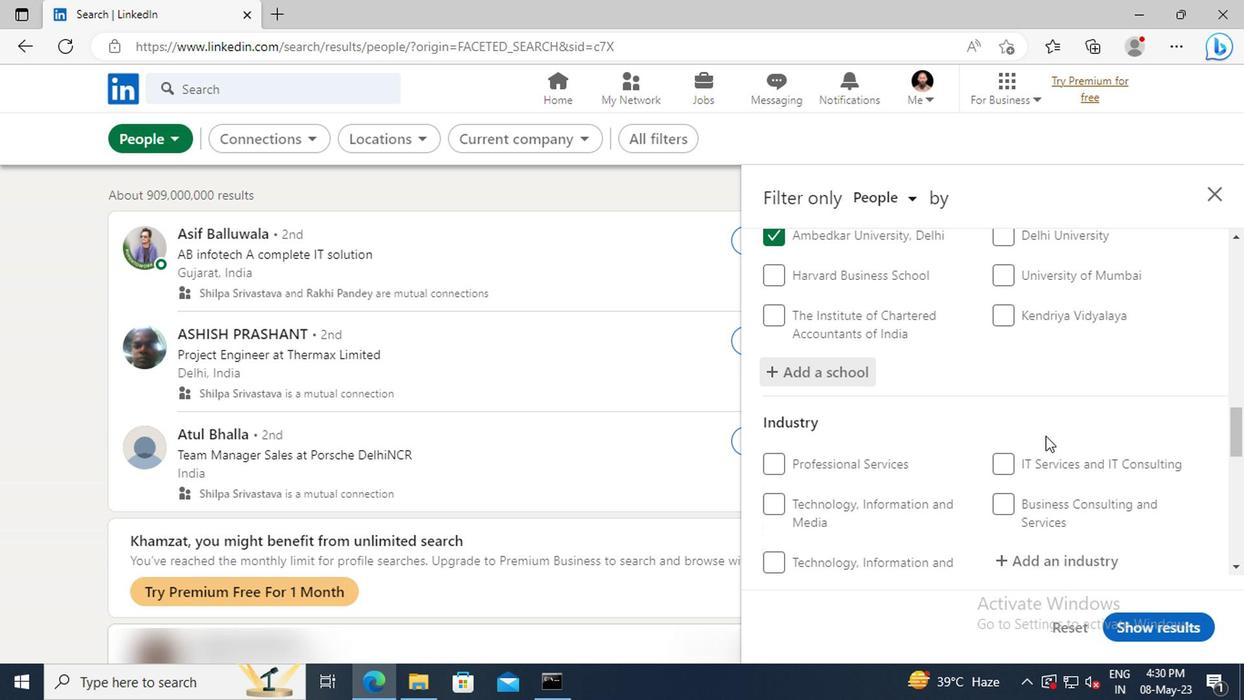 
Action: Mouse moved to (1031, 405)
Screenshot: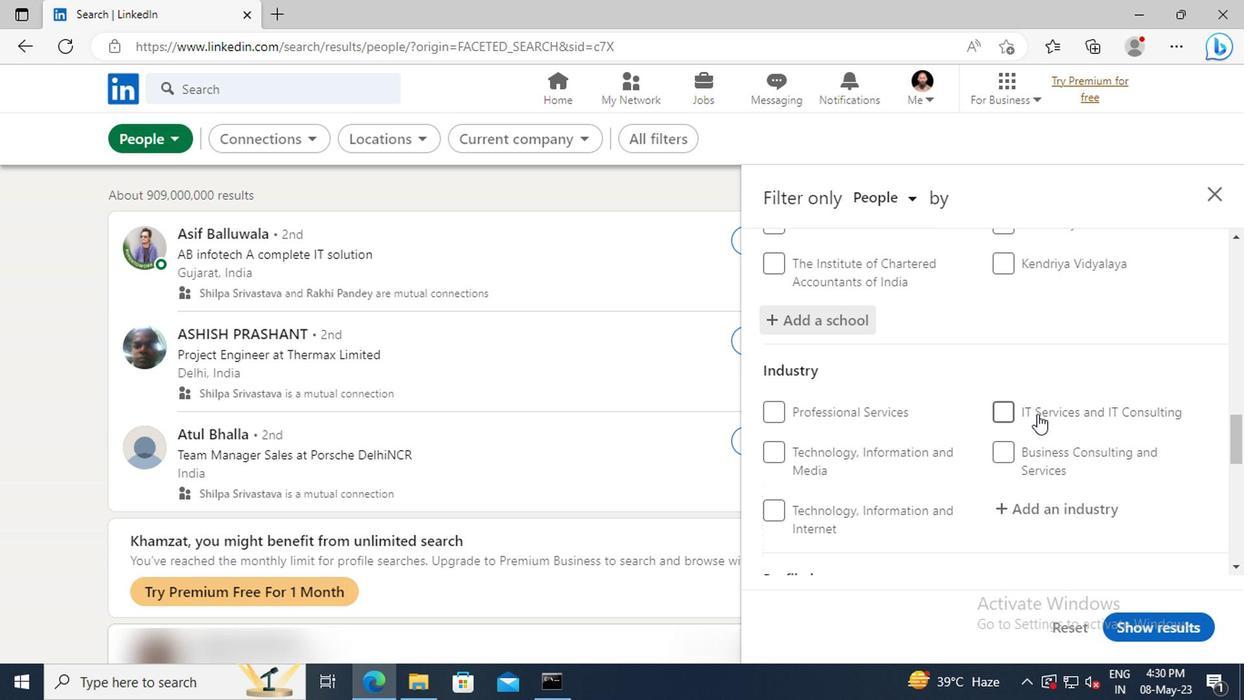 
Action: Mouse scrolled (1031, 404) with delta (0, 0)
Screenshot: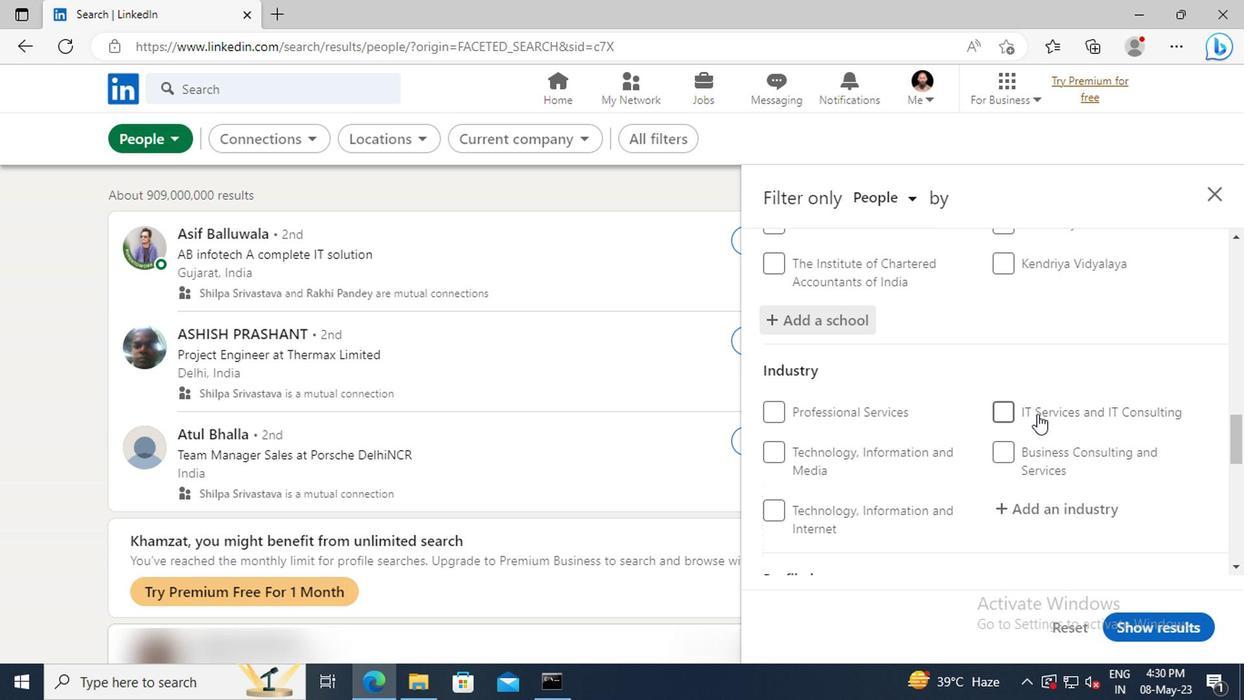 
Action: Mouse moved to (1030, 402)
Screenshot: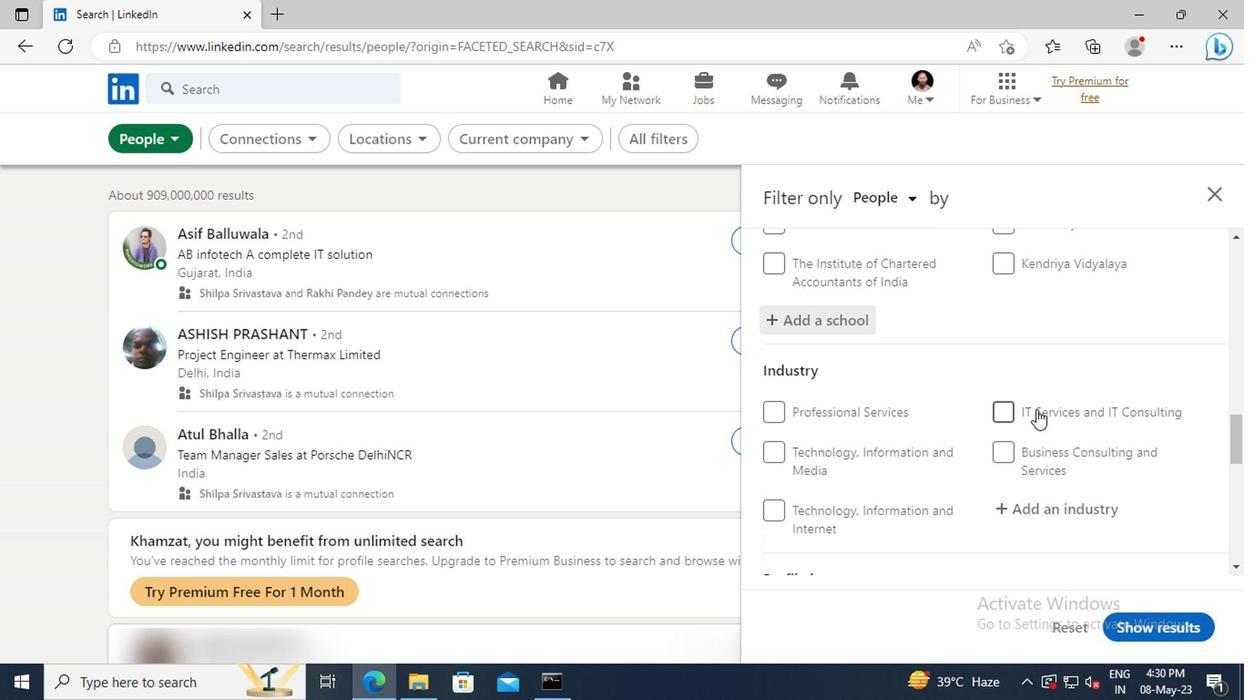 
Action: Mouse scrolled (1030, 401) with delta (0, 0)
Screenshot: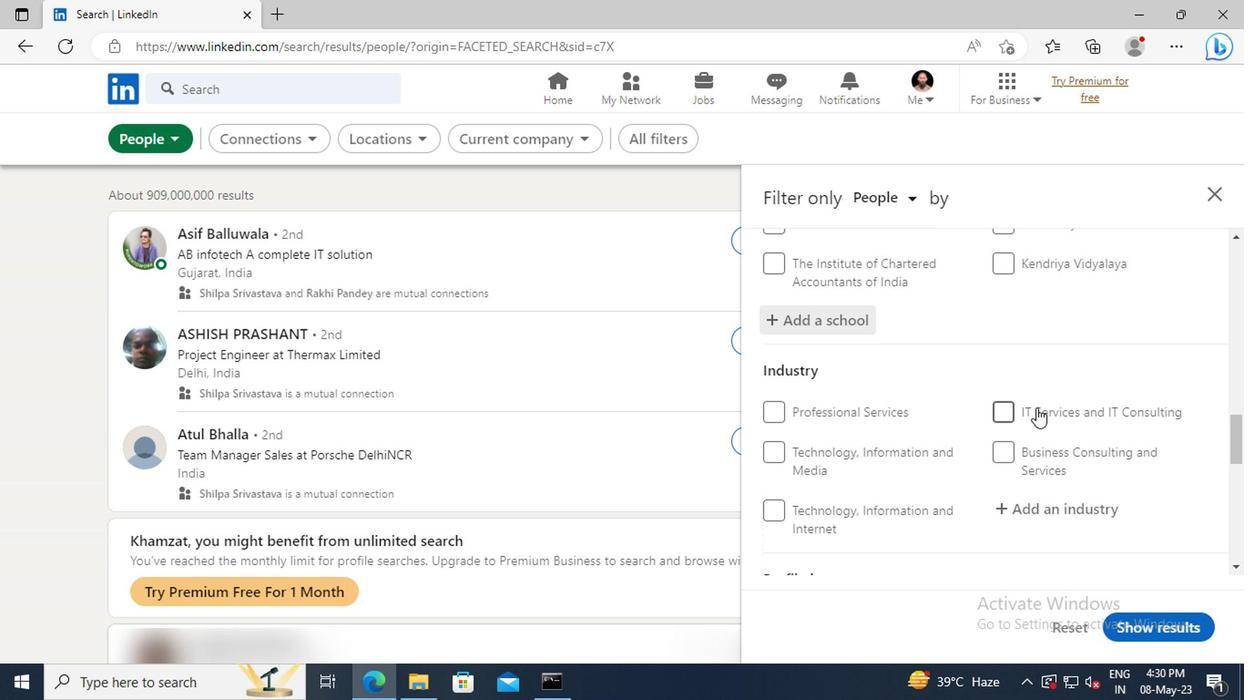 
Action: Mouse moved to (1029, 408)
Screenshot: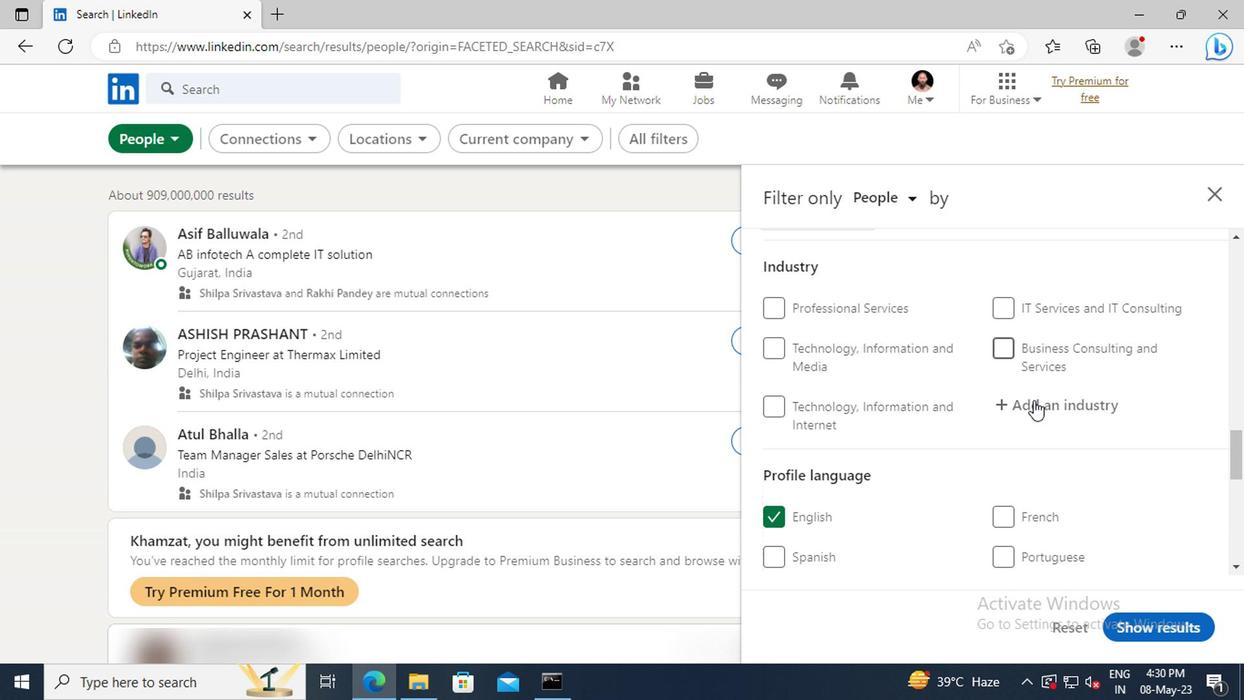 
Action: Mouse pressed left at (1029, 408)
Screenshot: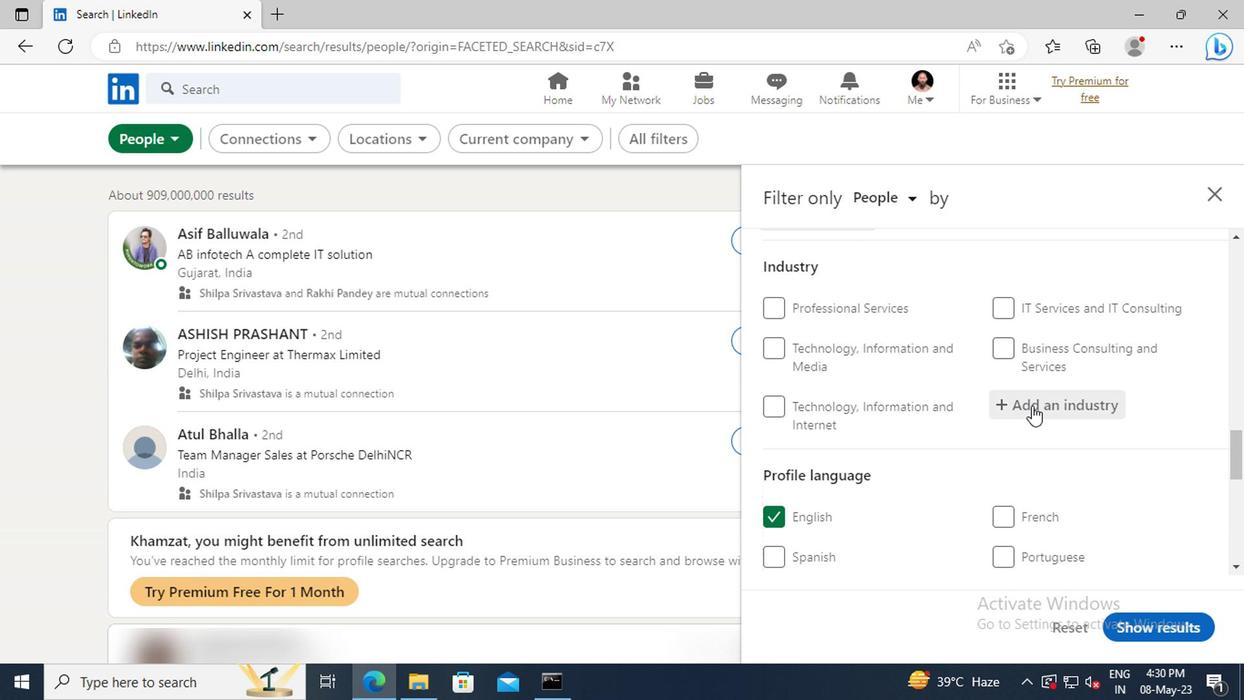 
Action: Key pressed <Key.shift>IT<Key.space><Key.shift>SYSTEM<Key.space><Key.shift>DESI
Screenshot: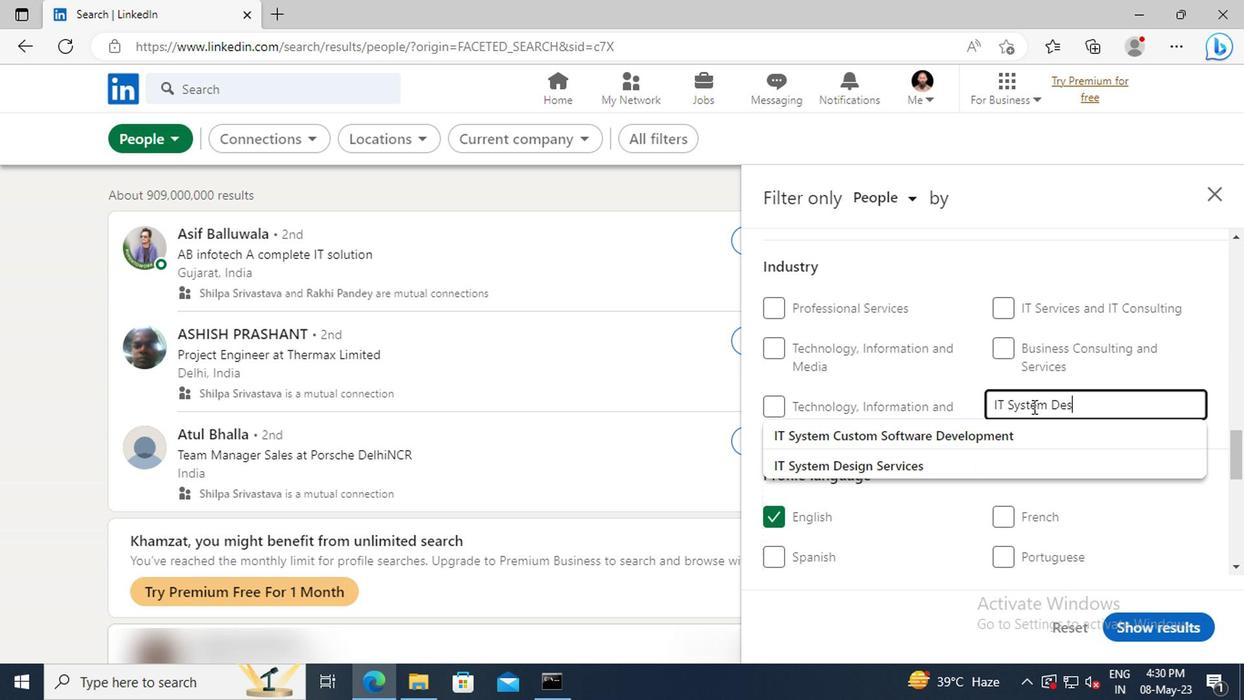 
Action: Mouse moved to (1033, 435)
Screenshot: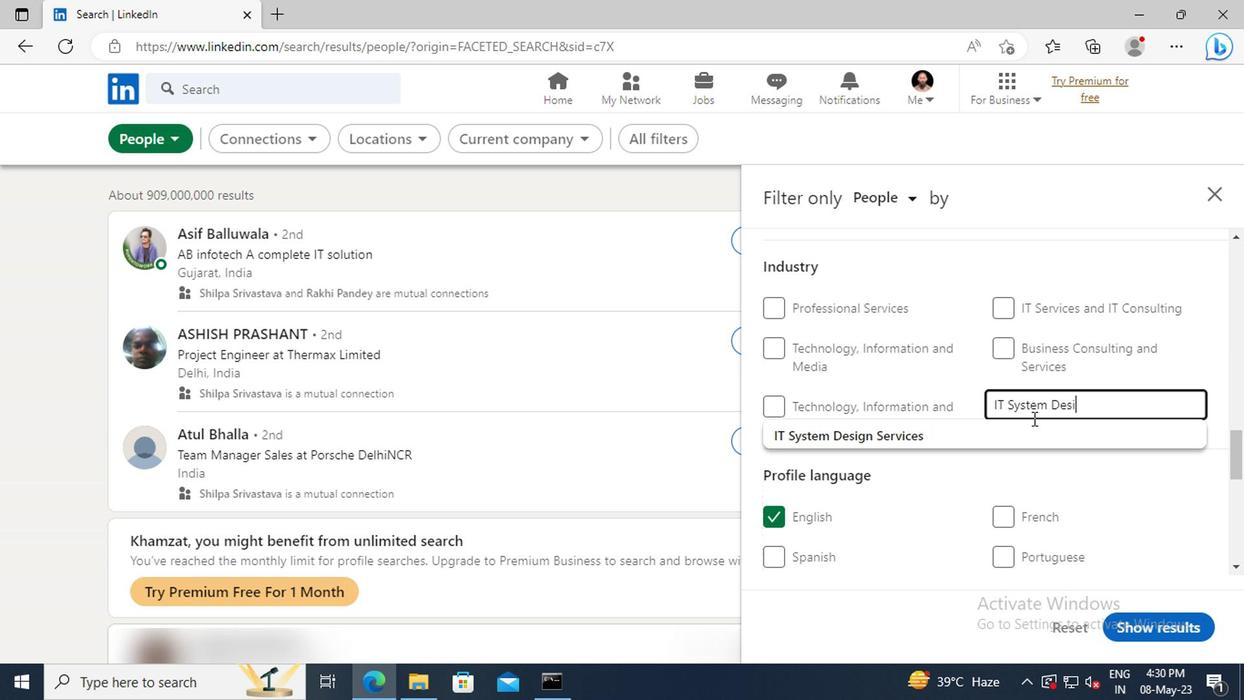 
Action: Mouse pressed left at (1033, 435)
Screenshot: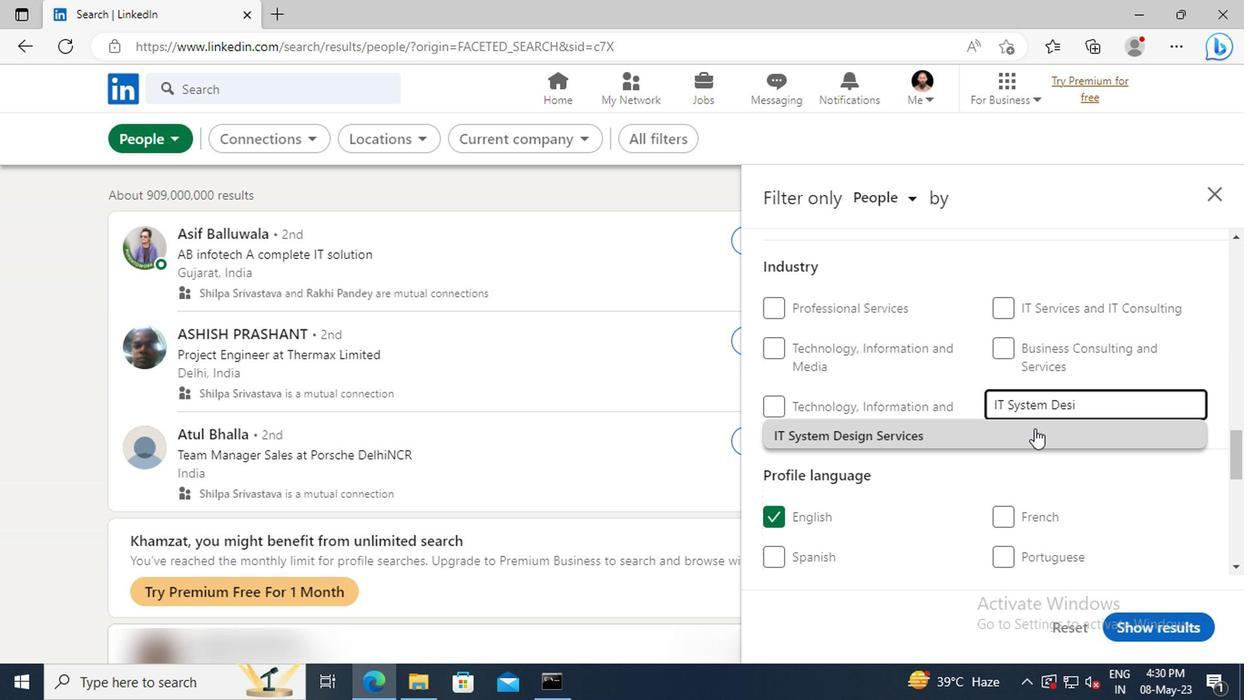 
Action: Mouse scrolled (1033, 433) with delta (0, -1)
Screenshot: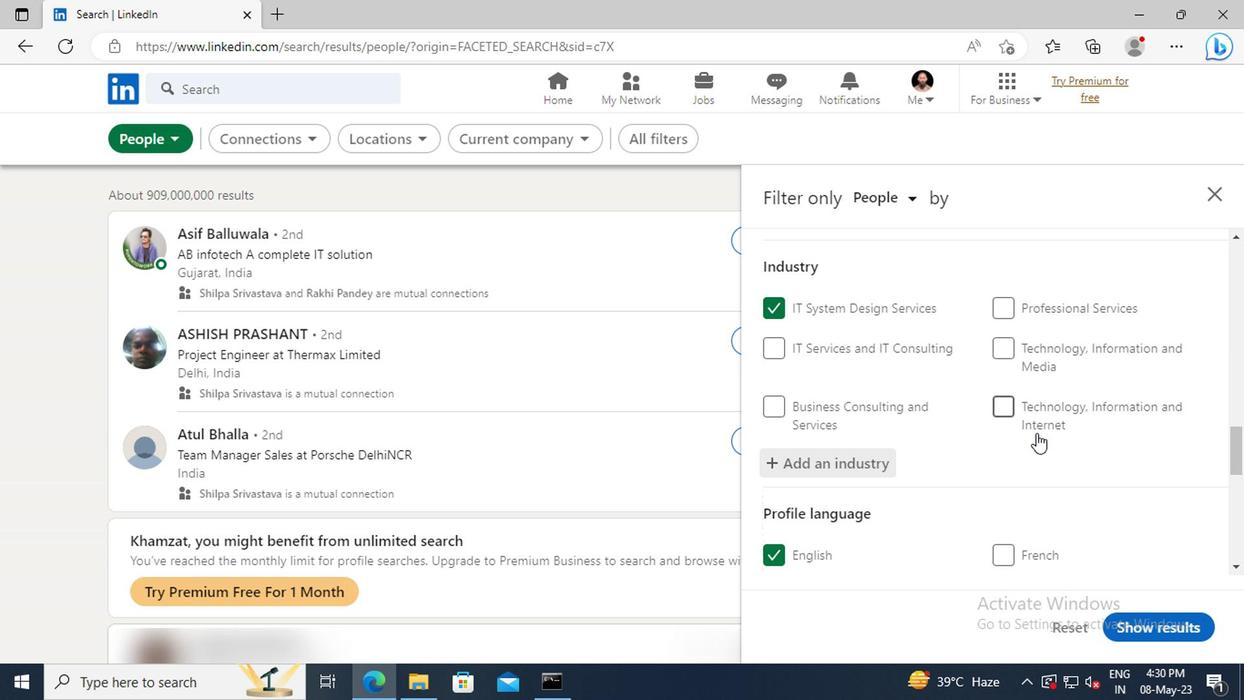 
Action: Mouse scrolled (1033, 433) with delta (0, -1)
Screenshot: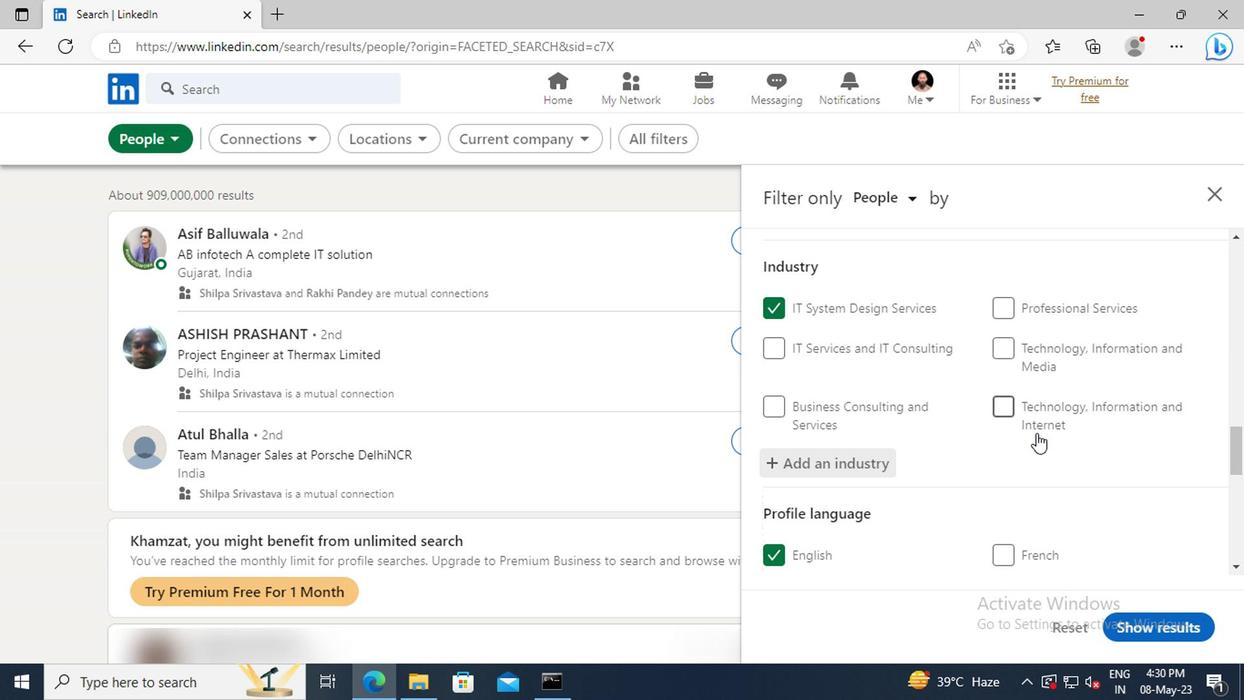 
Action: Mouse scrolled (1033, 433) with delta (0, -1)
Screenshot: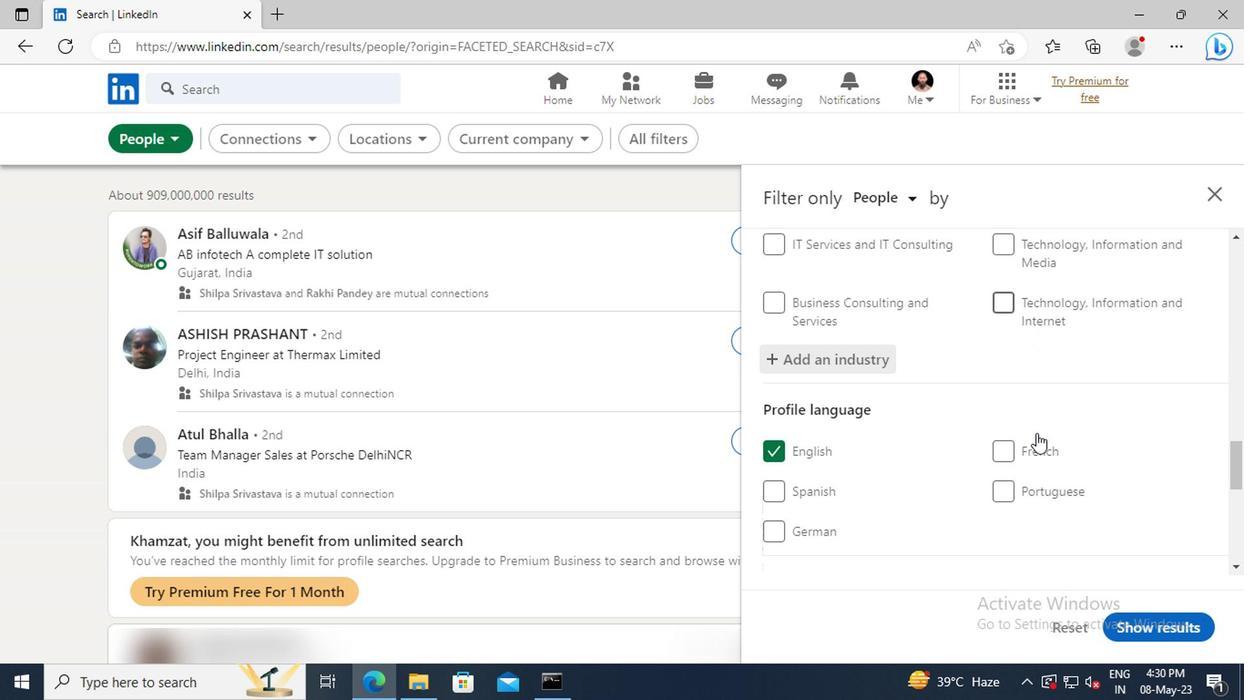 
Action: Mouse scrolled (1033, 433) with delta (0, -1)
Screenshot: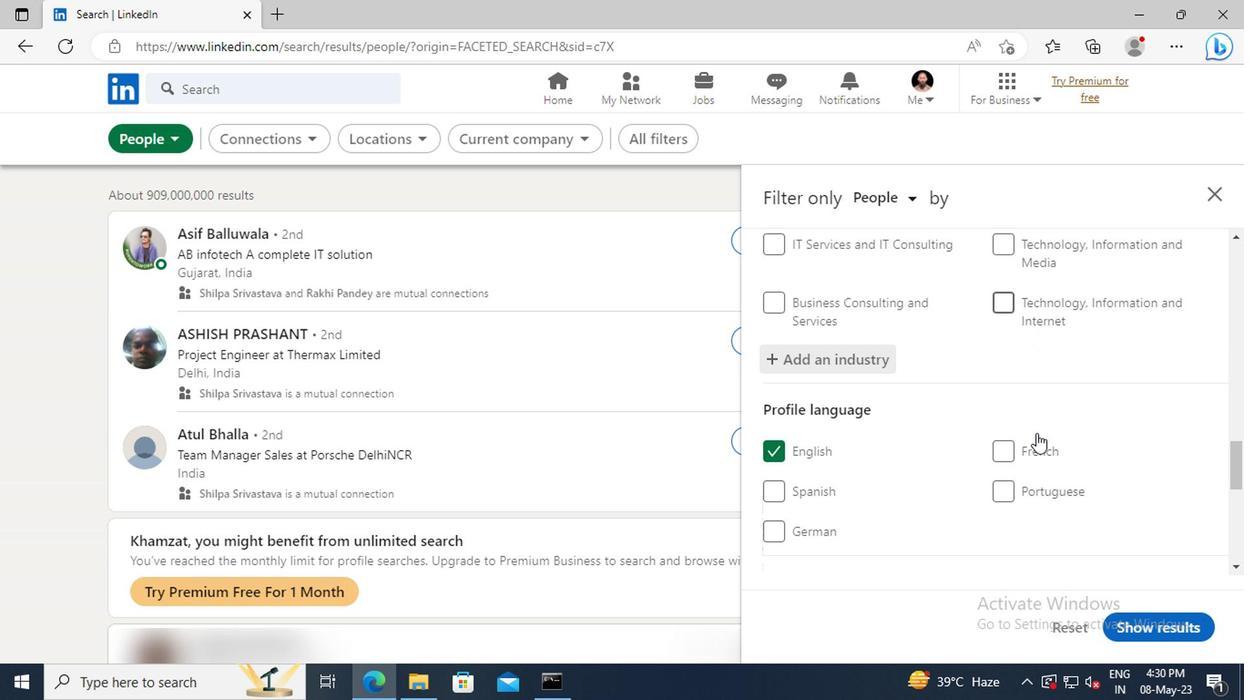 
Action: Mouse moved to (1036, 416)
Screenshot: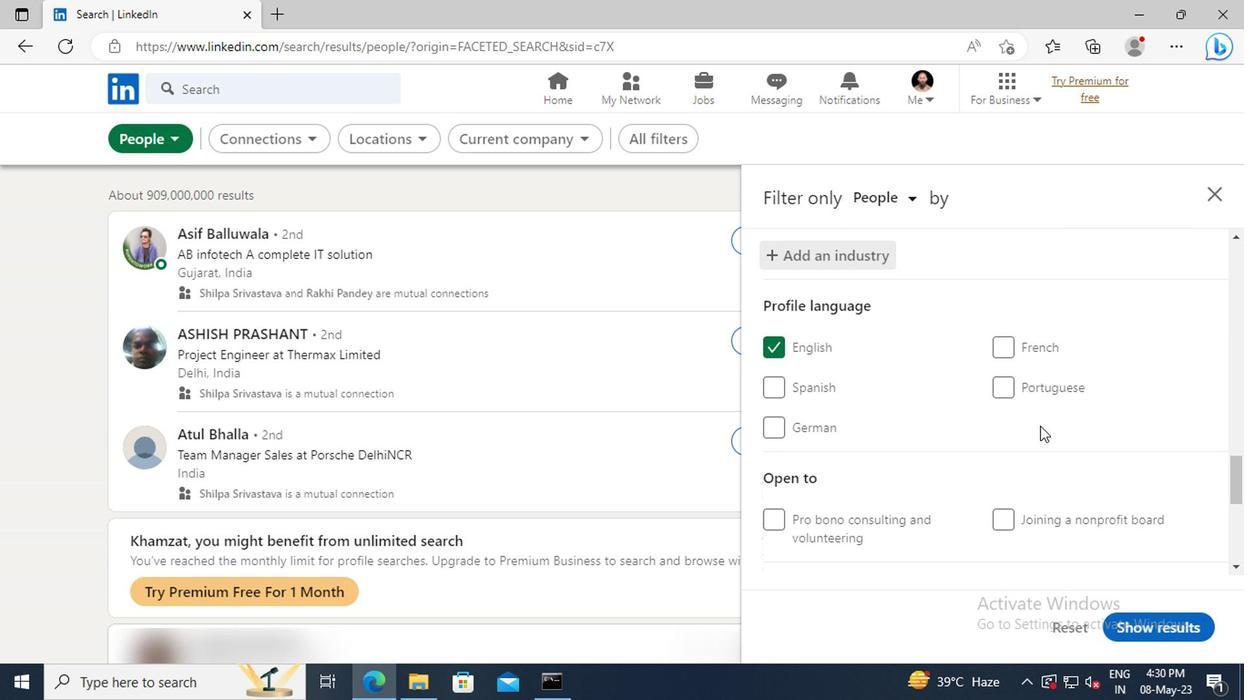 
Action: Mouse scrolled (1036, 415) with delta (0, 0)
Screenshot: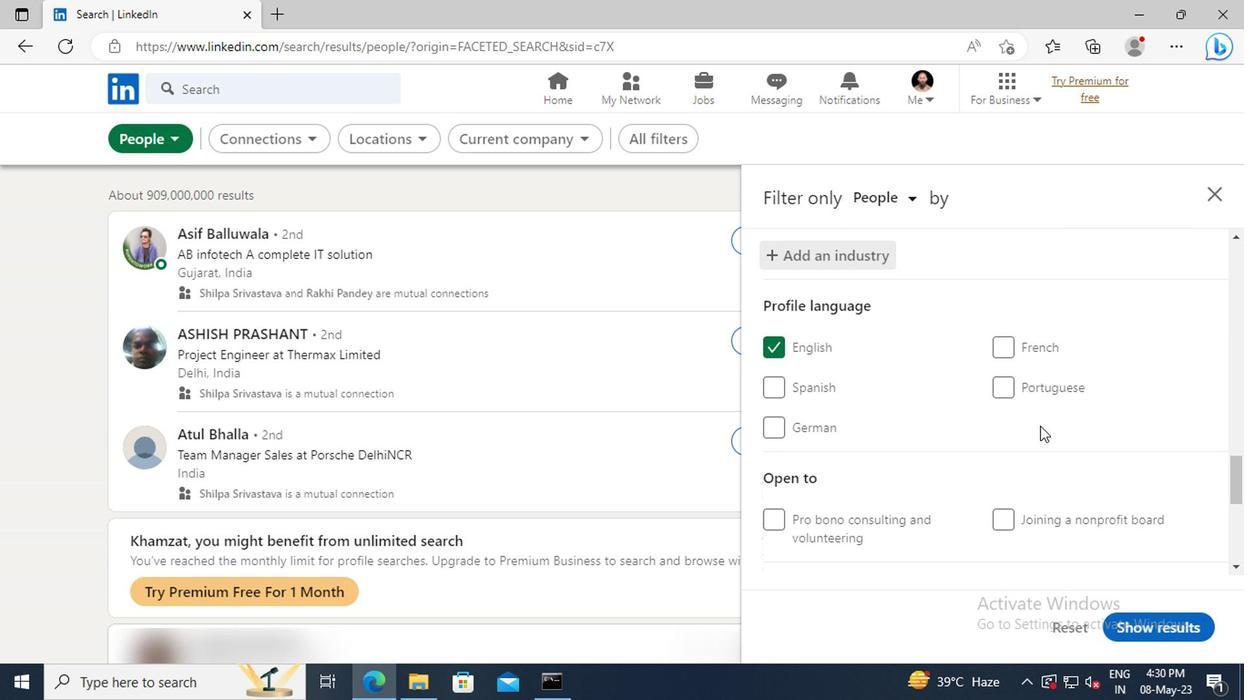 
Action: Mouse moved to (1034, 411)
Screenshot: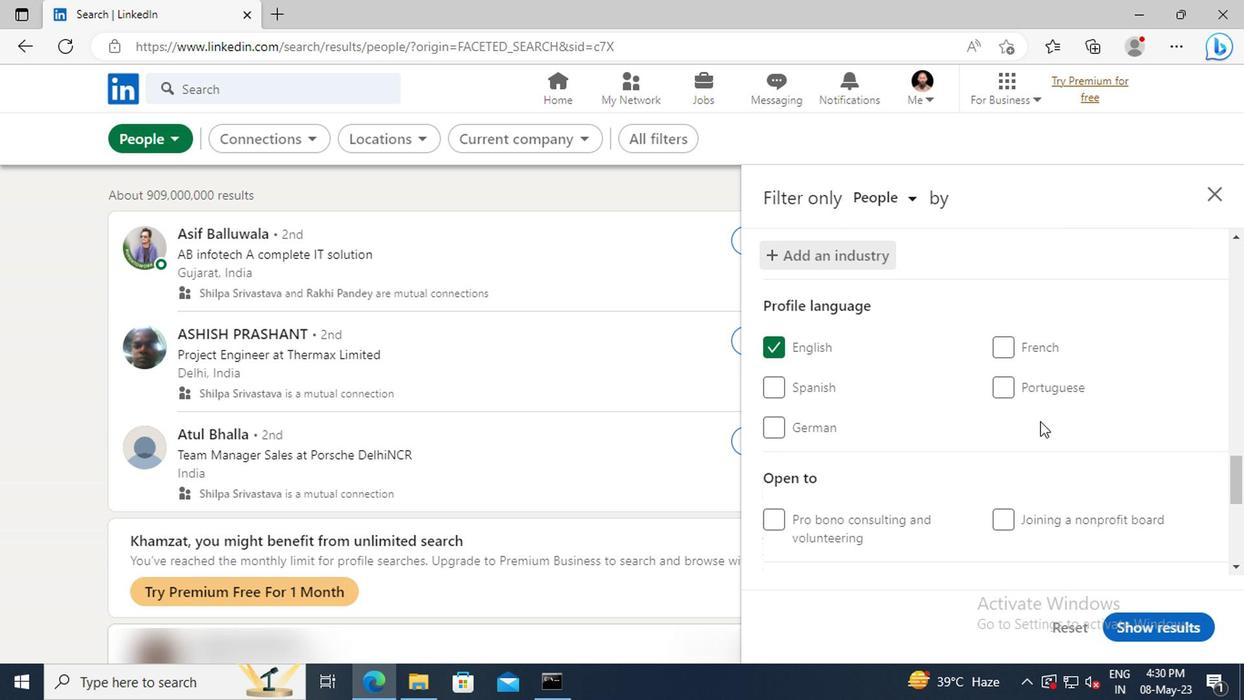 
Action: Mouse scrolled (1034, 410) with delta (0, 0)
Screenshot: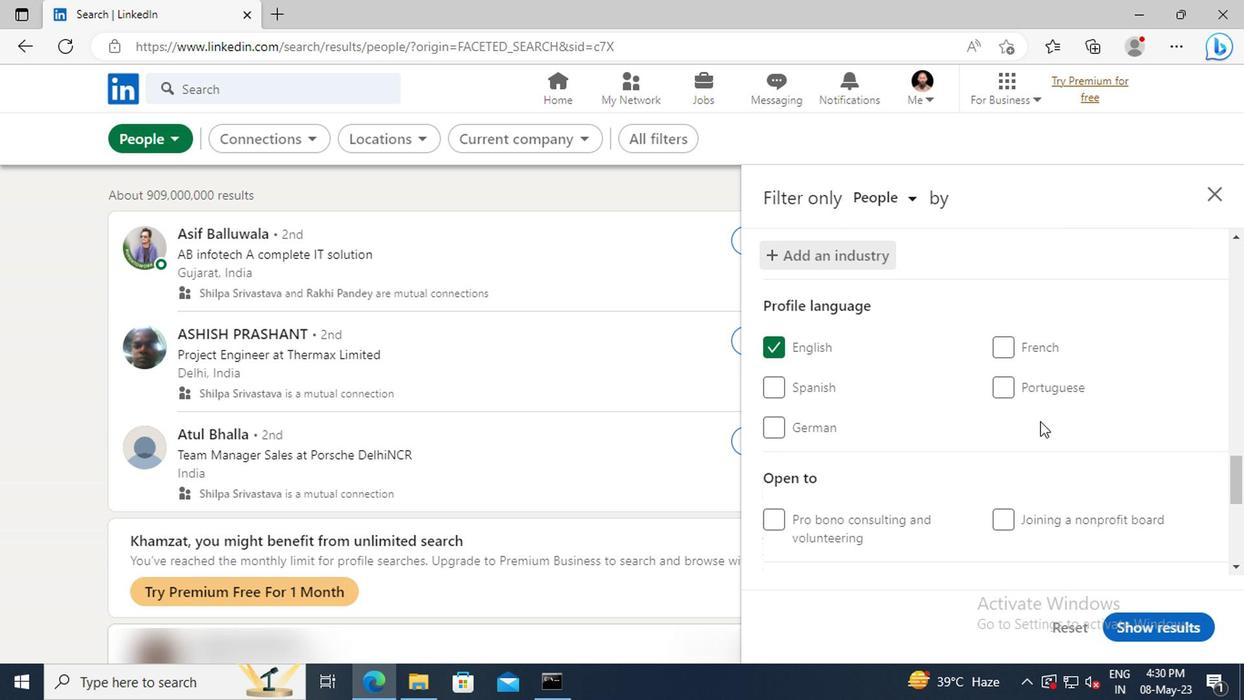 
Action: Mouse moved to (1033, 406)
Screenshot: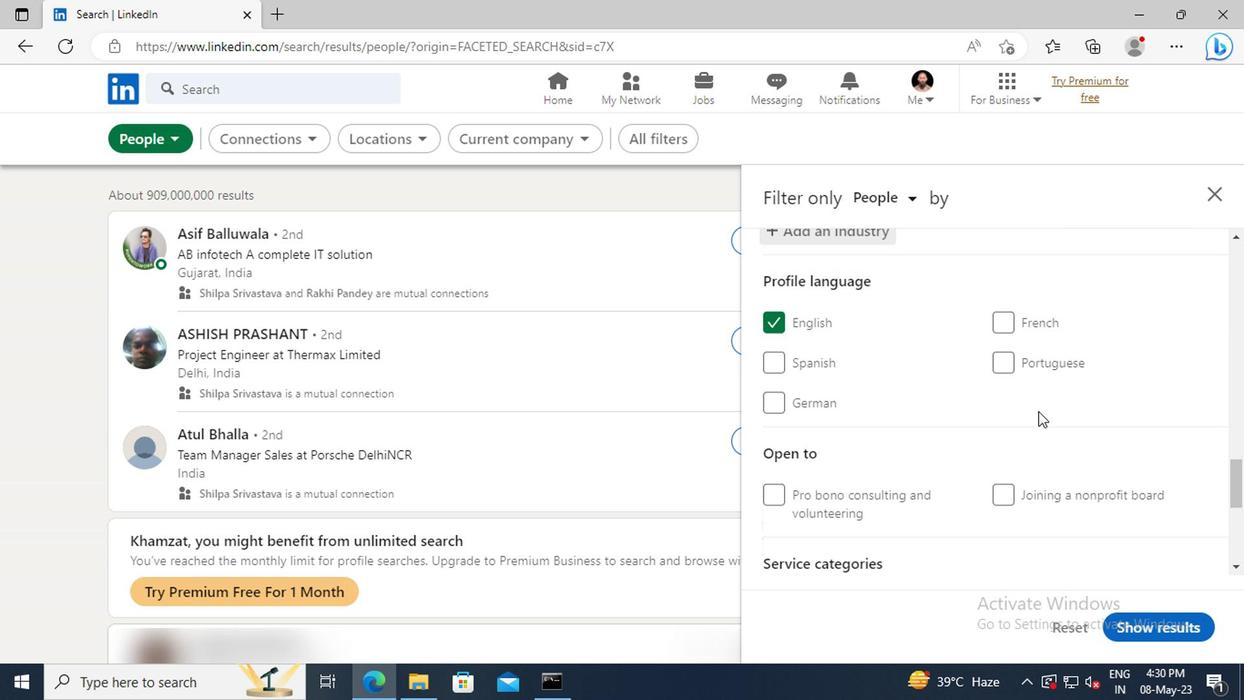 
Action: Mouse scrolled (1033, 405) with delta (0, -1)
Screenshot: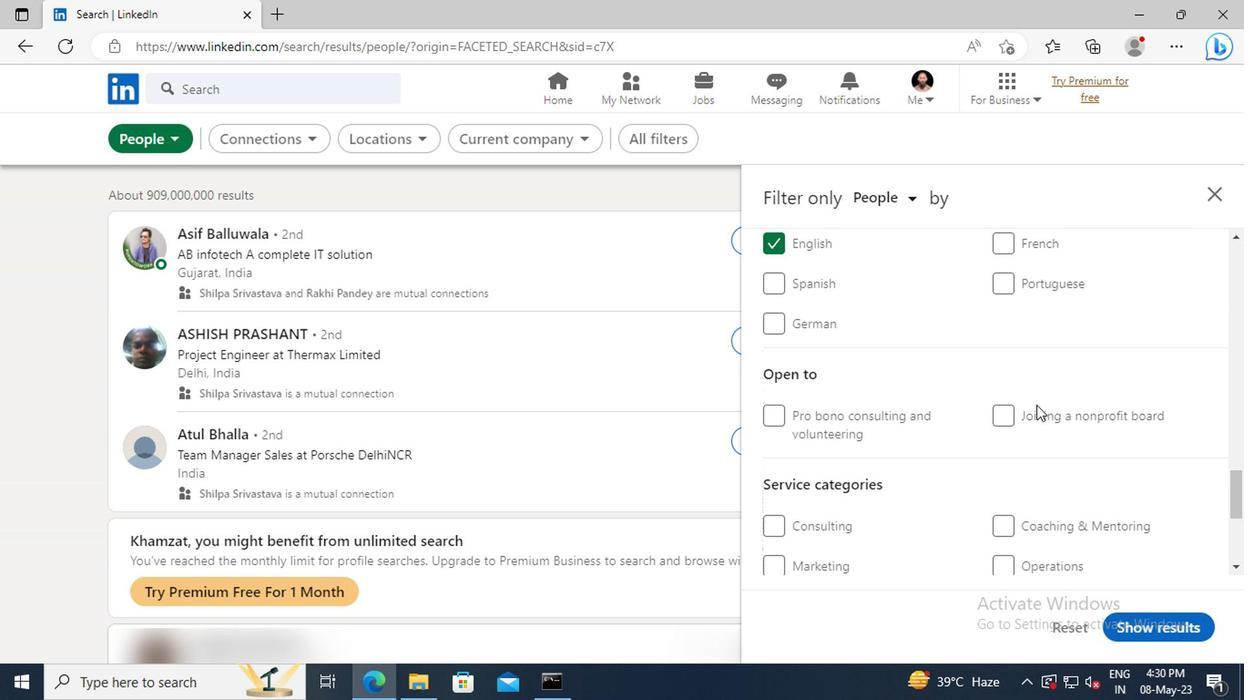 
Action: Mouse scrolled (1033, 405) with delta (0, -1)
Screenshot: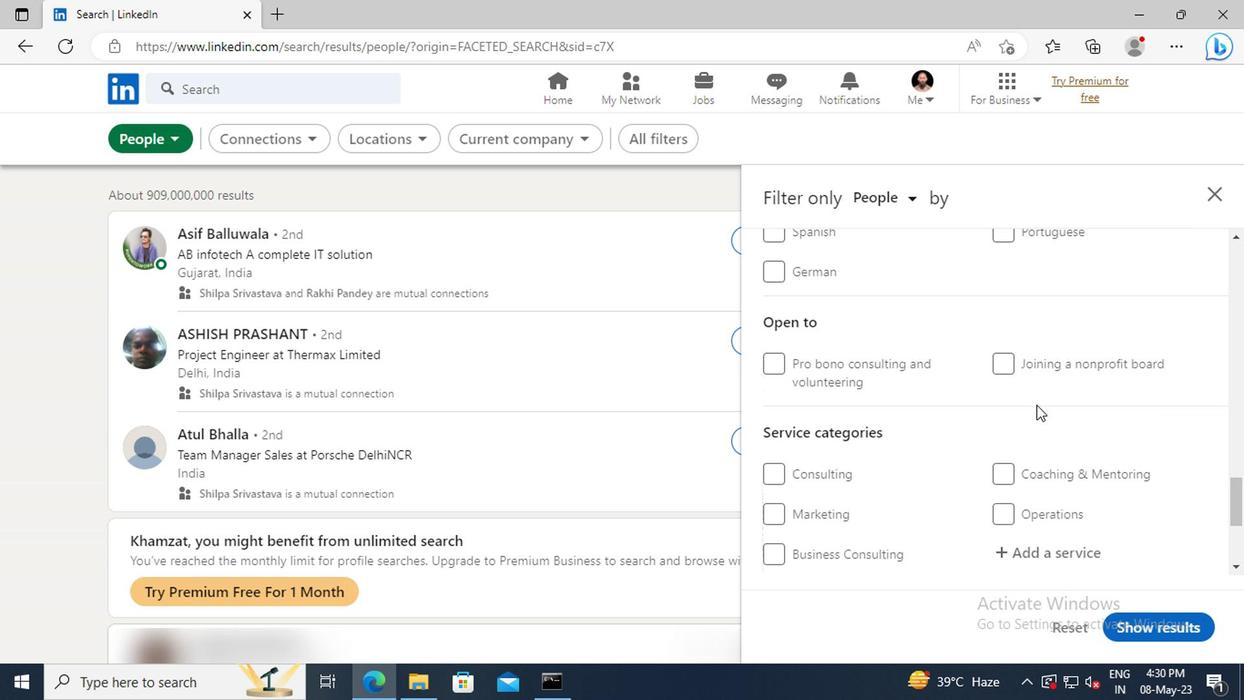 
Action: Mouse scrolled (1033, 405) with delta (0, -1)
Screenshot: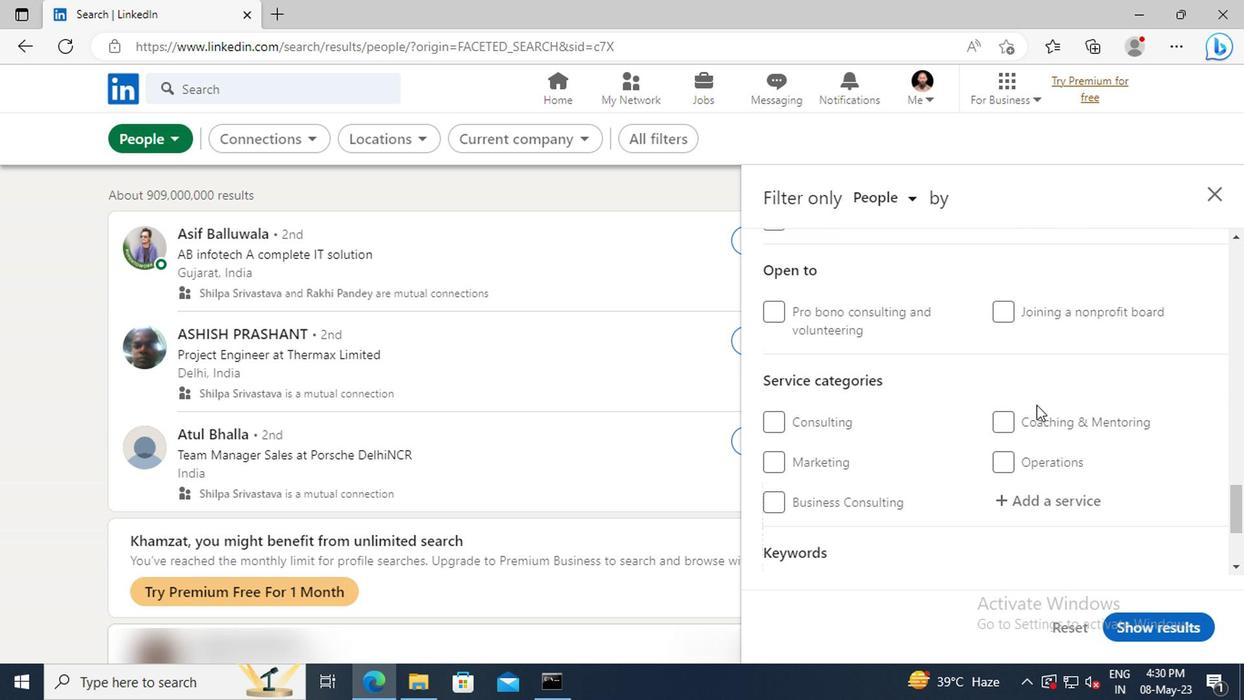 
Action: Mouse scrolled (1033, 405) with delta (0, -1)
Screenshot: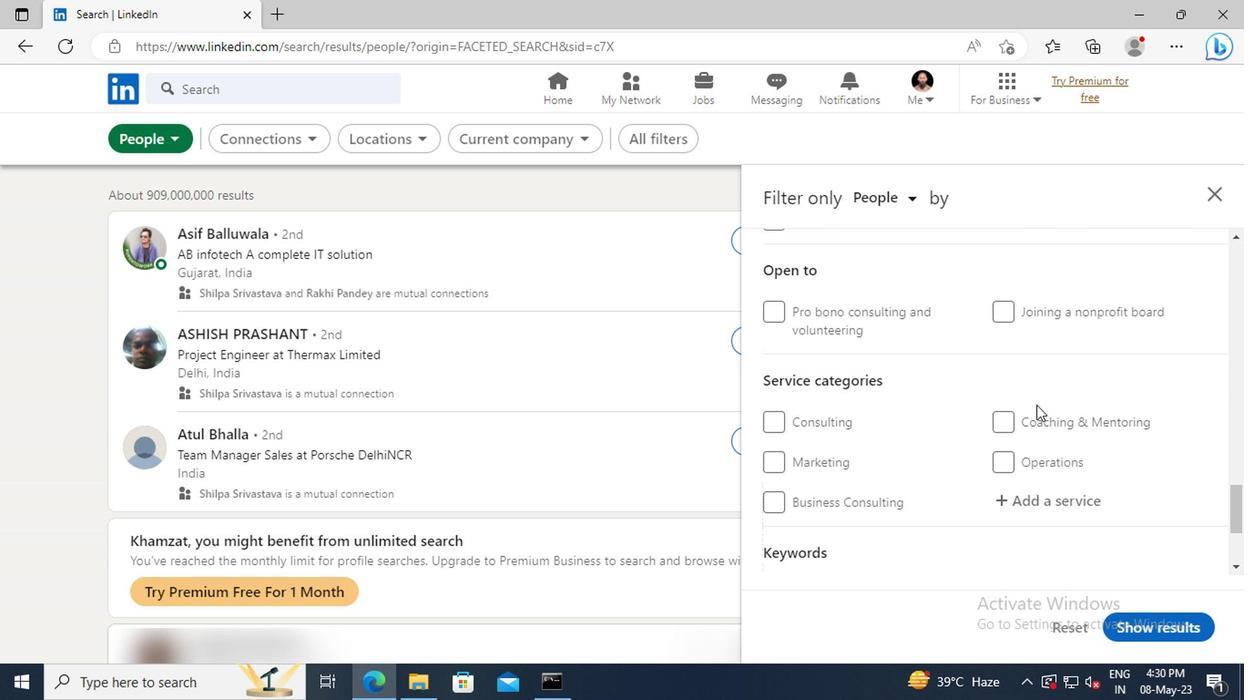
Action: Mouse moved to (1036, 402)
Screenshot: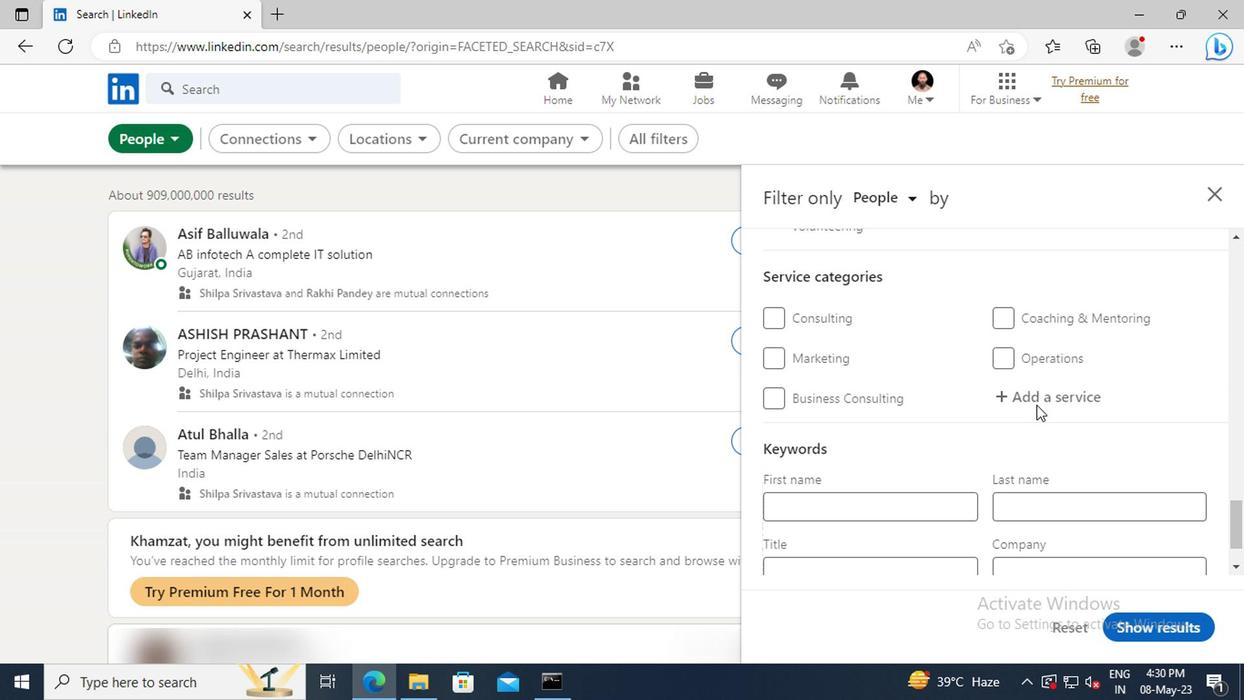 
Action: Mouse pressed left at (1036, 402)
Screenshot: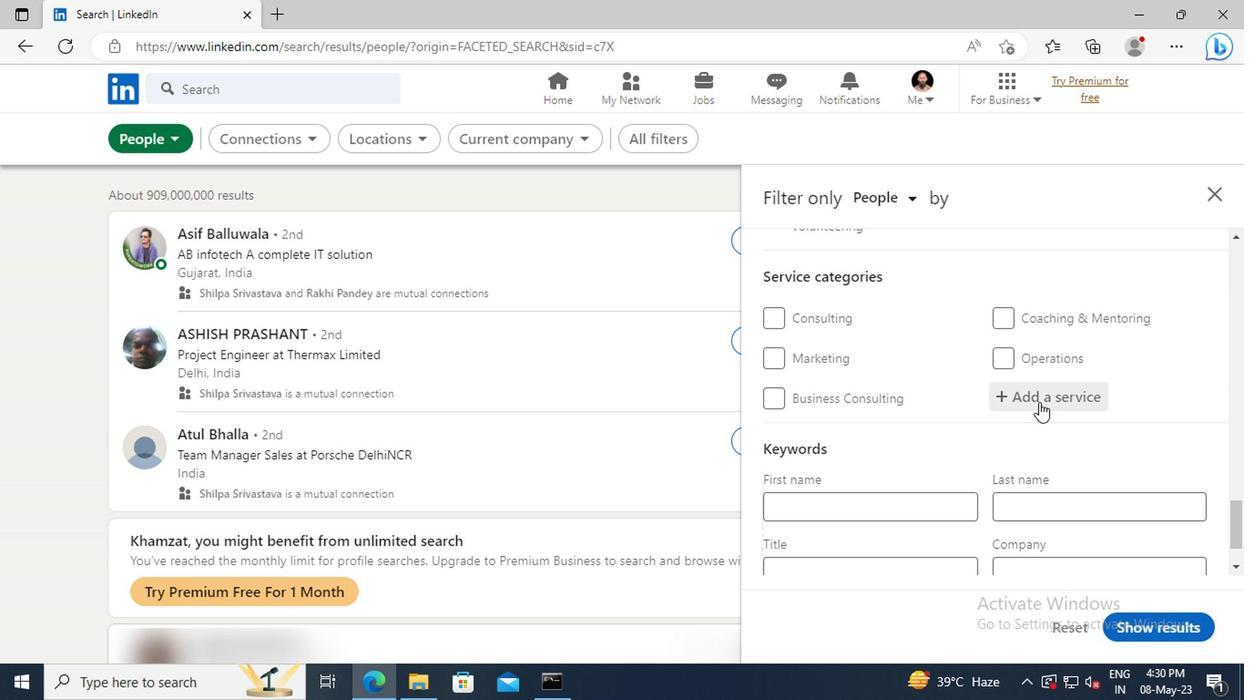 
Action: Key pressed <Key.shift>LOGO<Key.space><Key.shift>DE
Screenshot: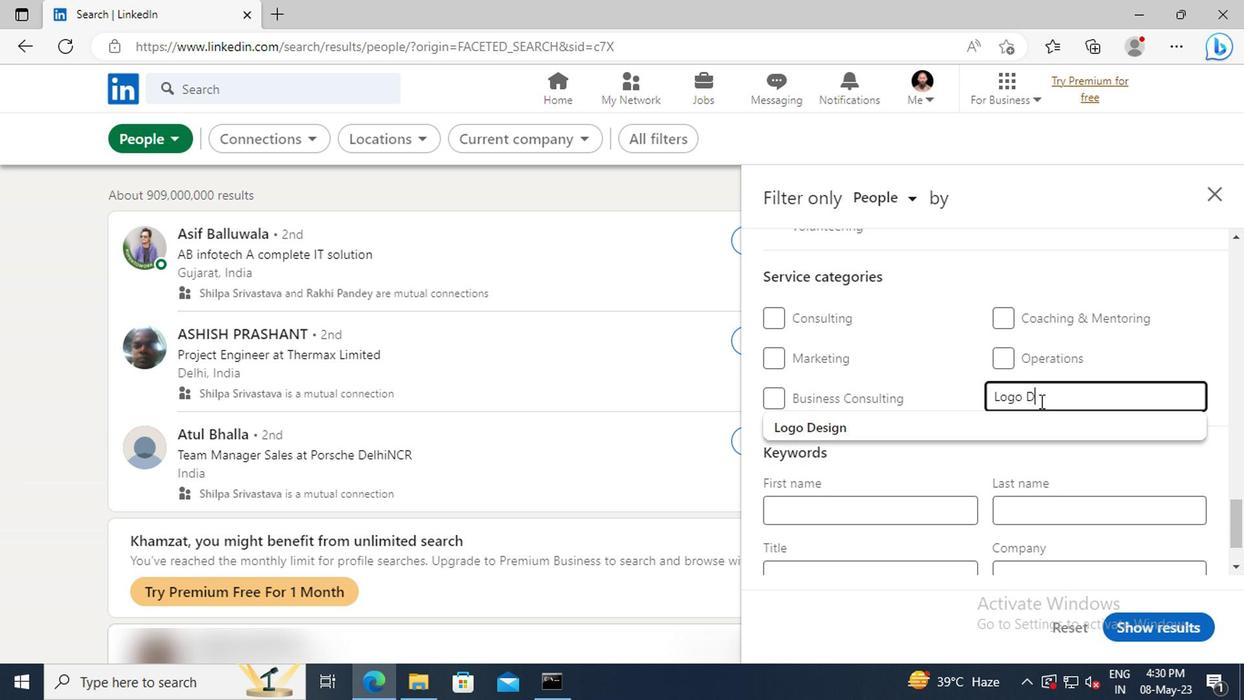 
Action: Mouse moved to (1040, 424)
Screenshot: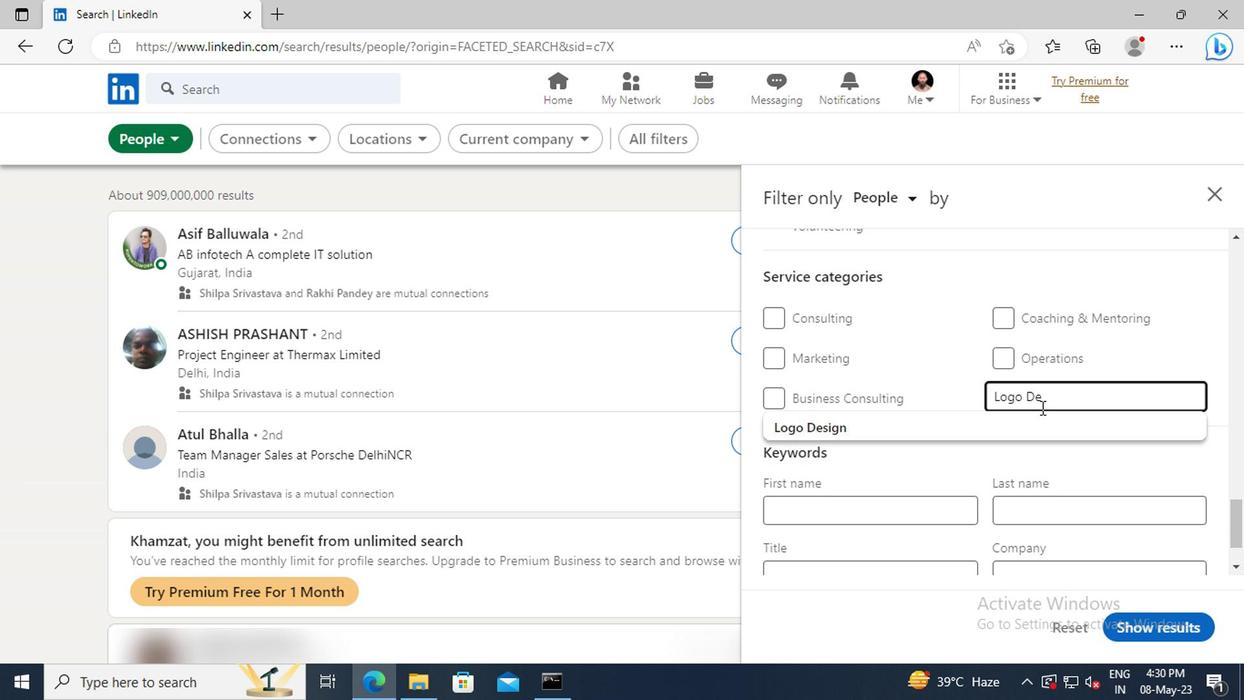 
Action: Mouse pressed left at (1040, 424)
Screenshot: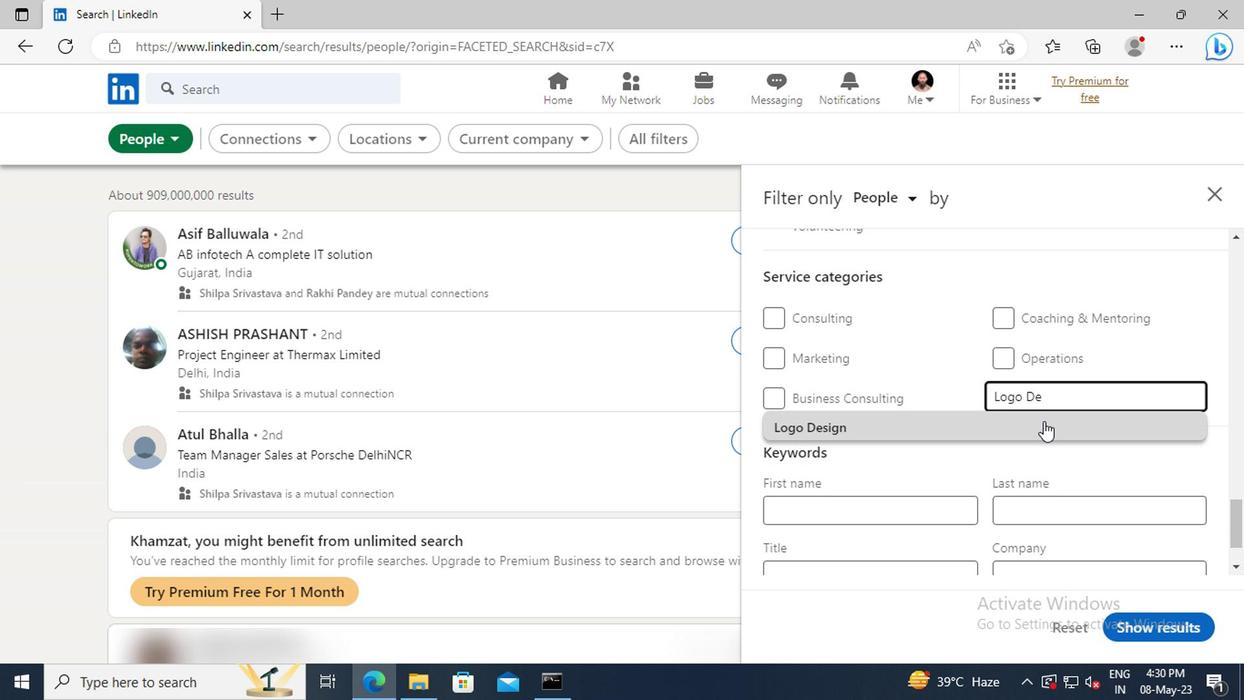 
Action: Mouse scrolled (1040, 422) with delta (0, -1)
Screenshot: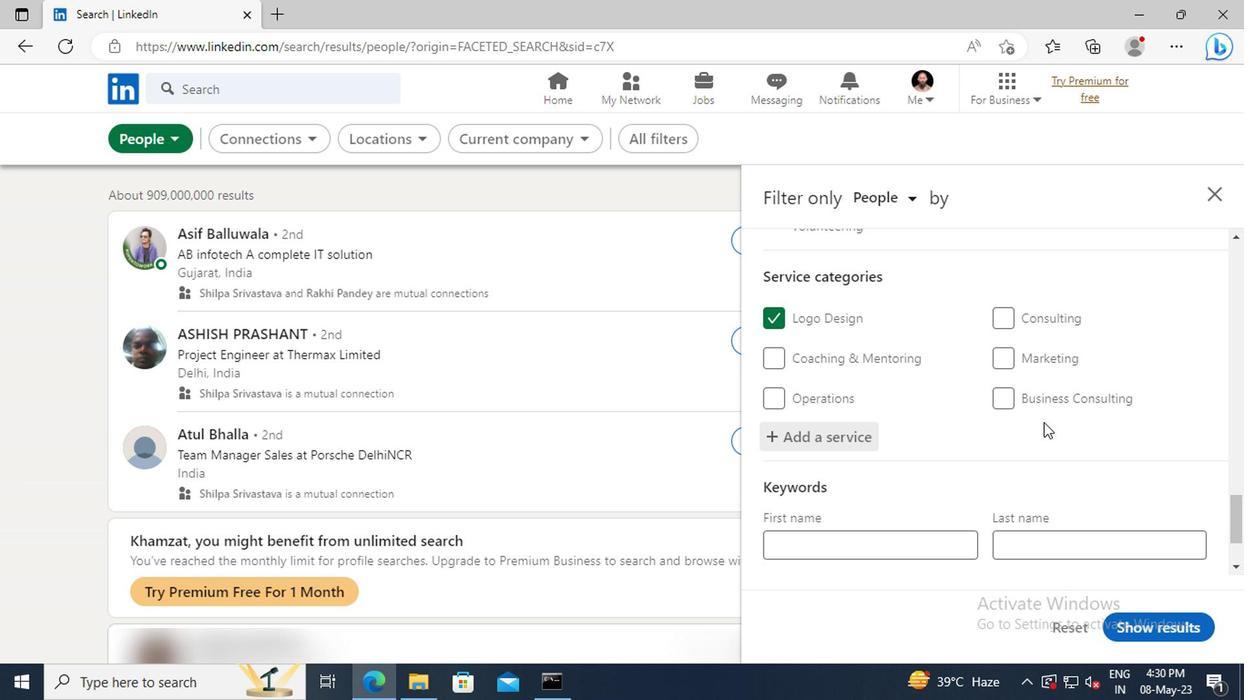 
Action: Mouse scrolled (1040, 422) with delta (0, -1)
Screenshot: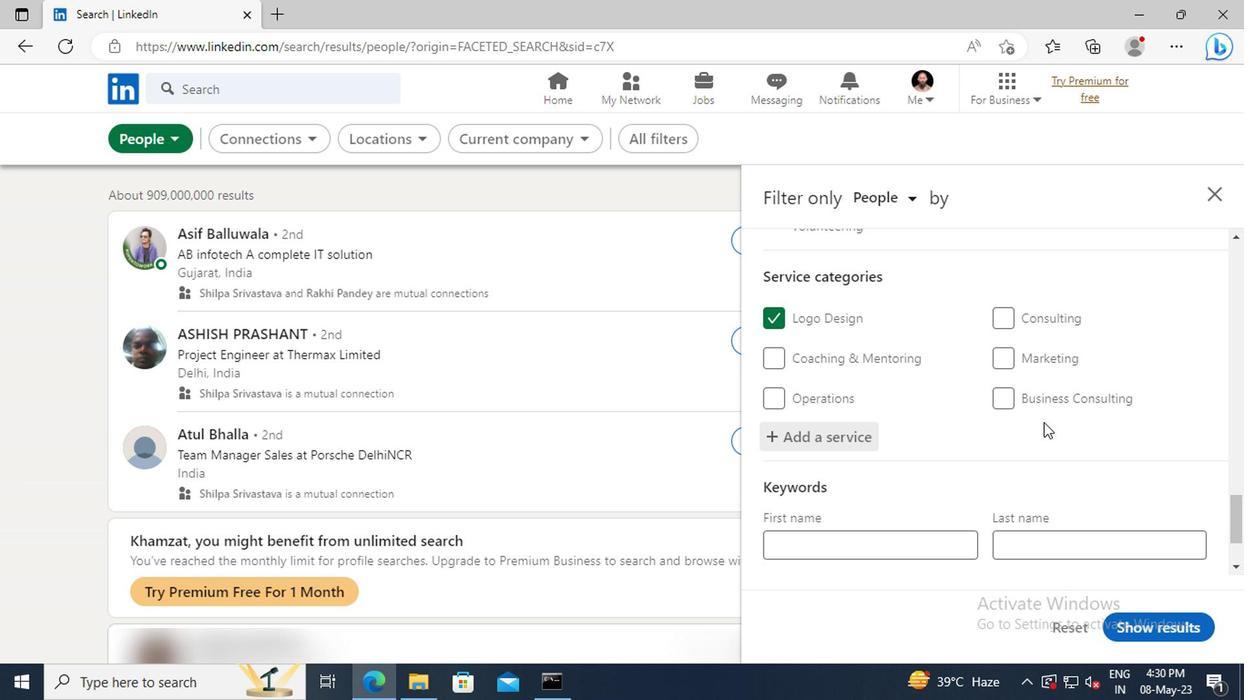 
Action: Mouse scrolled (1040, 422) with delta (0, -1)
Screenshot: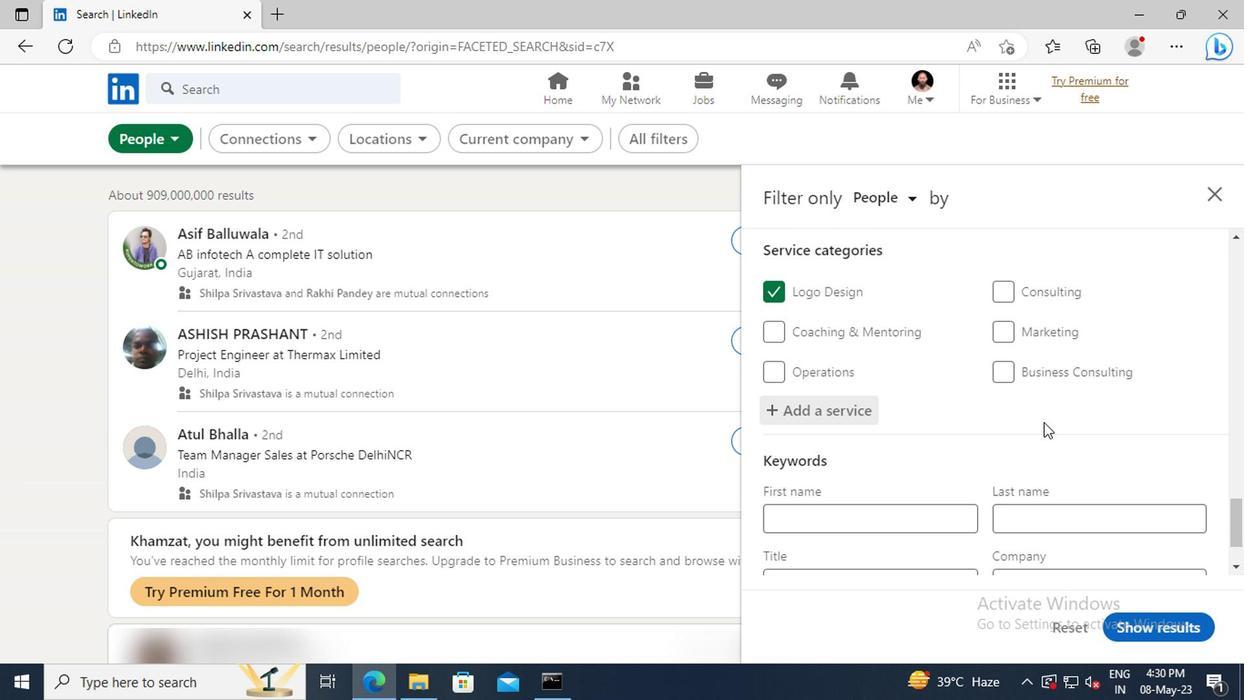 
Action: Mouse scrolled (1040, 422) with delta (0, -1)
Screenshot: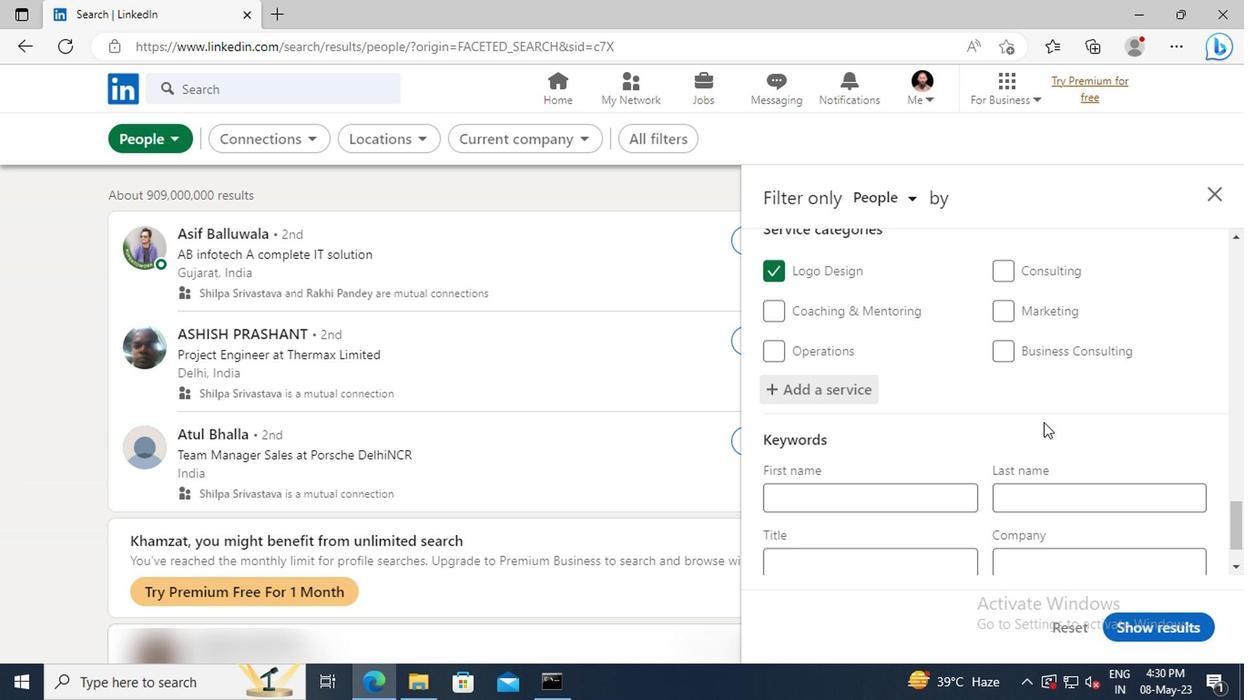 
Action: Mouse moved to (930, 504)
Screenshot: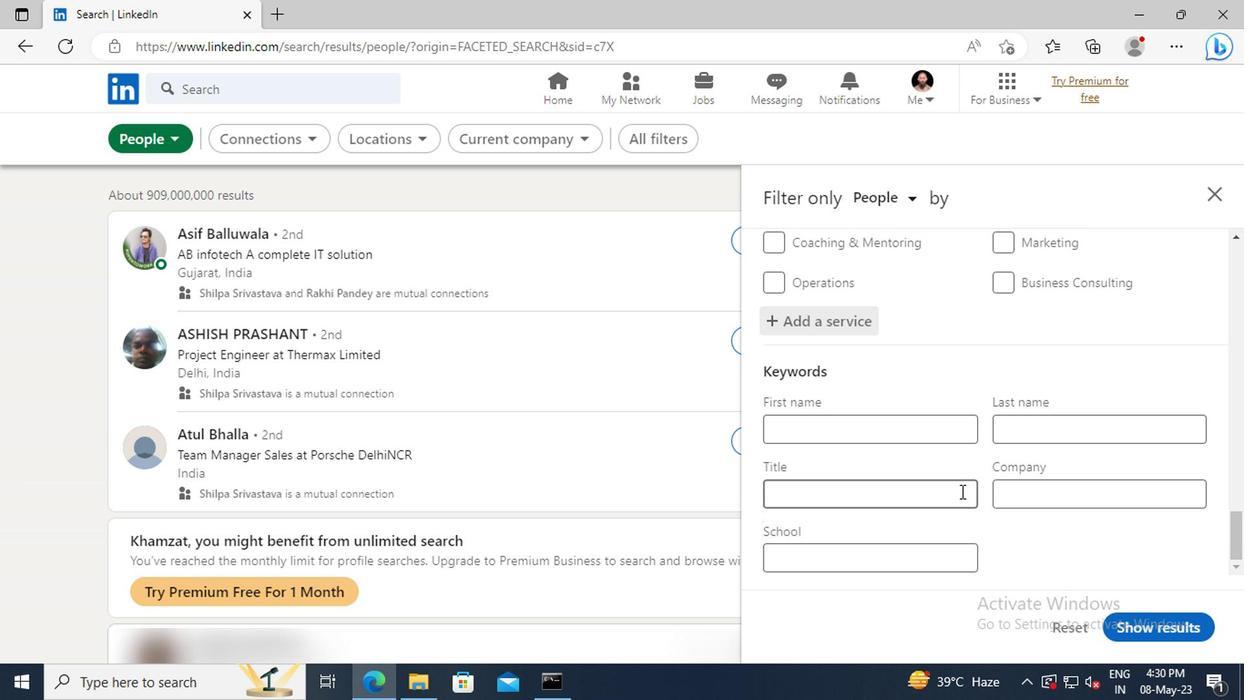 
Action: Mouse pressed left at (930, 504)
Screenshot: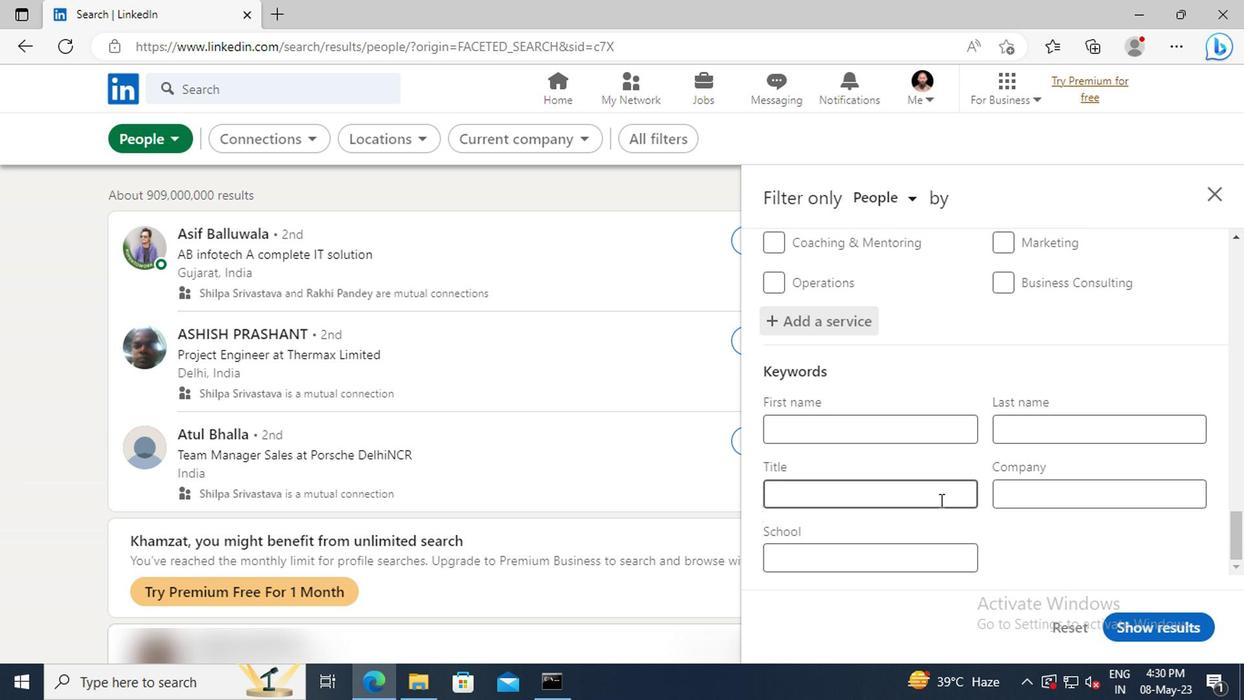 
Action: Key pressed <Key.shift>TRAVEL<Key.space><Key.shift>NURSE<Key.enter>
Screenshot: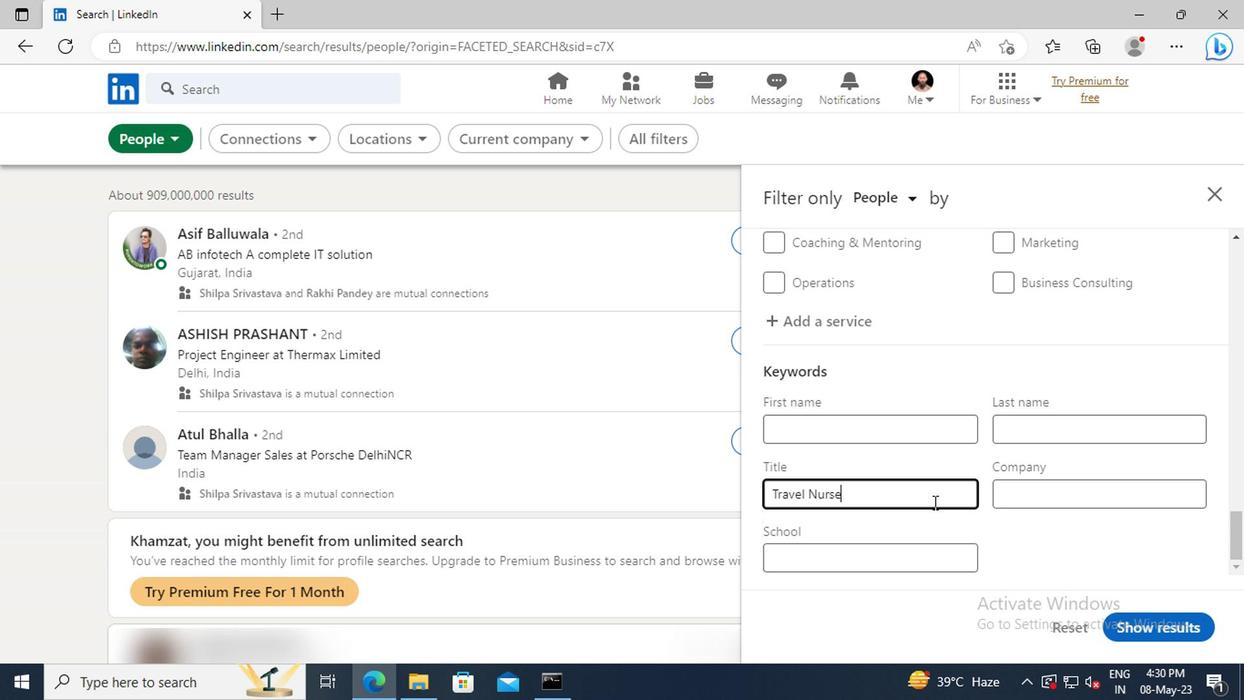
Action: Mouse moved to (1128, 625)
Screenshot: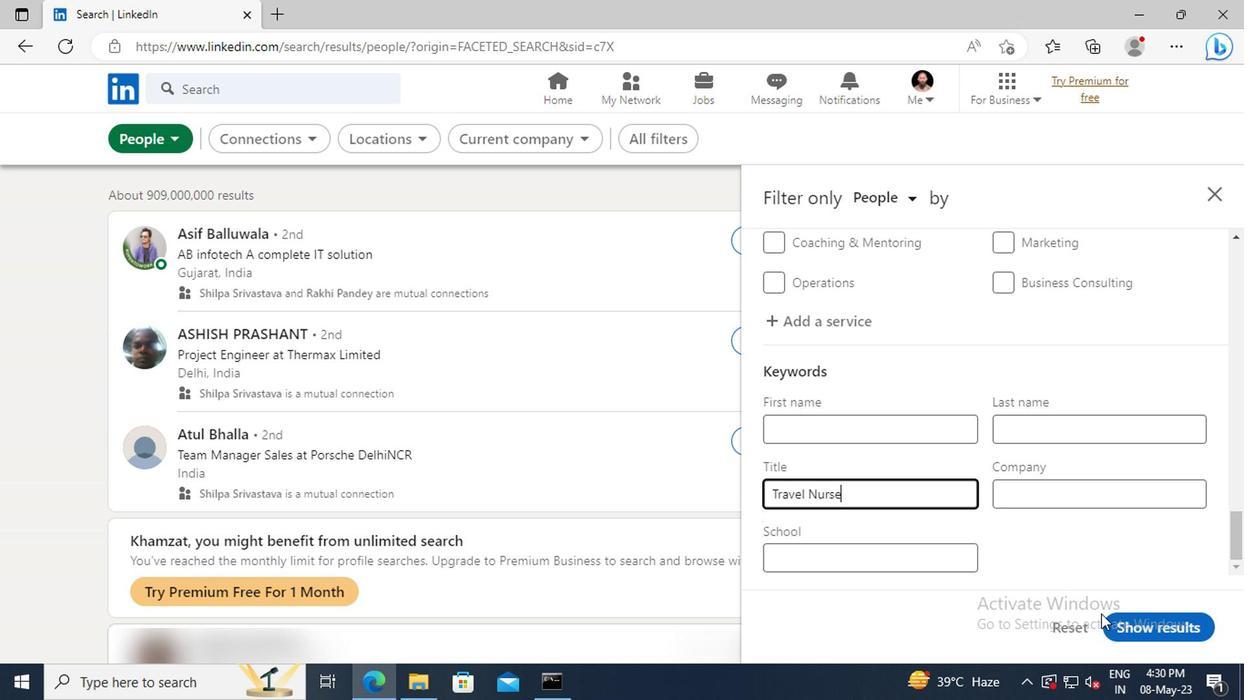 
Action: Mouse pressed left at (1128, 625)
Screenshot: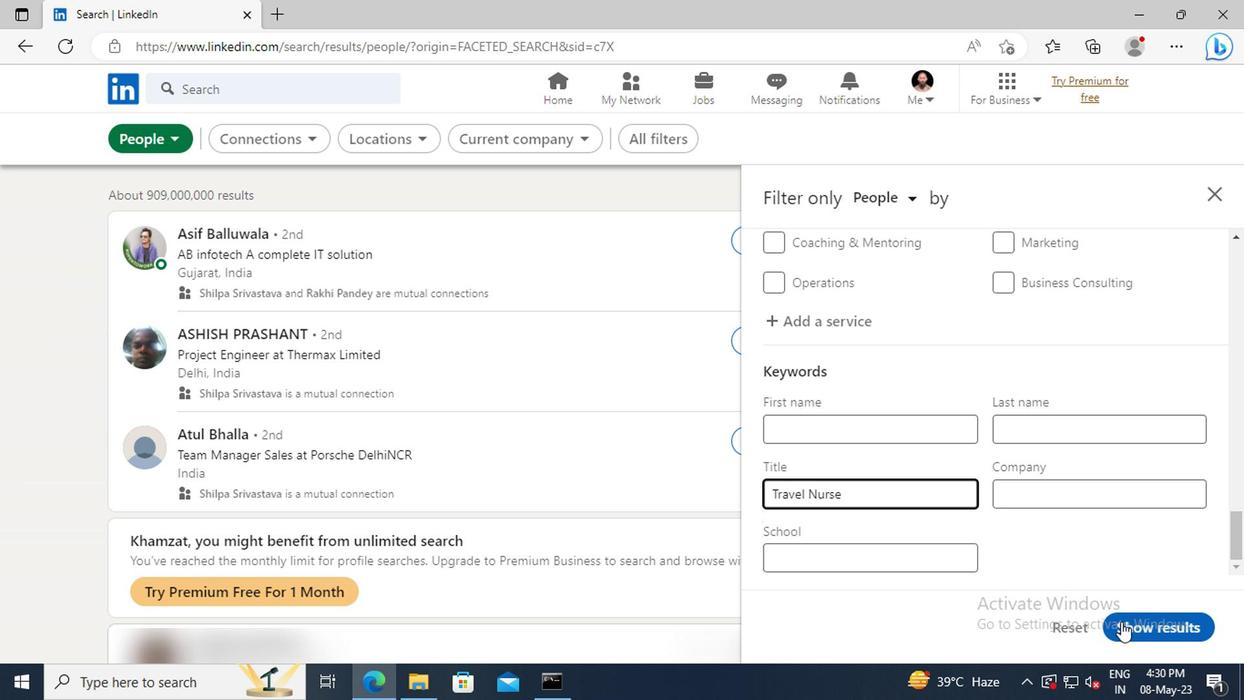 
